 Task: Compose an email with the signature Anthony Hernandez with the subject Networking opportunity and the message I look forward to hearing from you soon. from softage.1@softage.net to softage.5@softage.net,  softage.1@softage.net and softage.6@softage.net with CC to softage.7@softage.net with an attached document Technical_specifications.pdf, insert an emoji of mail Send the email
Action: Mouse moved to (466, 610)
Screenshot: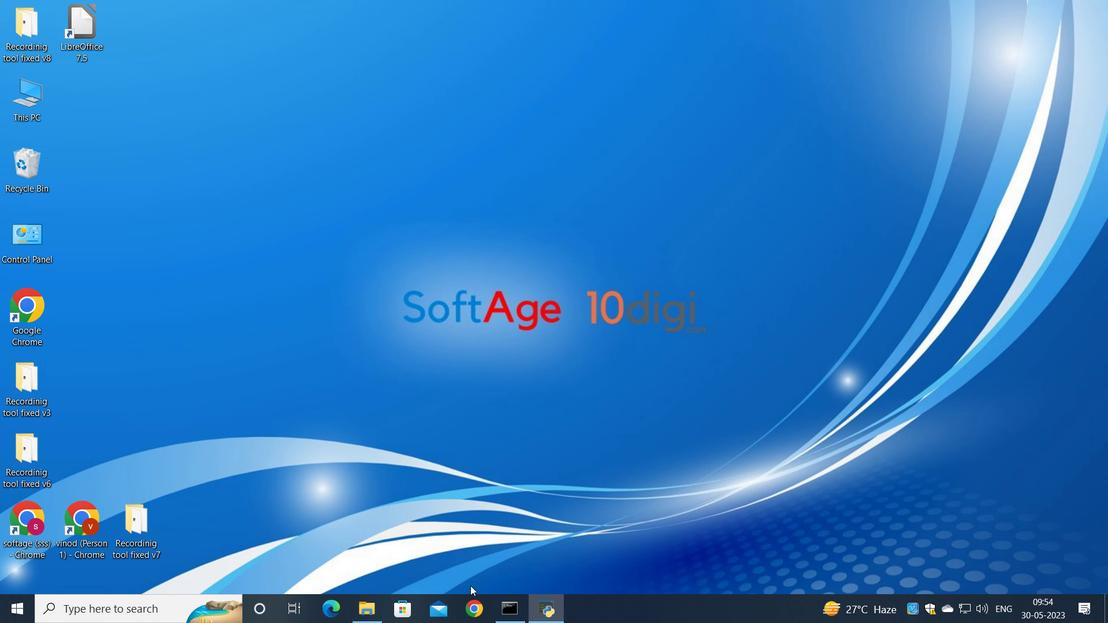 
Action: Mouse pressed left at (466, 610)
Screenshot: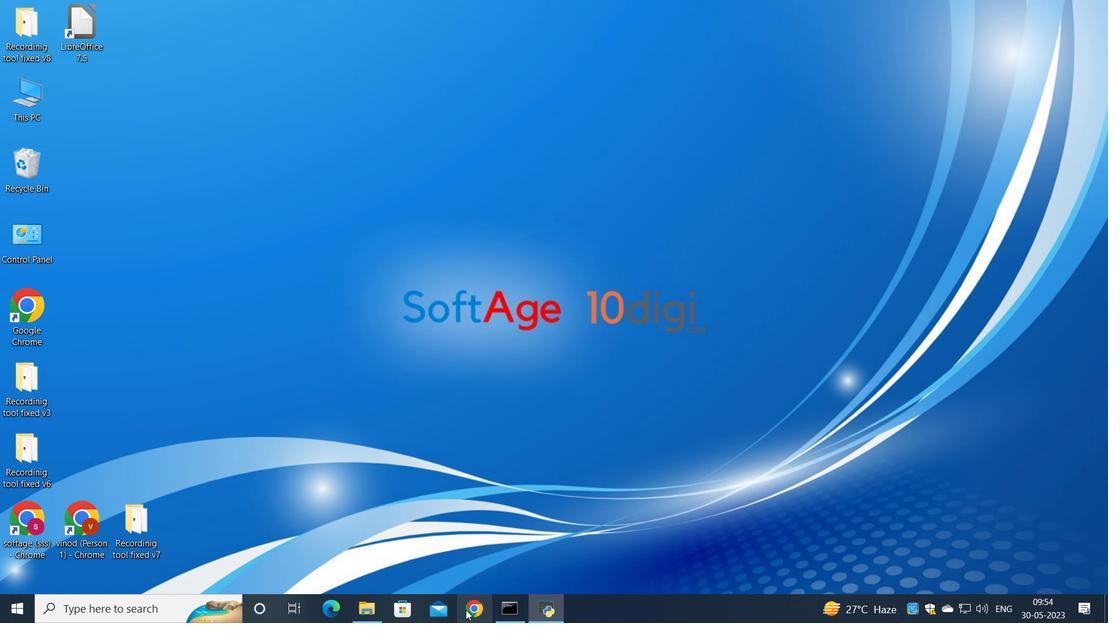 
Action: Mouse moved to (488, 360)
Screenshot: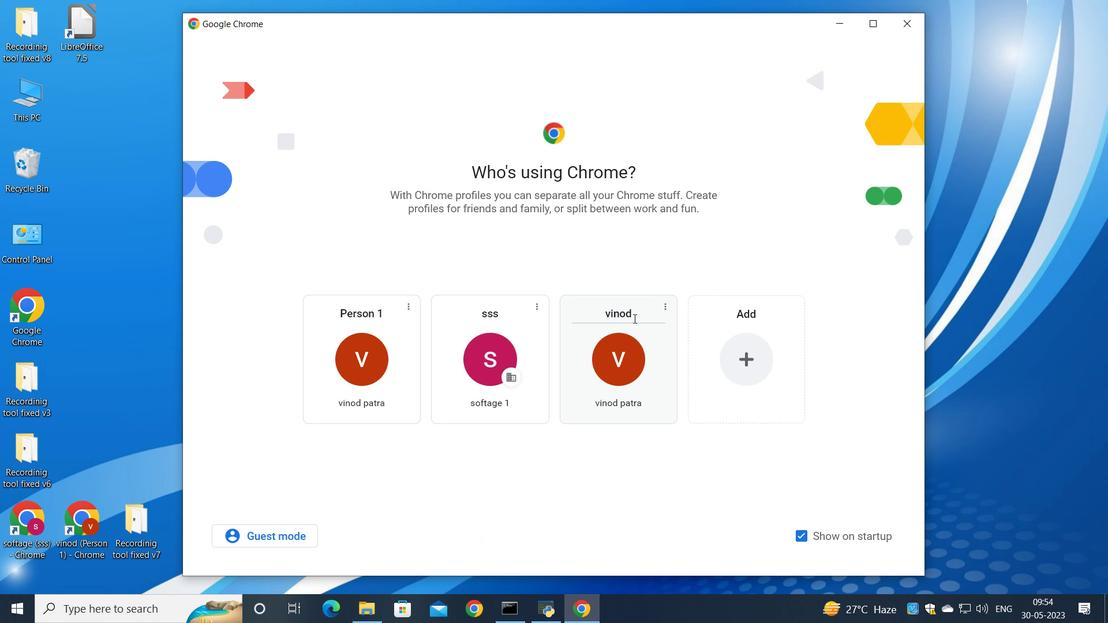 
Action: Mouse pressed left at (488, 360)
Screenshot: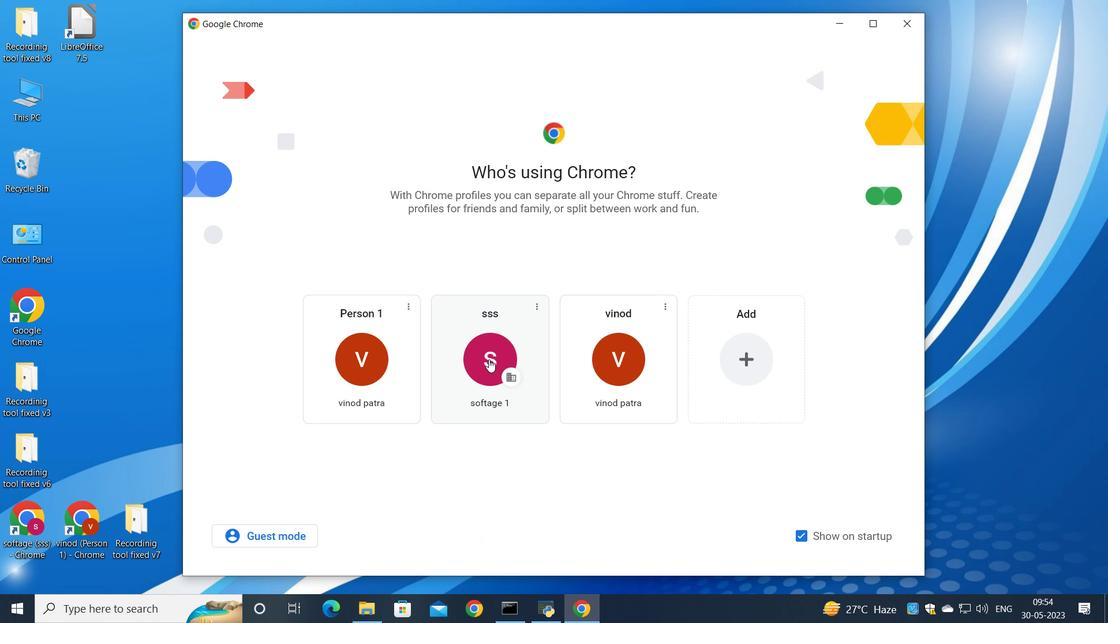 
Action: Mouse moved to (957, 76)
Screenshot: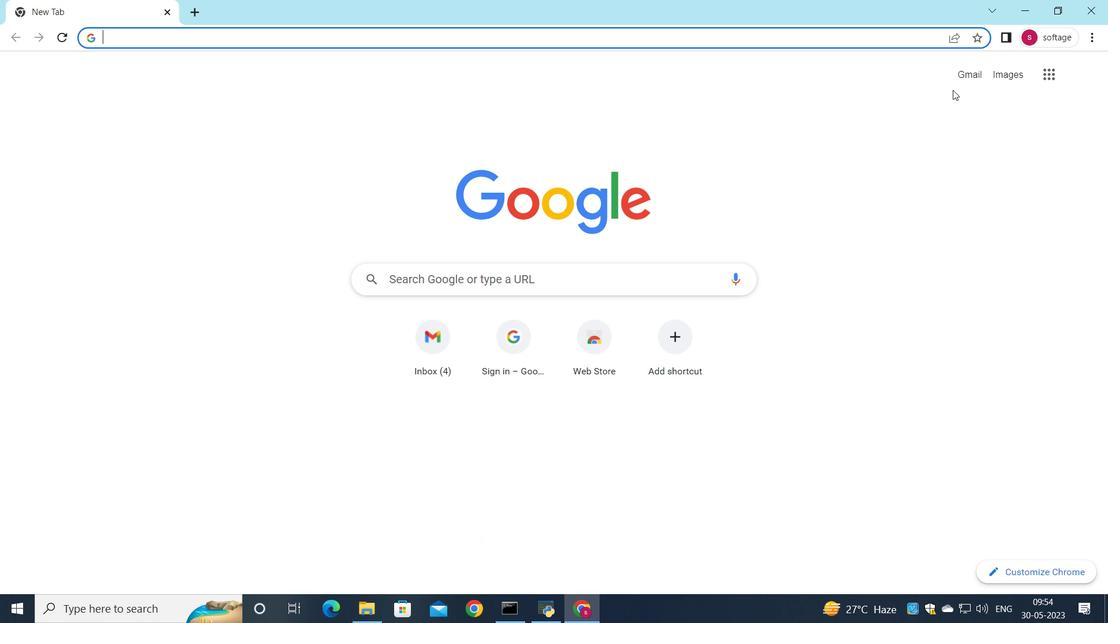
Action: Mouse pressed left at (957, 76)
Screenshot: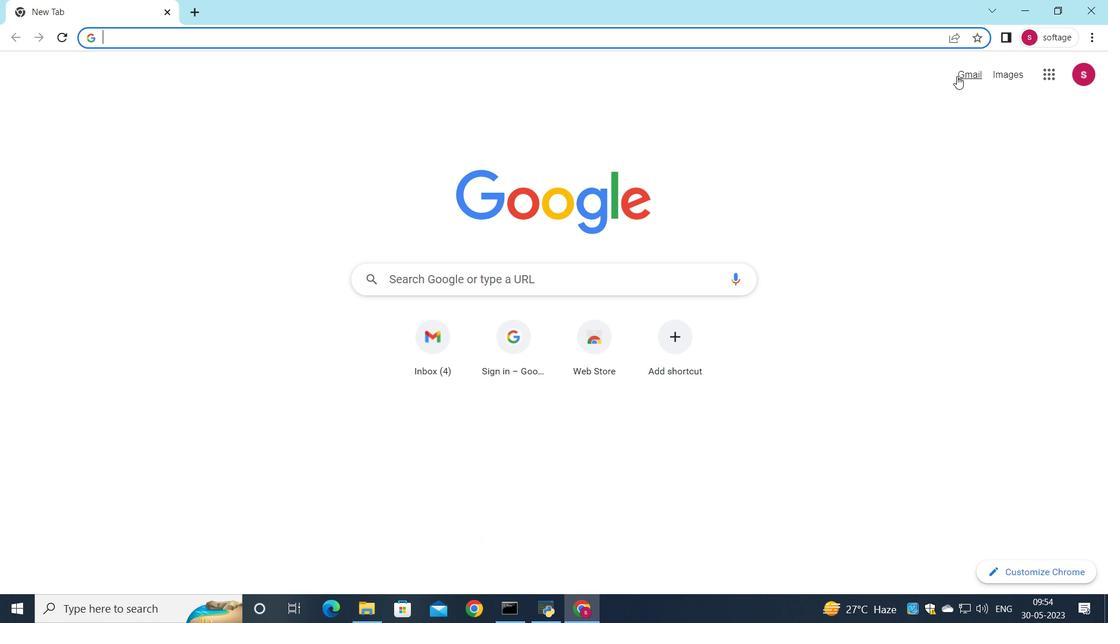 
Action: Mouse moved to (942, 97)
Screenshot: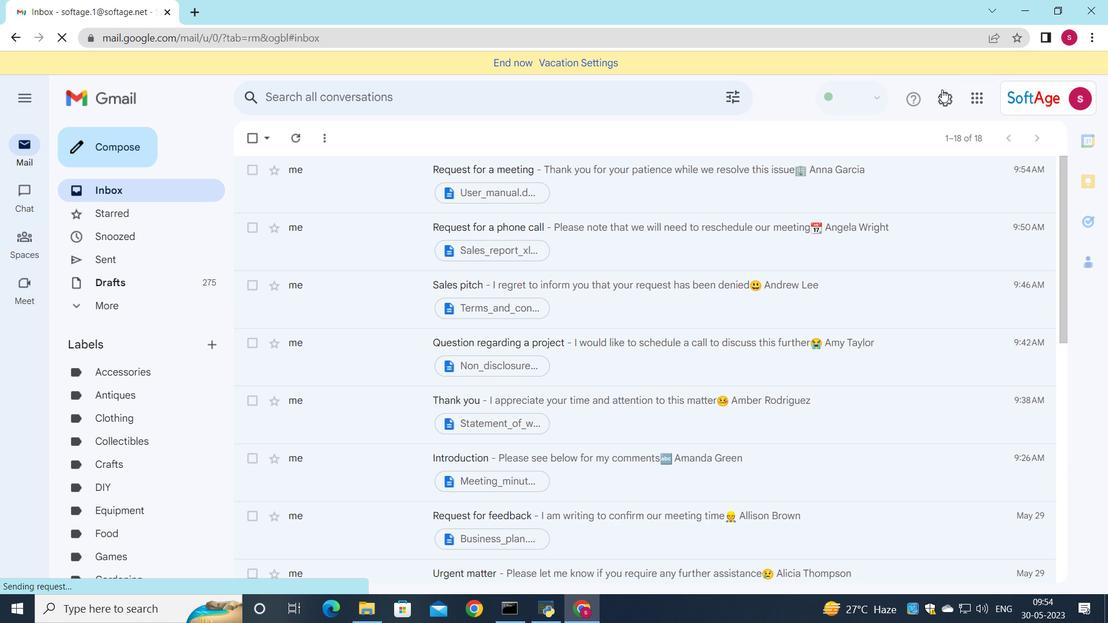 
Action: Mouse pressed left at (942, 97)
Screenshot: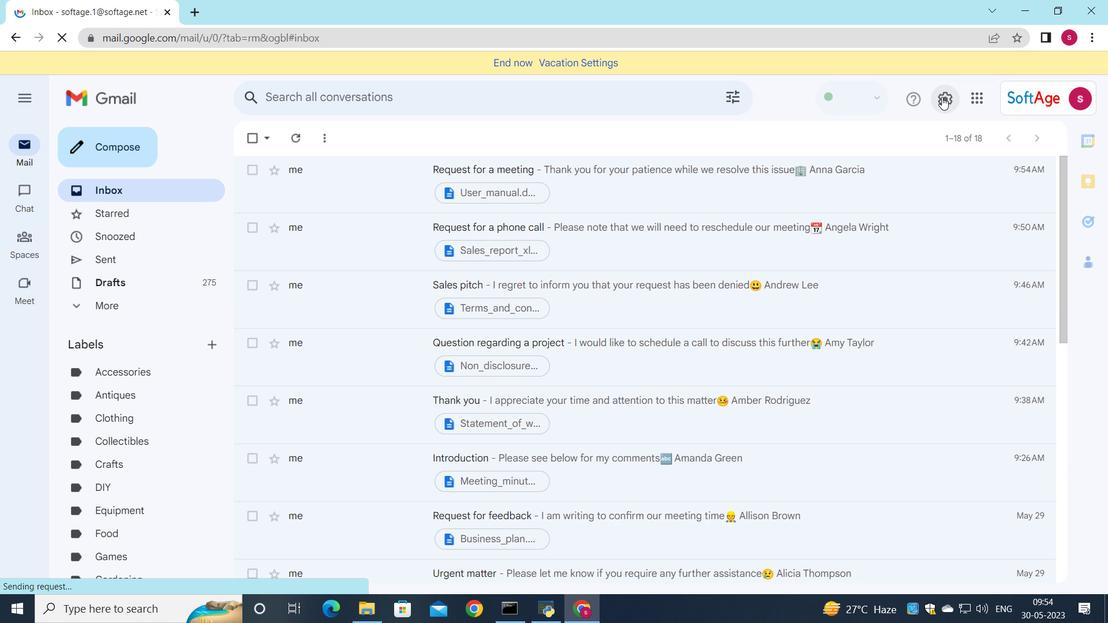 
Action: Mouse moved to (947, 166)
Screenshot: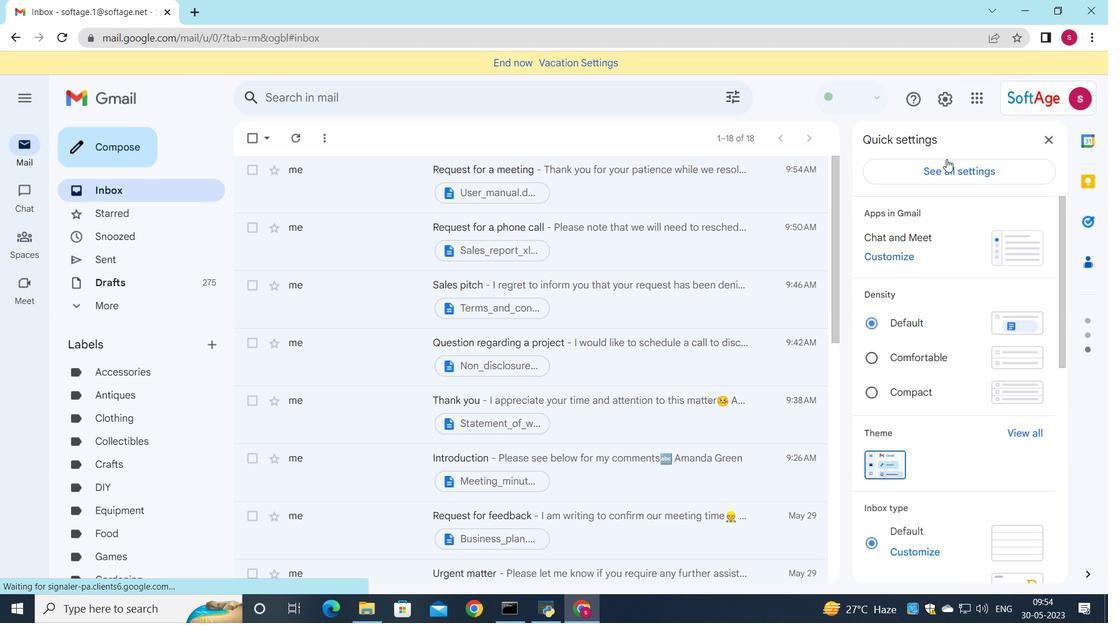 
Action: Mouse pressed left at (947, 166)
Screenshot: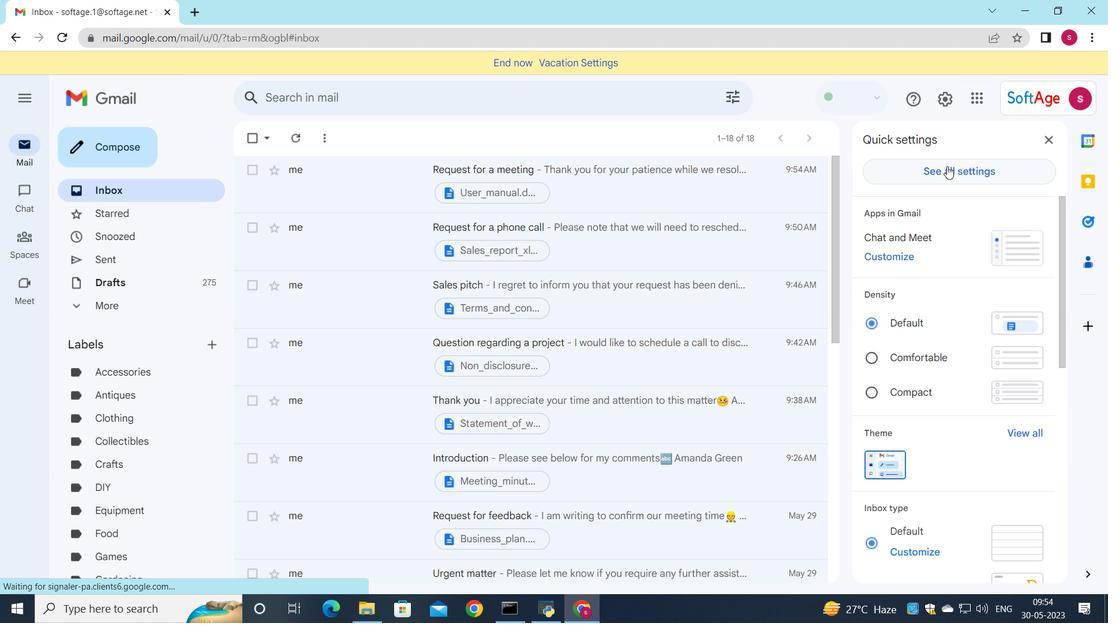 
Action: Mouse moved to (551, 294)
Screenshot: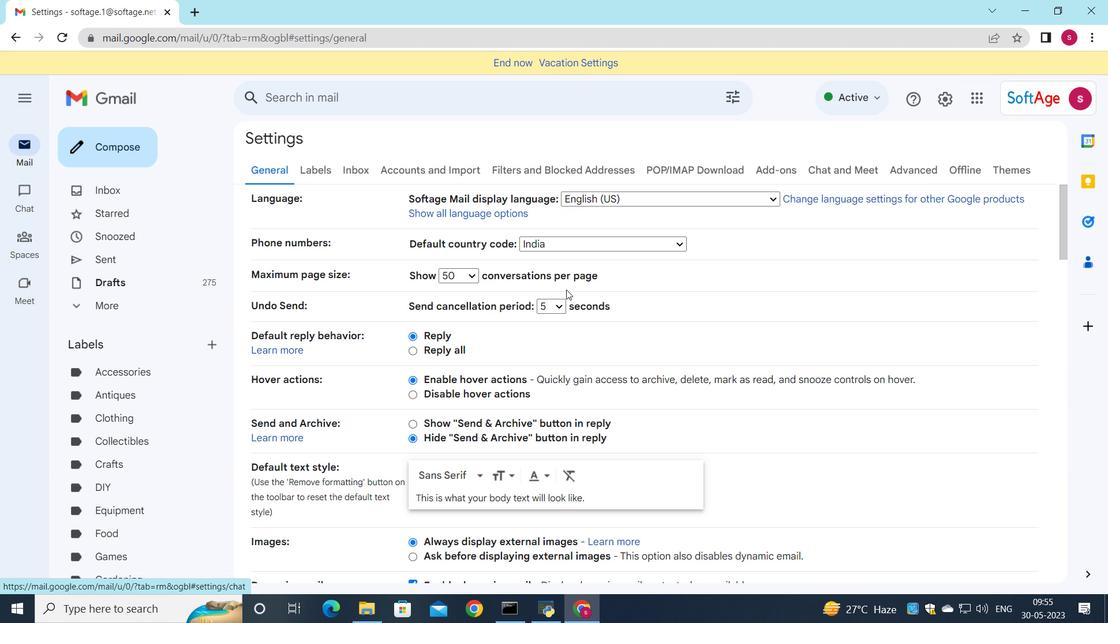 
Action: Mouse scrolled (551, 293) with delta (0, 0)
Screenshot: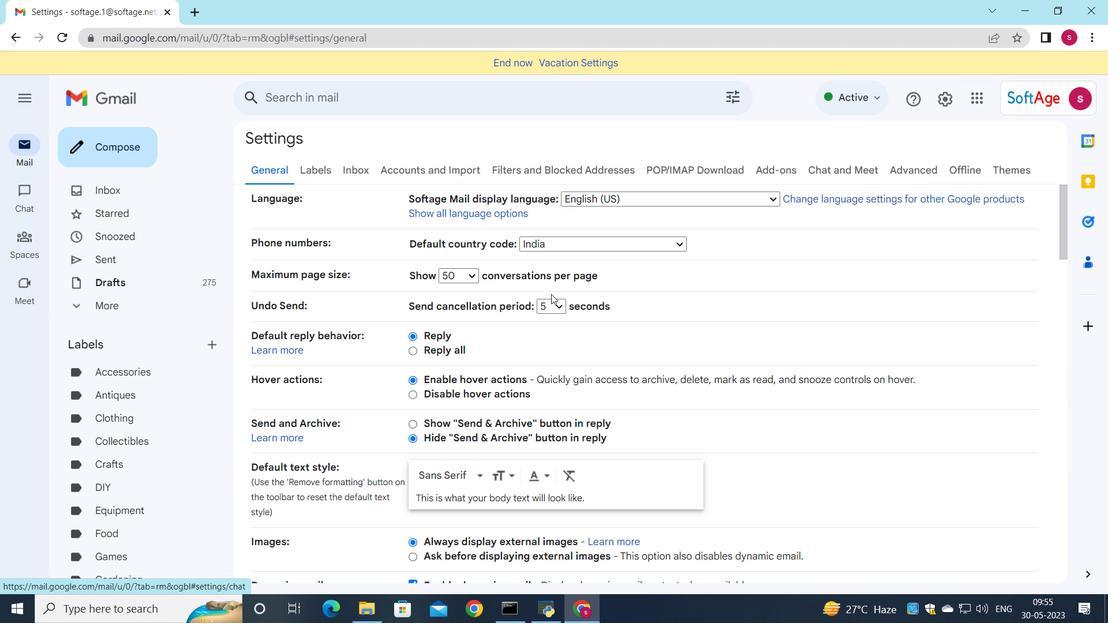 
Action: Mouse scrolled (551, 293) with delta (0, 0)
Screenshot: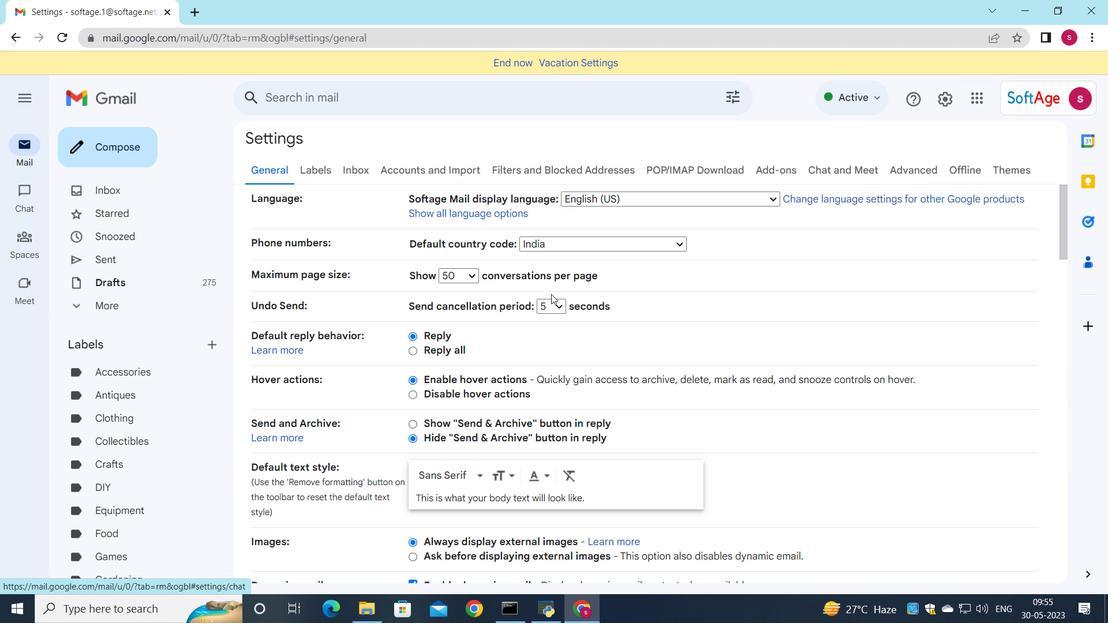 
Action: Mouse scrolled (551, 293) with delta (0, 0)
Screenshot: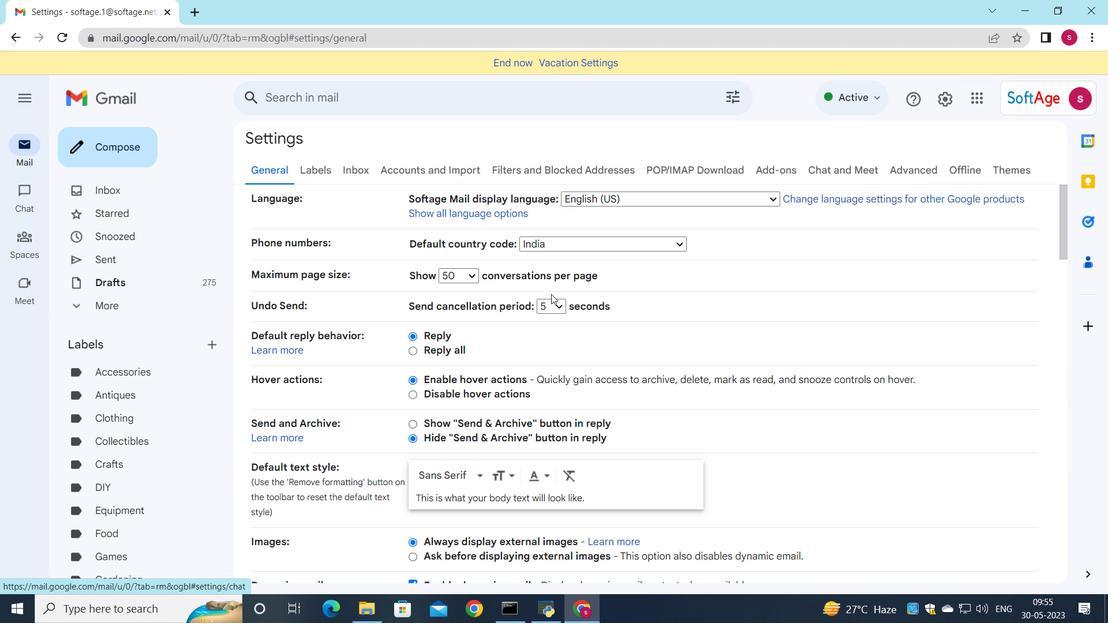 
Action: Mouse scrolled (551, 293) with delta (0, 0)
Screenshot: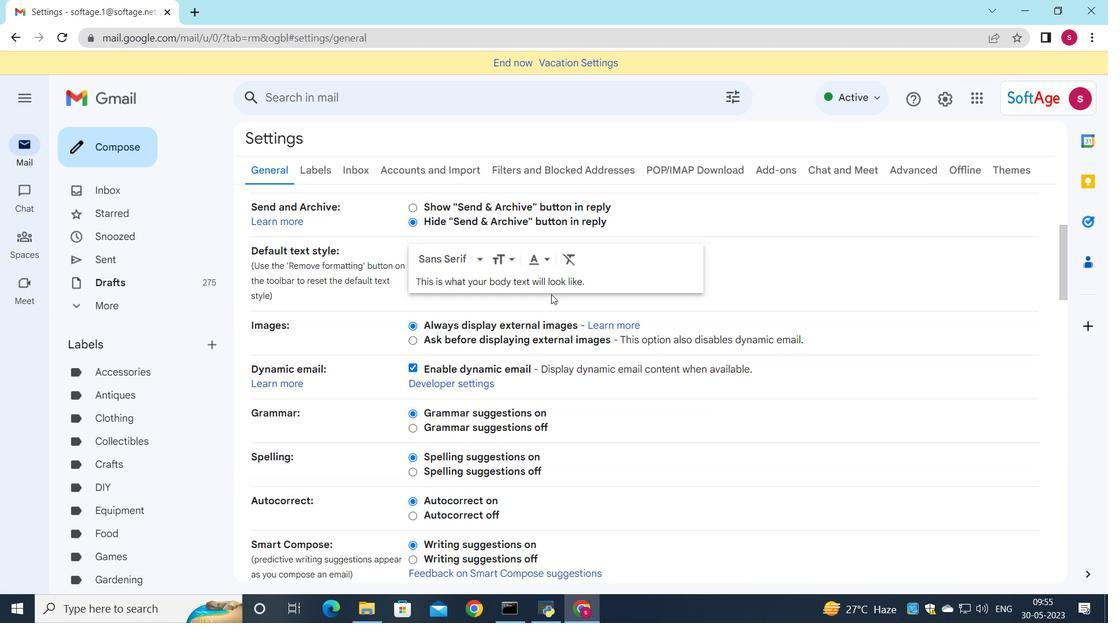 
Action: Mouse scrolled (551, 293) with delta (0, 0)
Screenshot: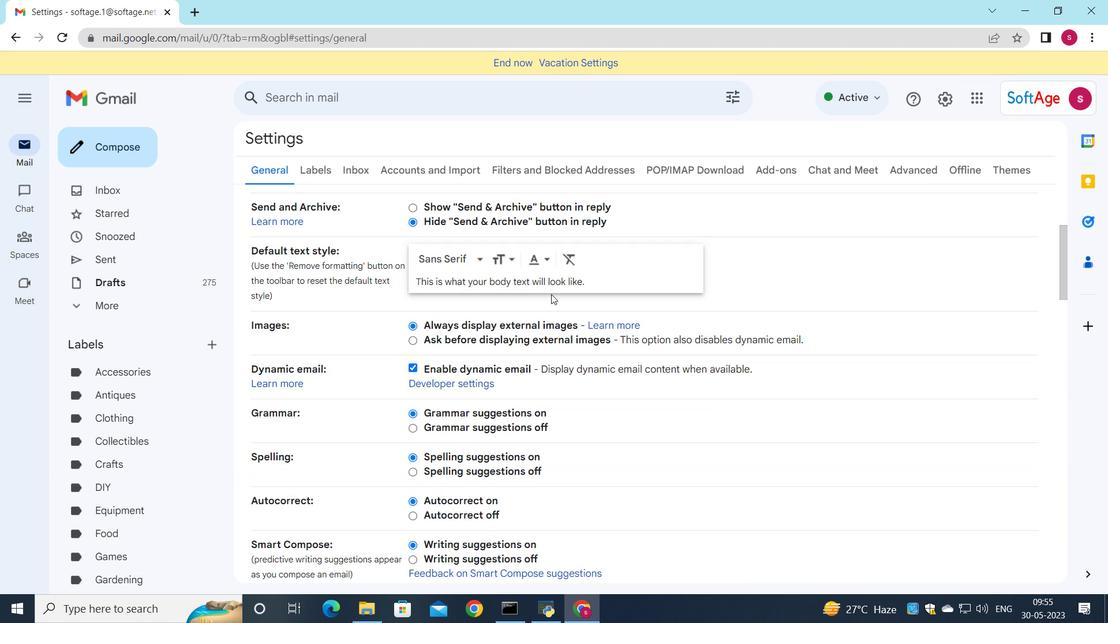 
Action: Mouse scrolled (551, 293) with delta (0, 0)
Screenshot: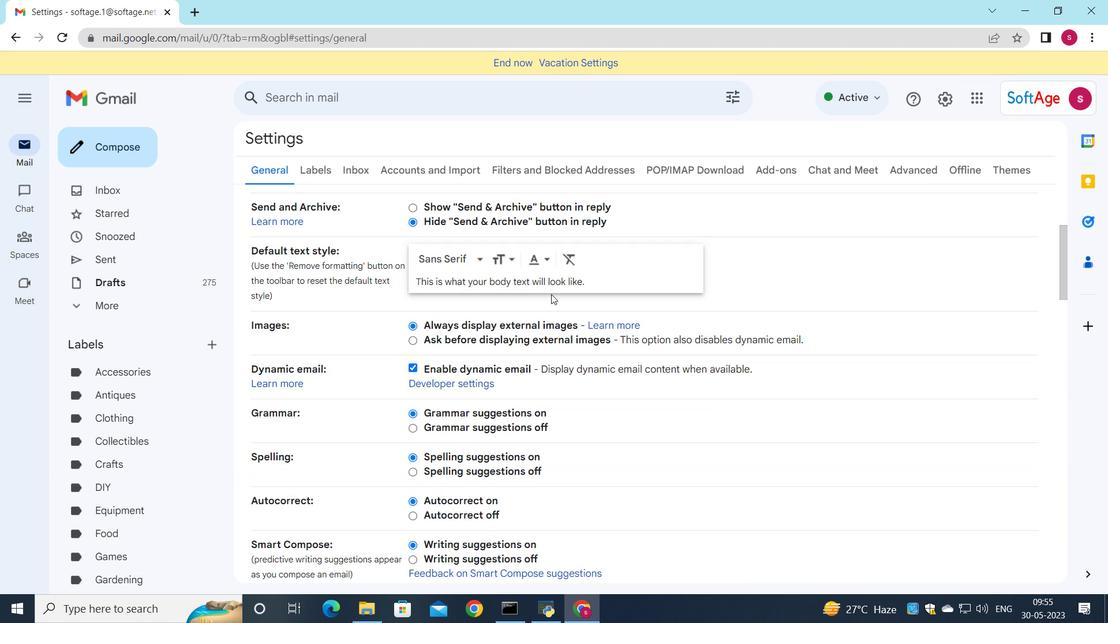 
Action: Mouse scrolled (551, 293) with delta (0, 0)
Screenshot: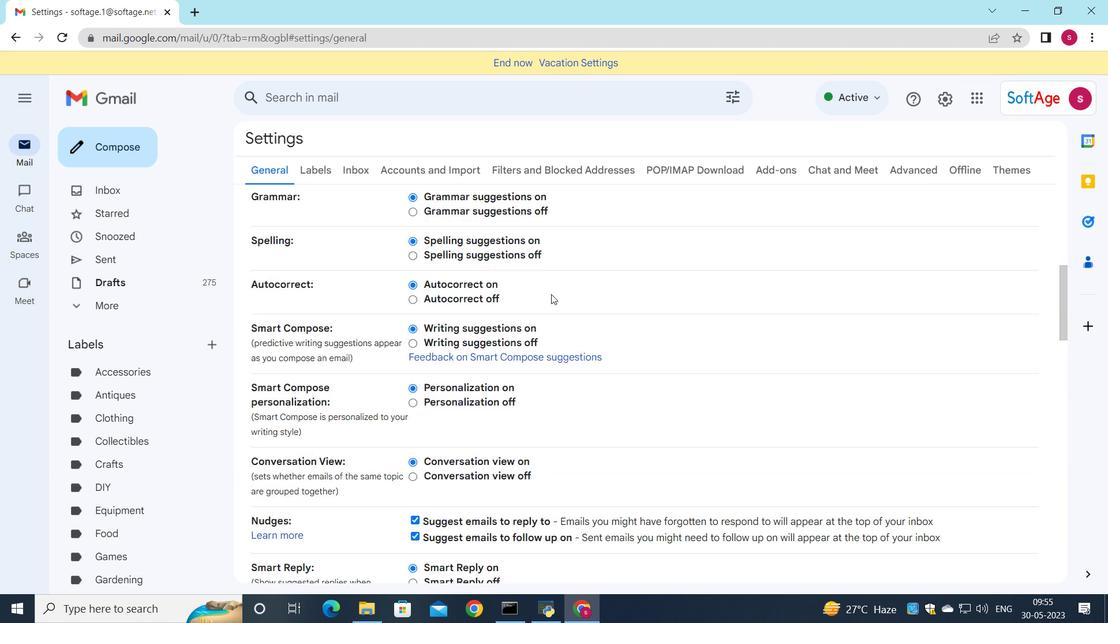 
Action: Mouse scrolled (551, 293) with delta (0, 0)
Screenshot: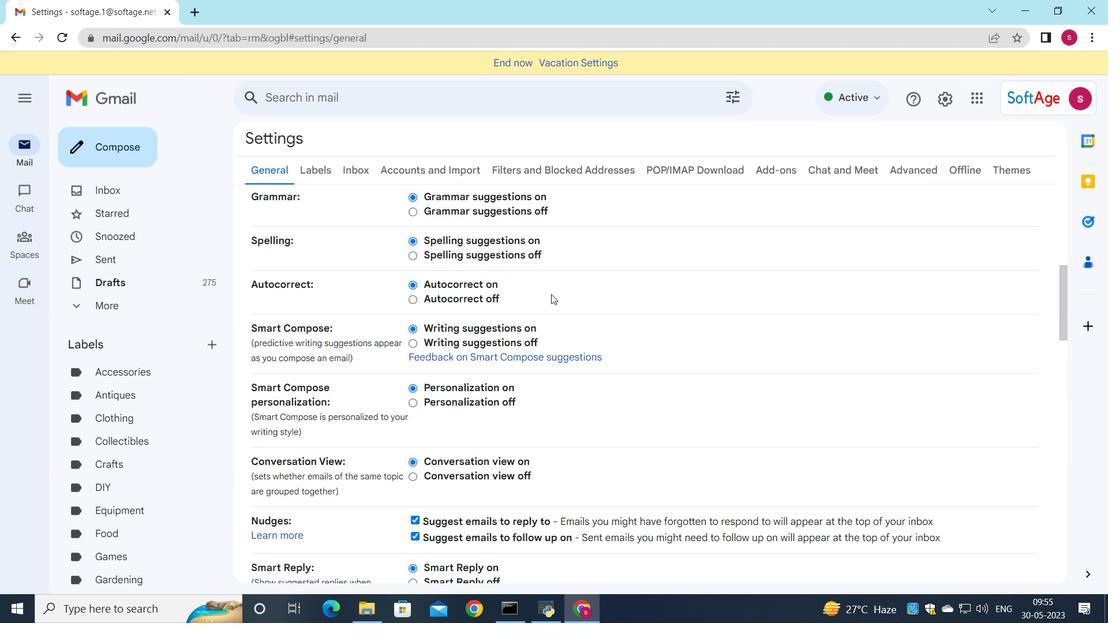 
Action: Mouse scrolled (551, 293) with delta (0, 0)
Screenshot: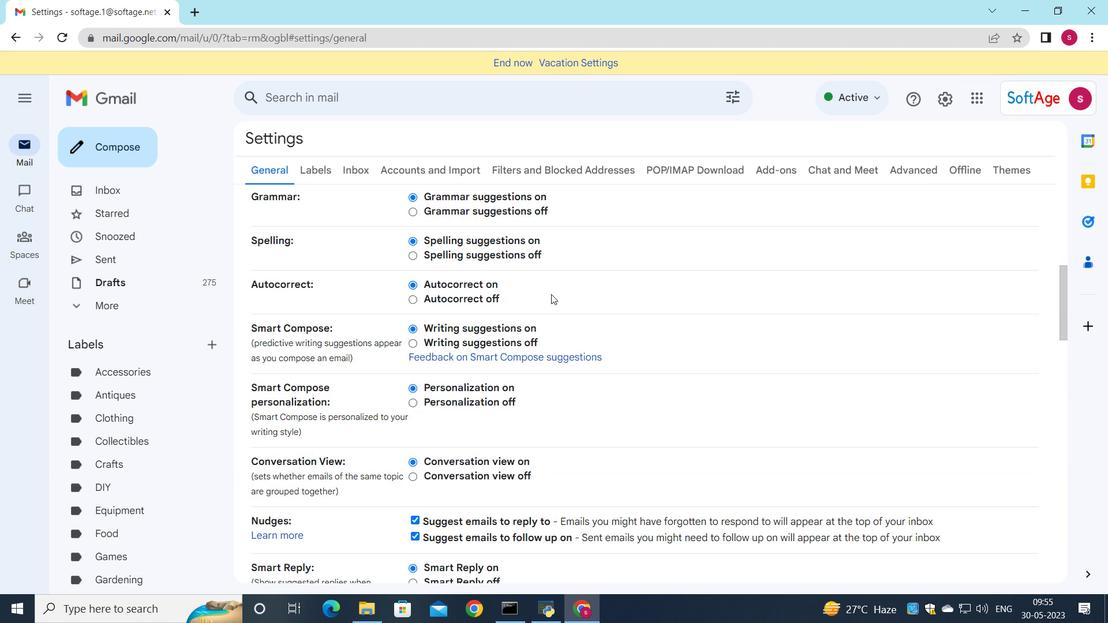 
Action: Mouse scrolled (551, 293) with delta (0, 0)
Screenshot: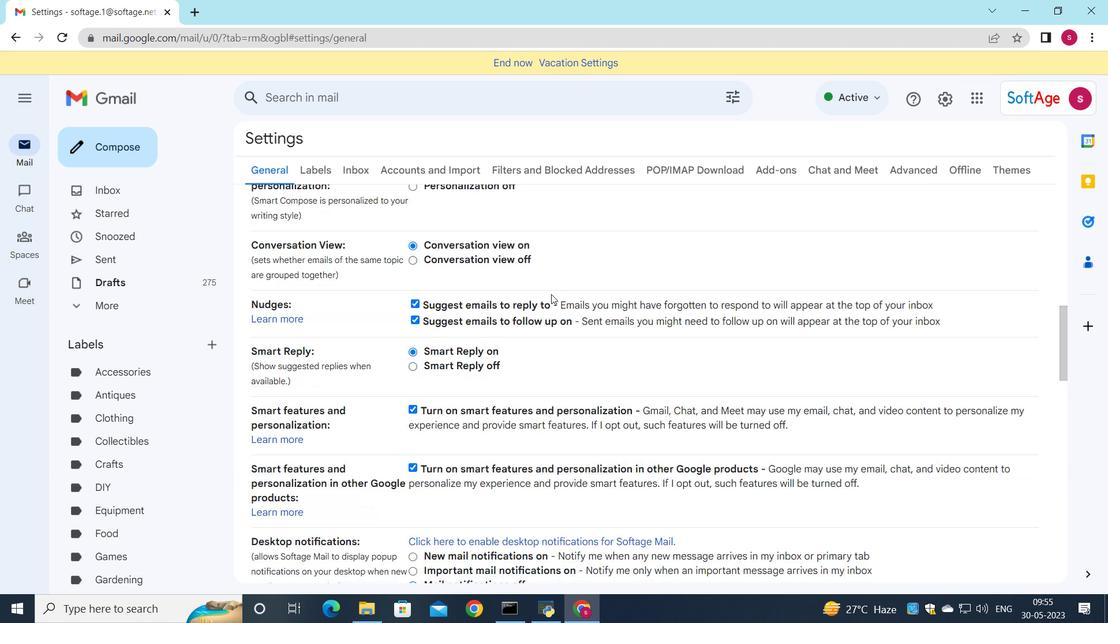 
Action: Mouse scrolled (551, 293) with delta (0, 0)
Screenshot: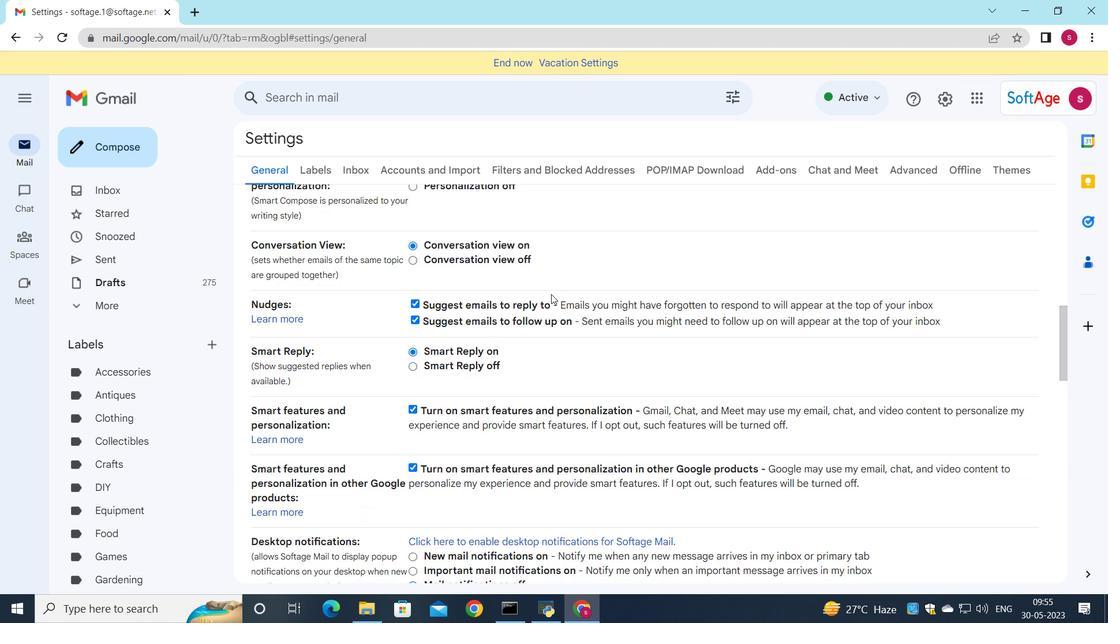 
Action: Mouse scrolled (551, 293) with delta (0, 0)
Screenshot: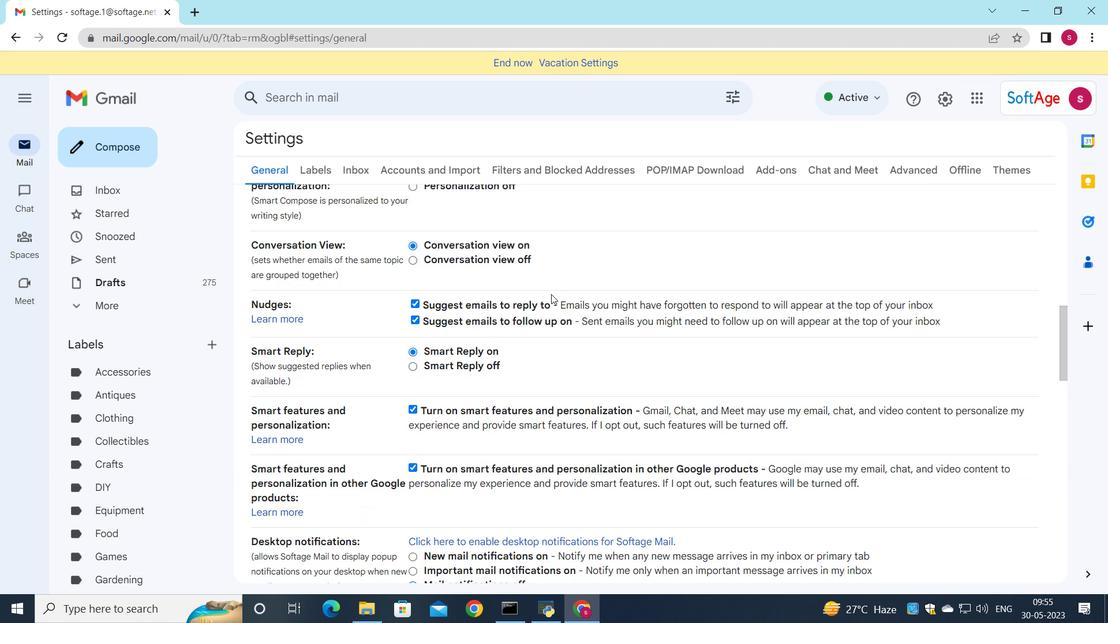 
Action: Mouse scrolled (551, 293) with delta (0, 0)
Screenshot: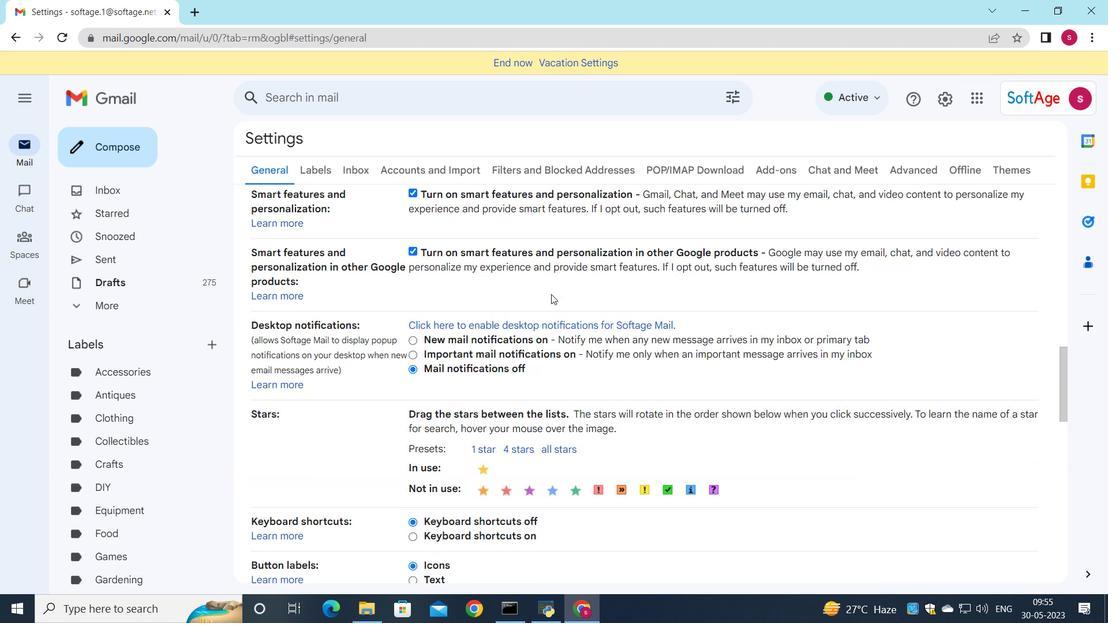 
Action: Mouse scrolled (551, 293) with delta (0, 0)
Screenshot: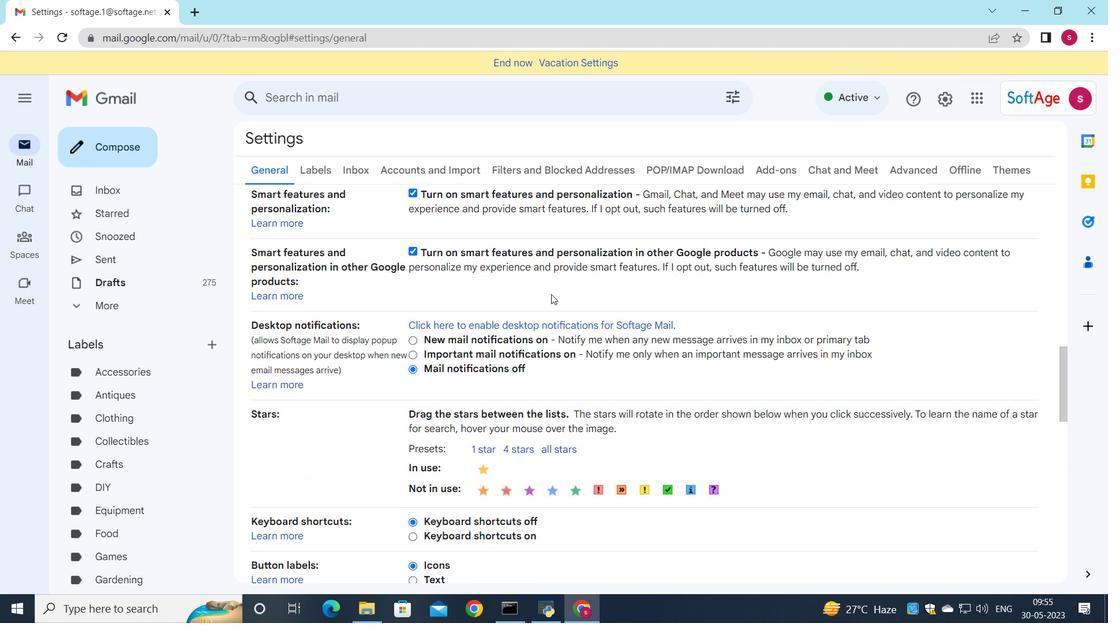 
Action: Mouse scrolled (551, 293) with delta (0, 0)
Screenshot: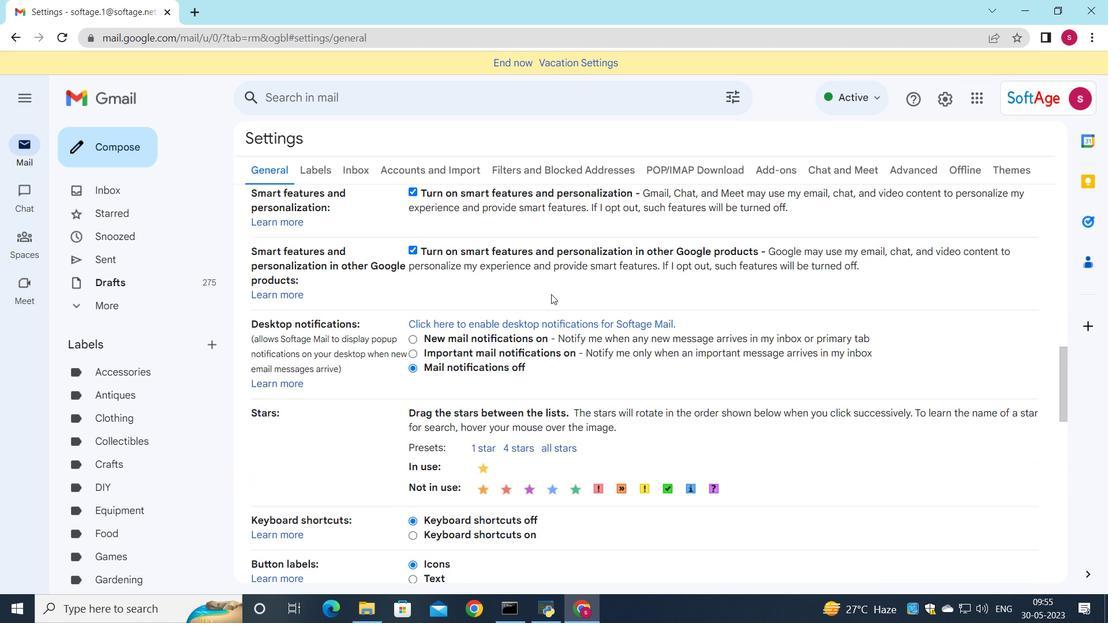 
Action: Mouse scrolled (551, 293) with delta (0, 0)
Screenshot: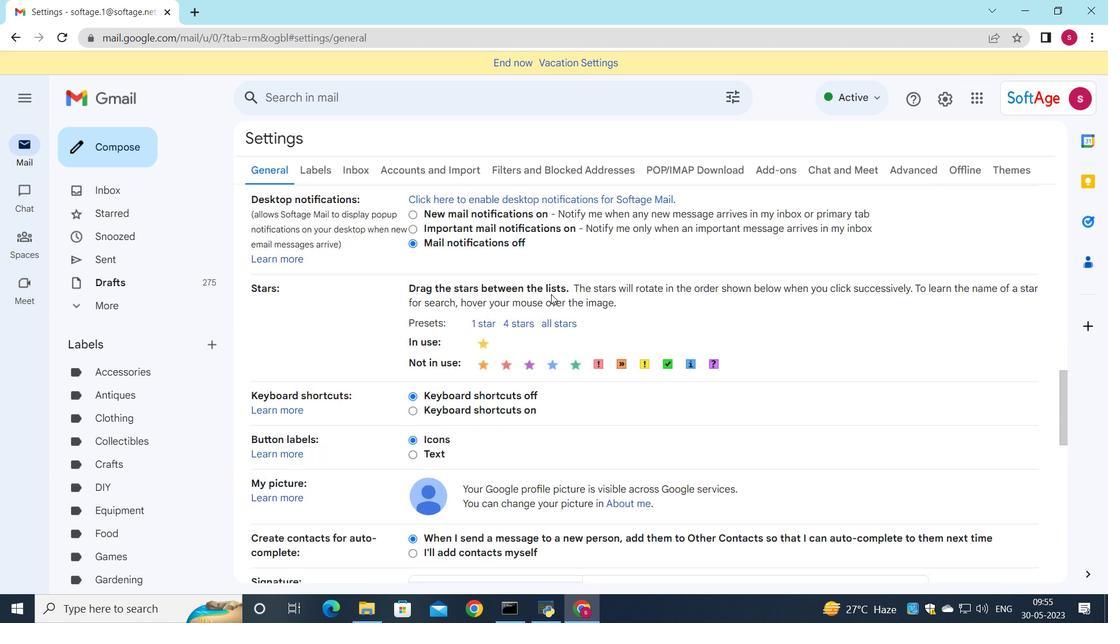 
Action: Mouse scrolled (551, 293) with delta (0, 0)
Screenshot: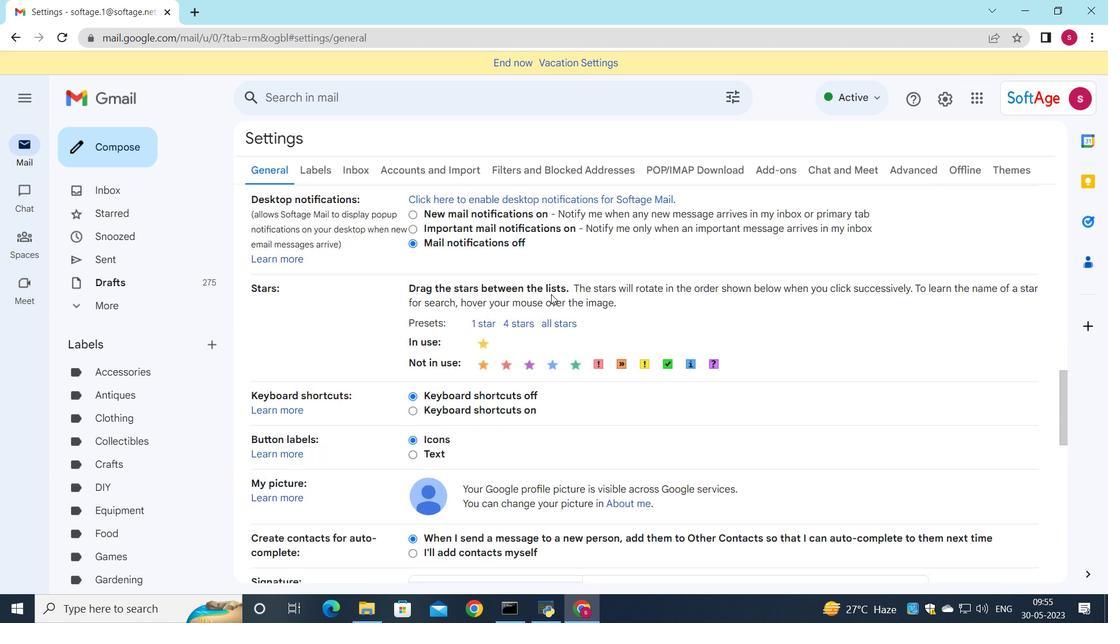 
Action: Mouse scrolled (551, 293) with delta (0, 0)
Screenshot: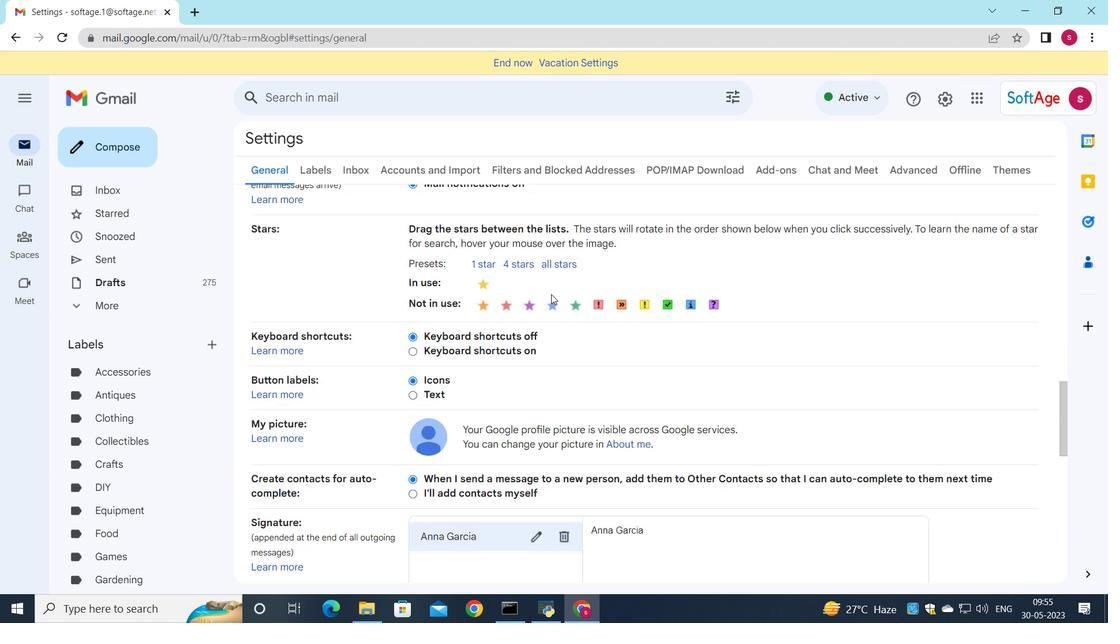 
Action: Mouse moved to (565, 285)
Screenshot: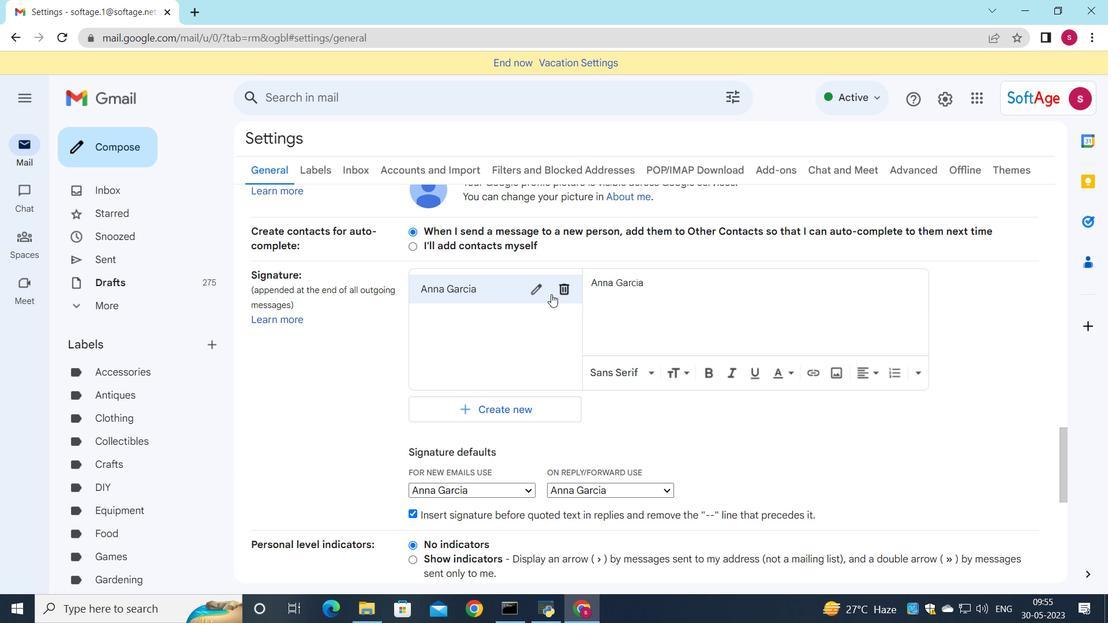 
Action: Mouse pressed left at (565, 285)
Screenshot: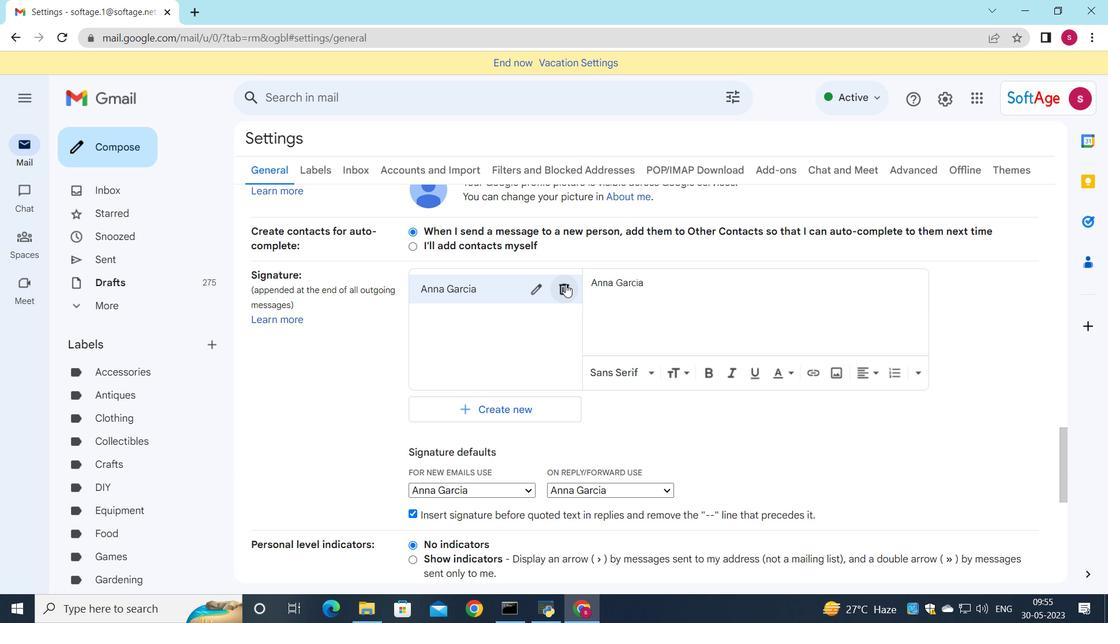 
Action: Mouse moved to (674, 356)
Screenshot: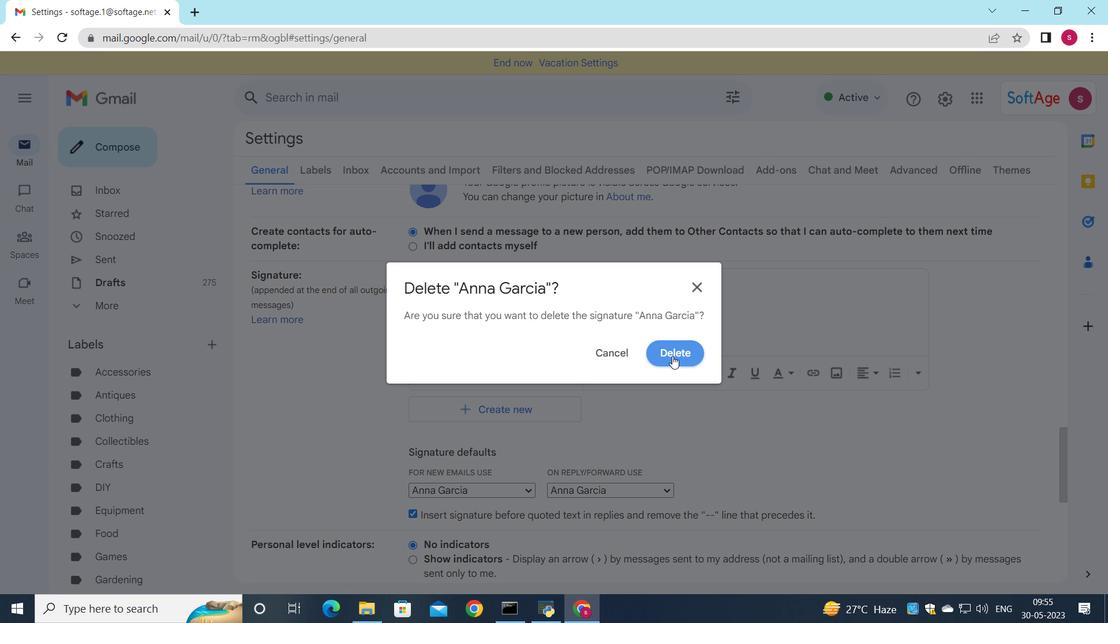 
Action: Mouse pressed left at (674, 356)
Screenshot: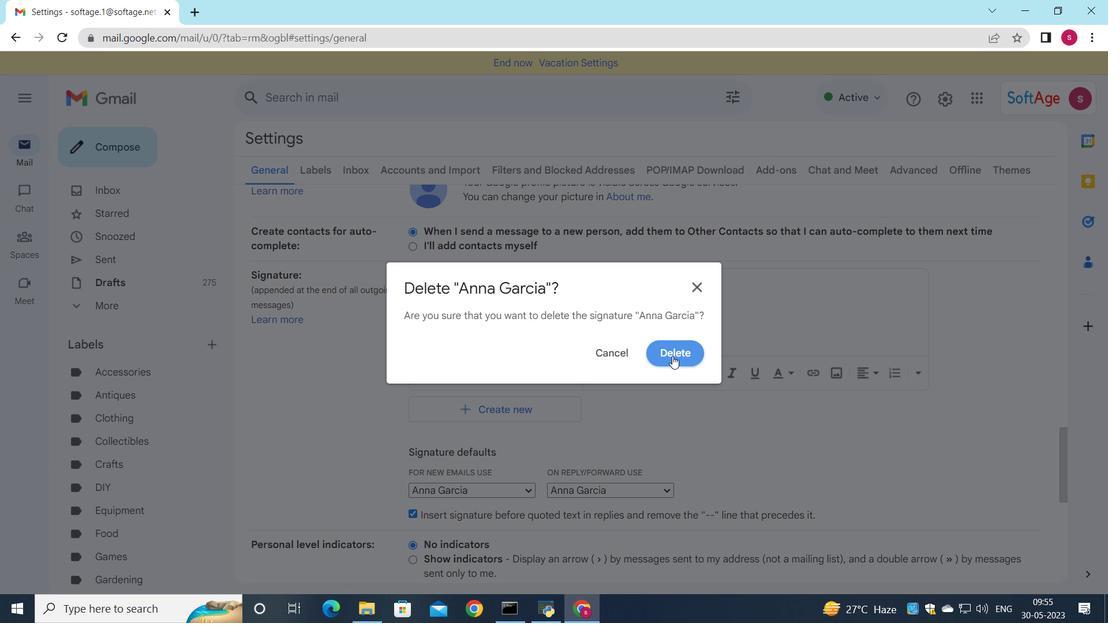 
Action: Mouse moved to (469, 301)
Screenshot: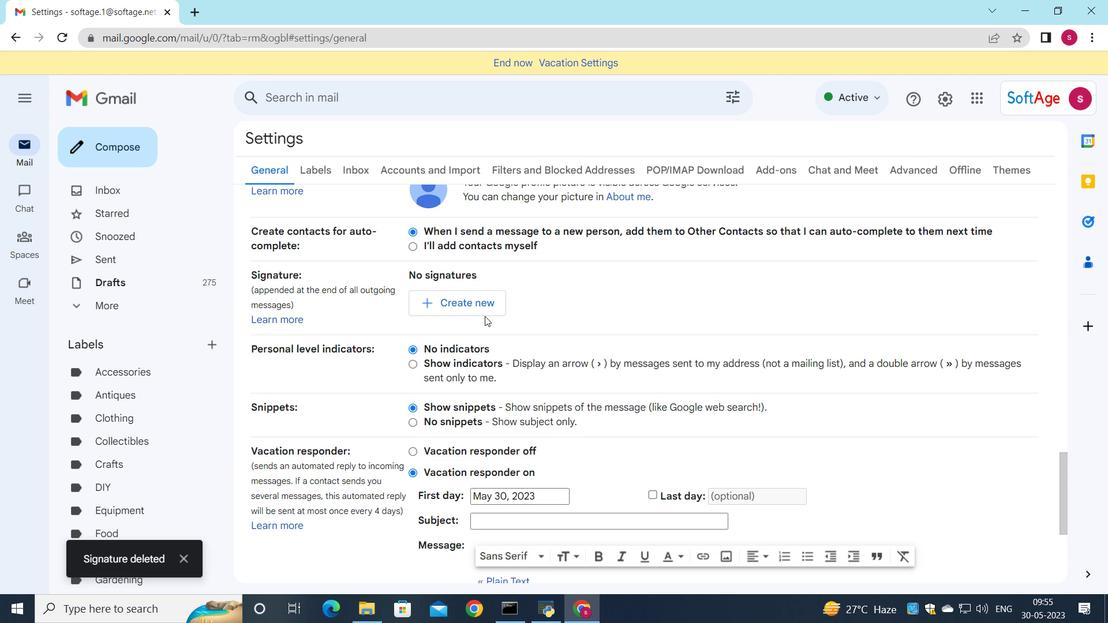 
Action: Mouse pressed left at (469, 301)
Screenshot: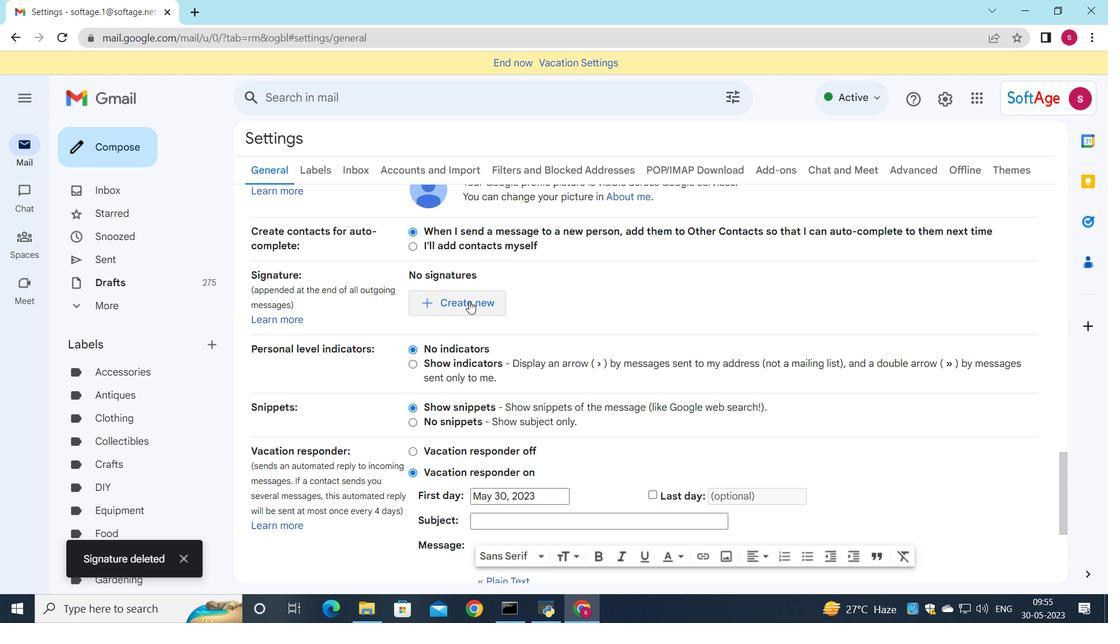 
Action: Mouse moved to (803, 342)
Screenshot: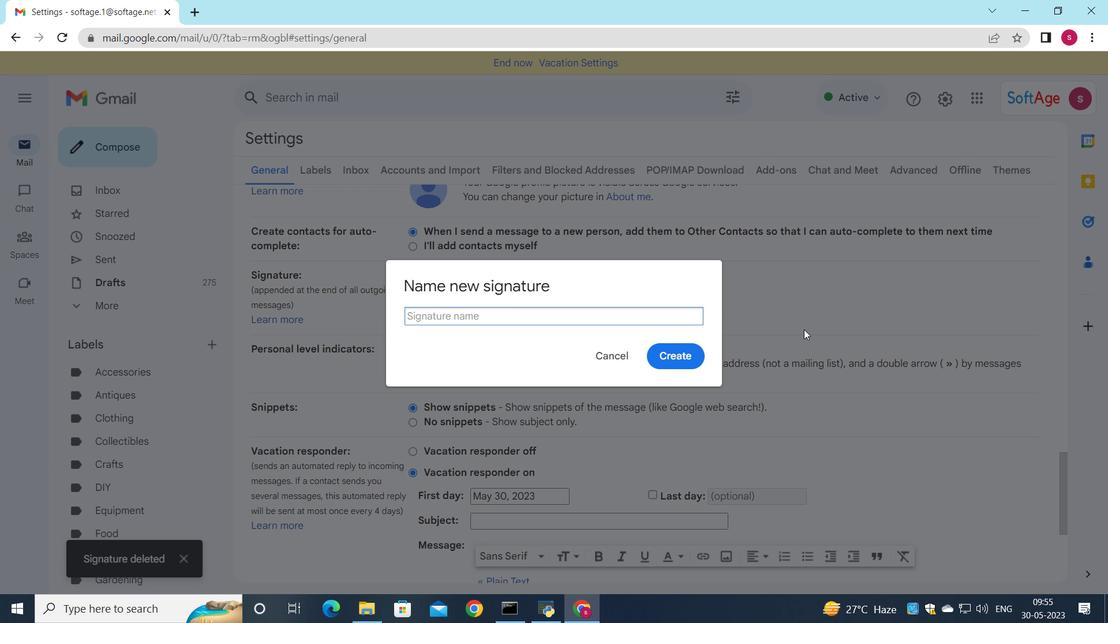 
Action: Key pressed <Key.shift>Anthony<Key.space><Key.shift>Hernandez
Screenshot: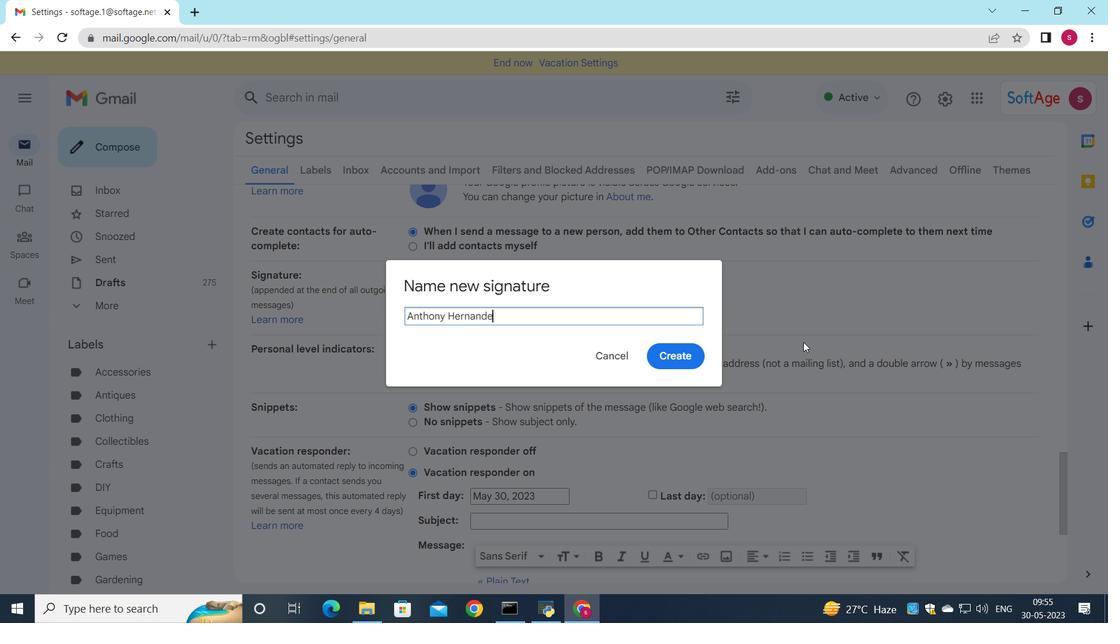 
Action: Mouse moved to (676, 355)
Screenshot: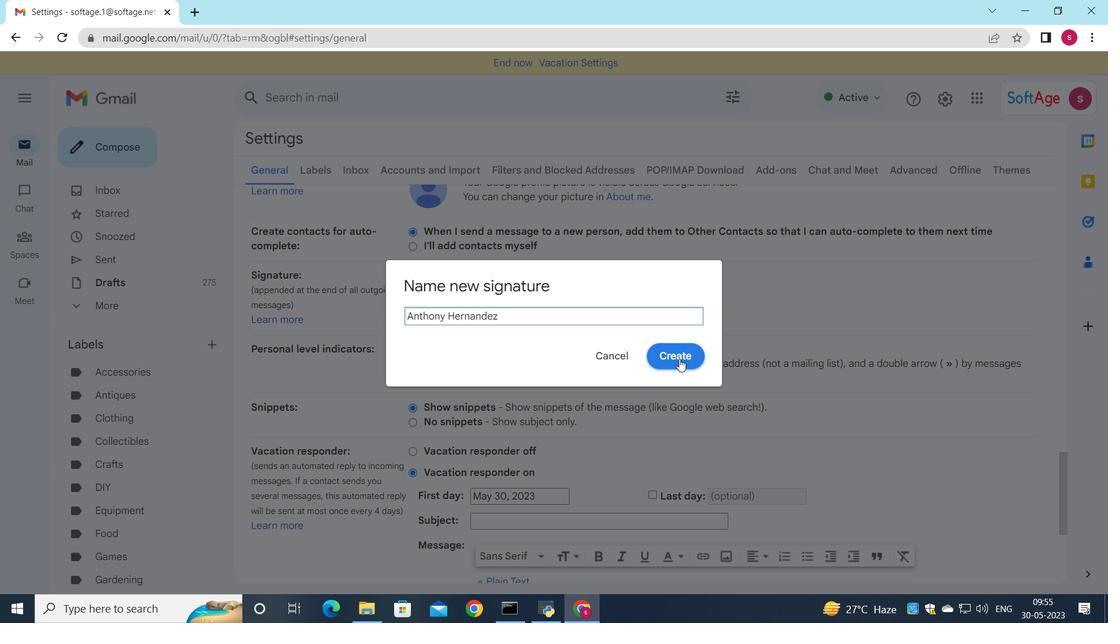 
Action: Mouse pressed left at (676, 355)
Screenshot: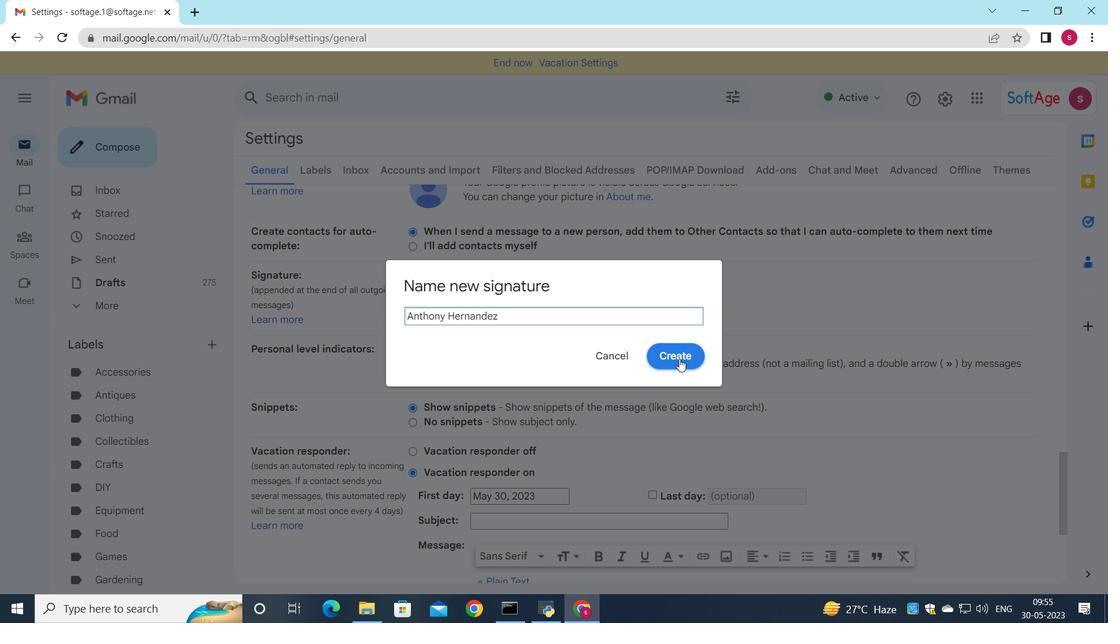 
Action: Mouse moved to (726, 294)
Screenshot: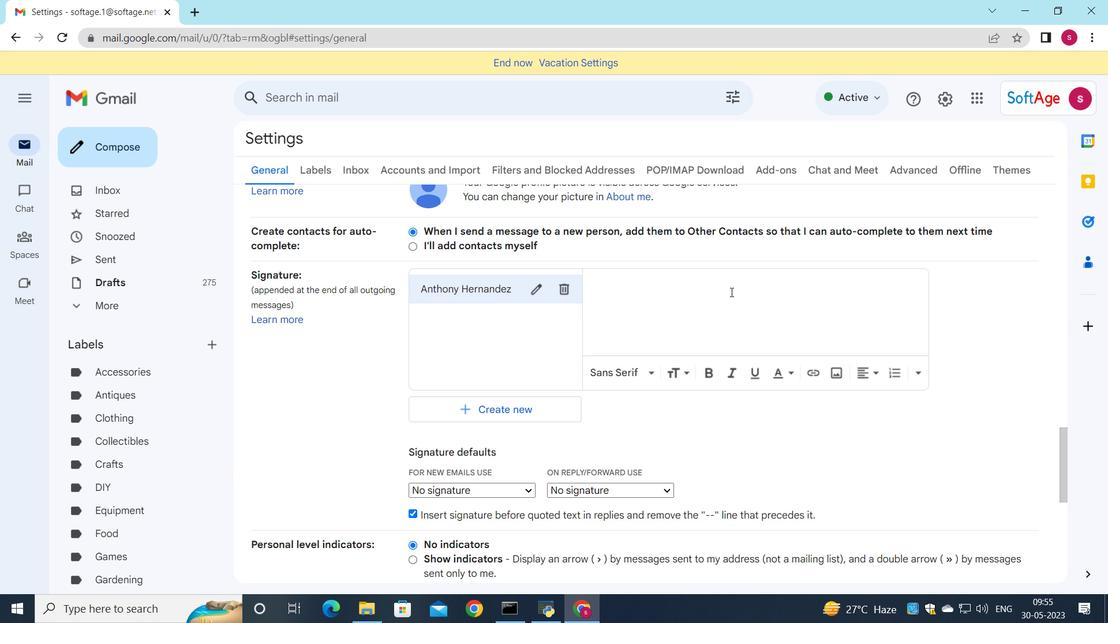 
Action: Mouse pressed left at (726, 294)
Screenshot: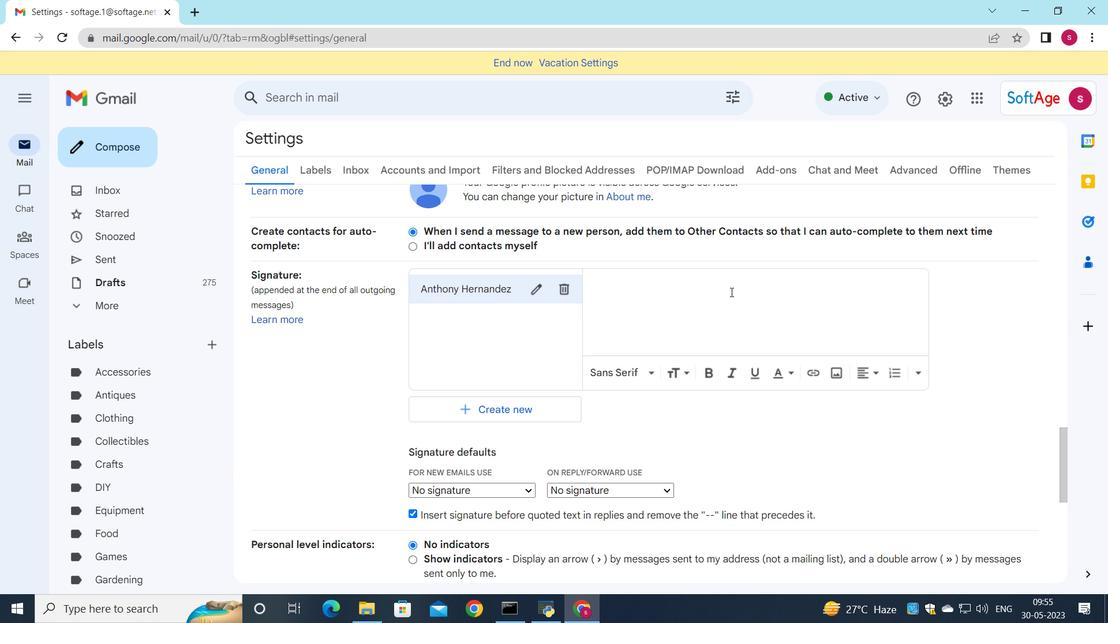 
Action: Mouse moved to (726, 295)
Screenshot: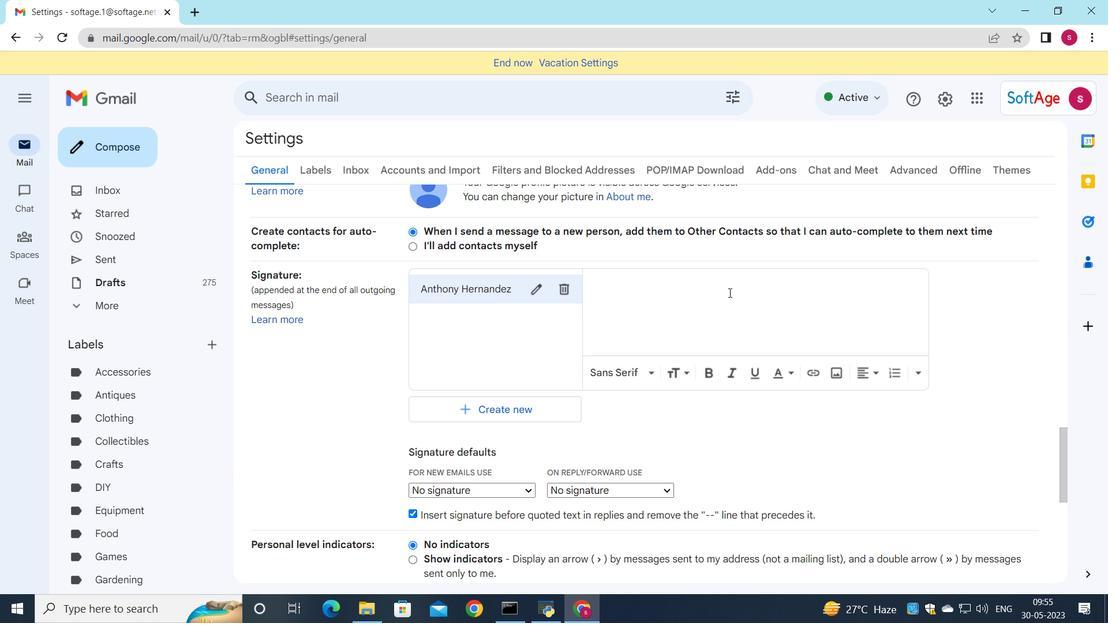 
Action: Key pressed <Key.shift>Anthony<Key.space><Key.shift><Key.shift><Key.shift>Hernandez
Screenshot: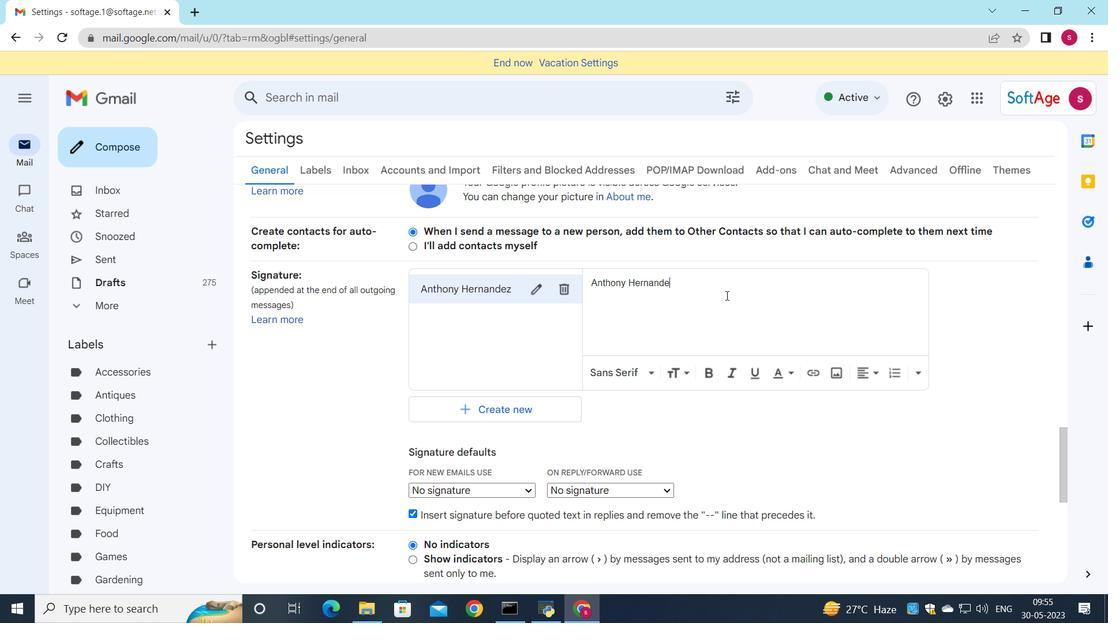 
Action: Mouse moved to (574, 393)
Screenshot: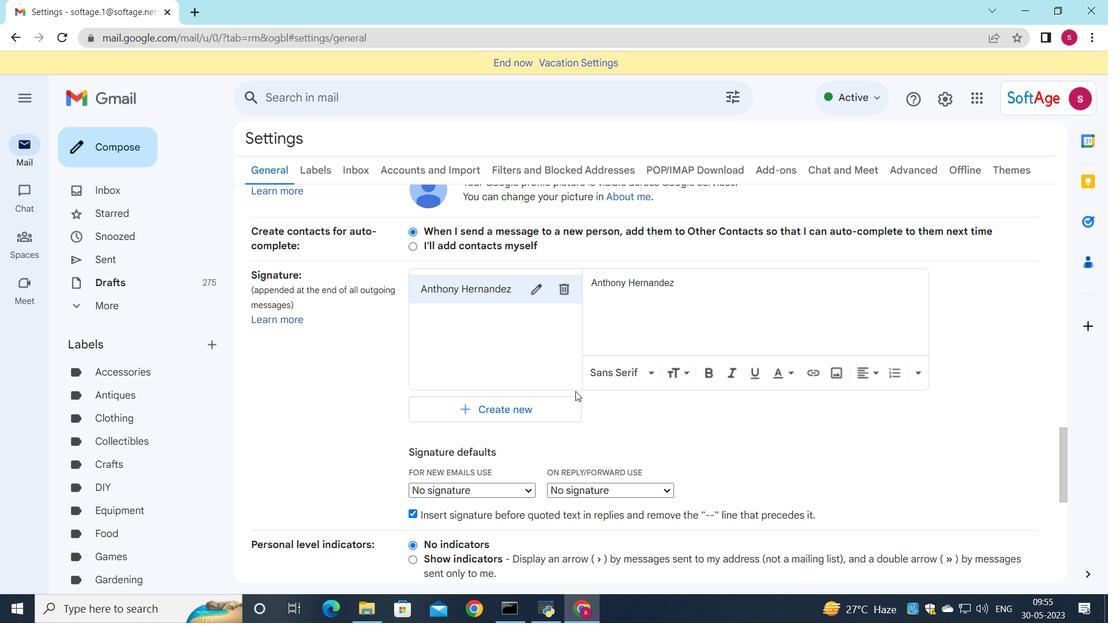 
Action: Mouse scrolled (574, 393) with delta (0, 0)
Screenshot: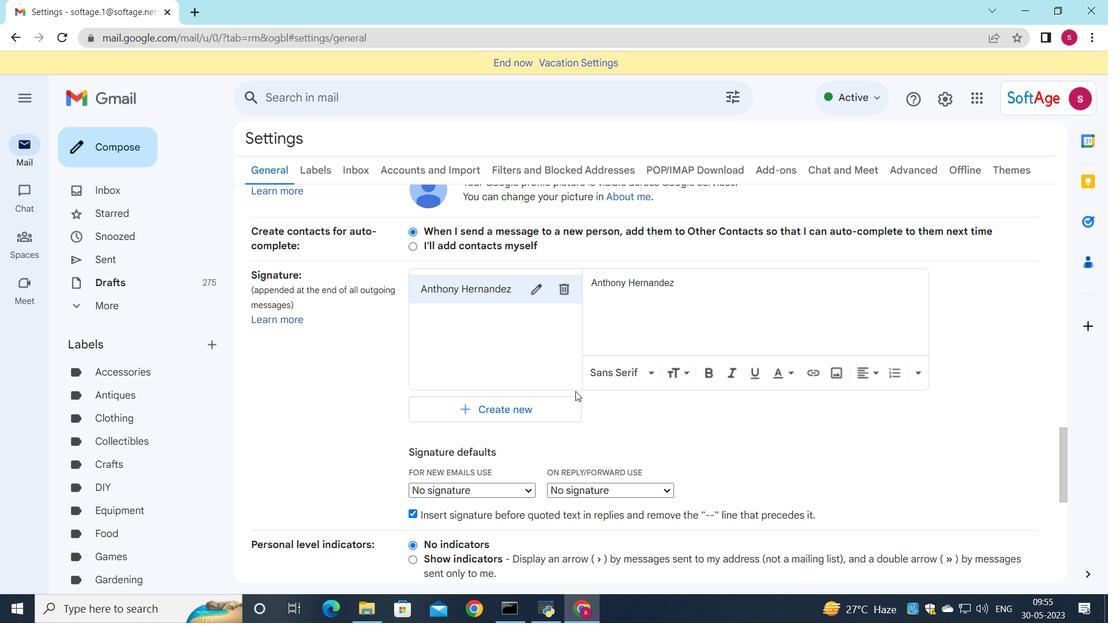 
Action: Mouse moved to (573, 396)
Screenshot: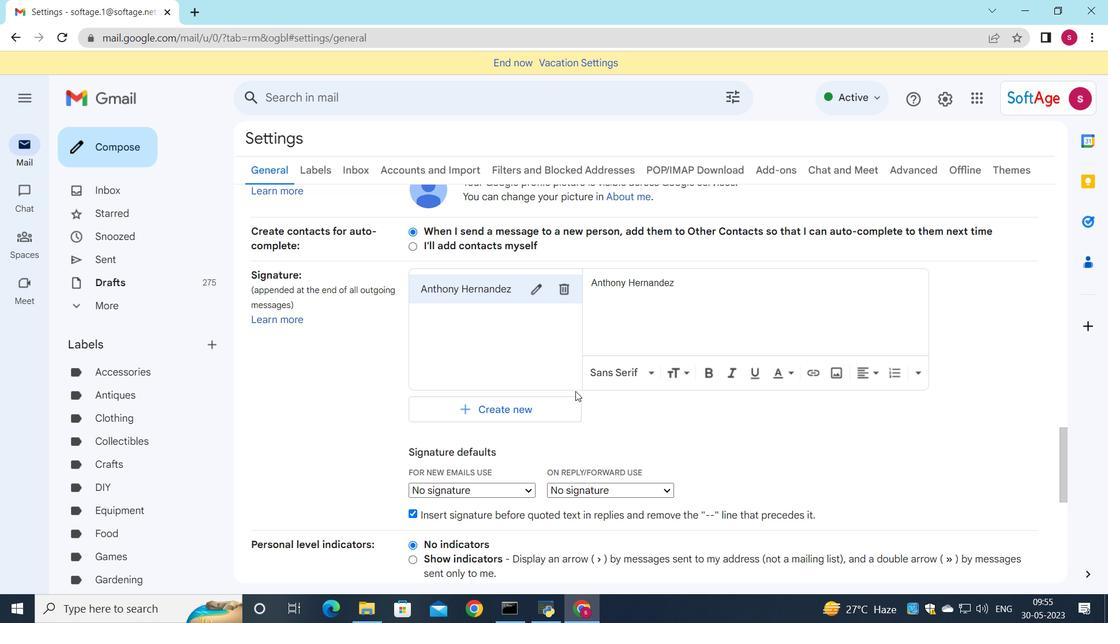 
Action: Mouse scrolled (573, 395) with delta (0, 0)
Screenshot: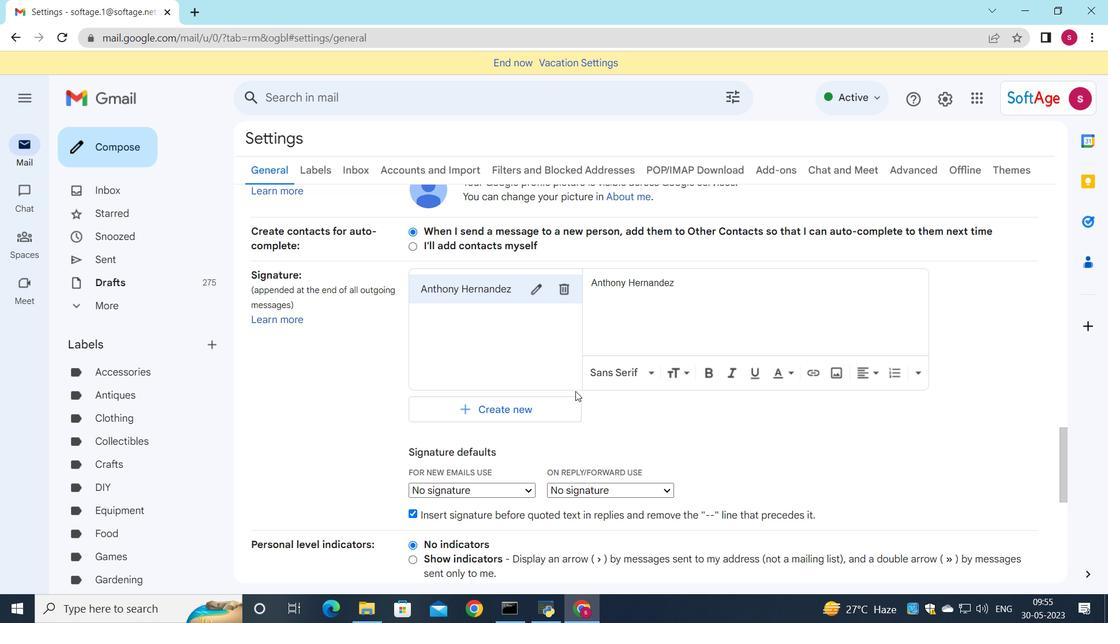 
Action: Mouse moved to (571, 398)
Screenshot: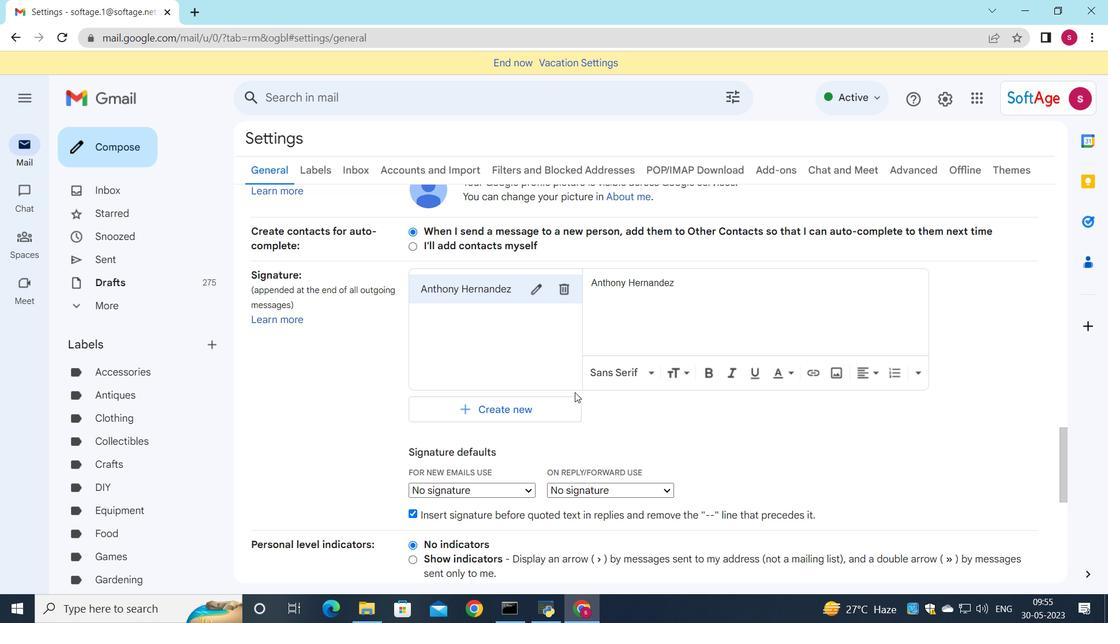 
Action: Mouse scrolled (571, 397) with delta (0, 0)
Screenshot: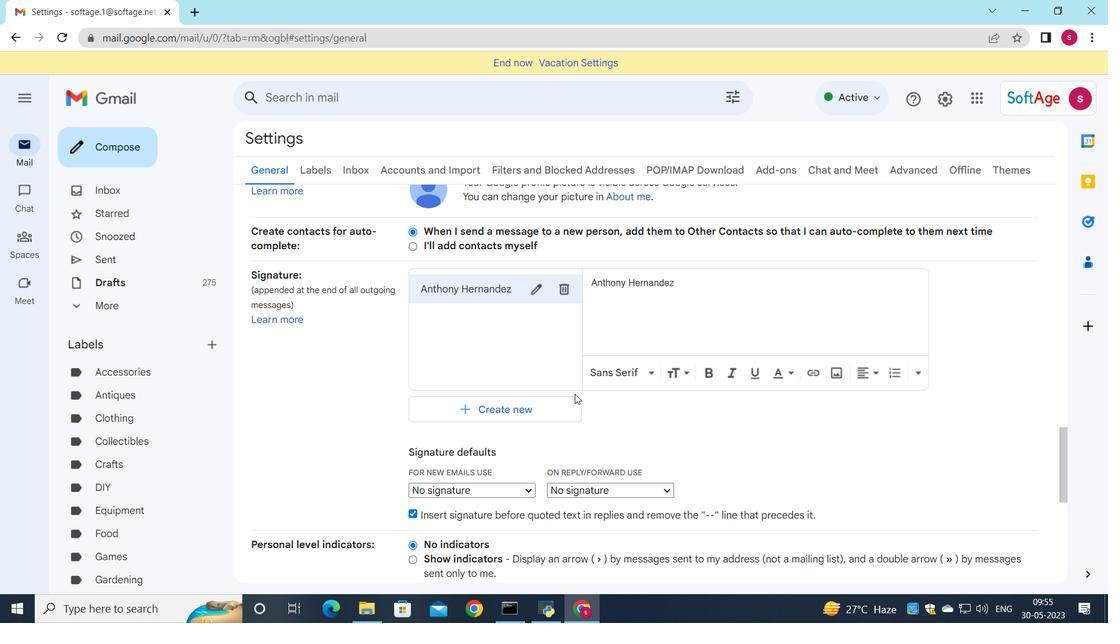 
Action: Mouse moved to (482, 268)
Screenshot: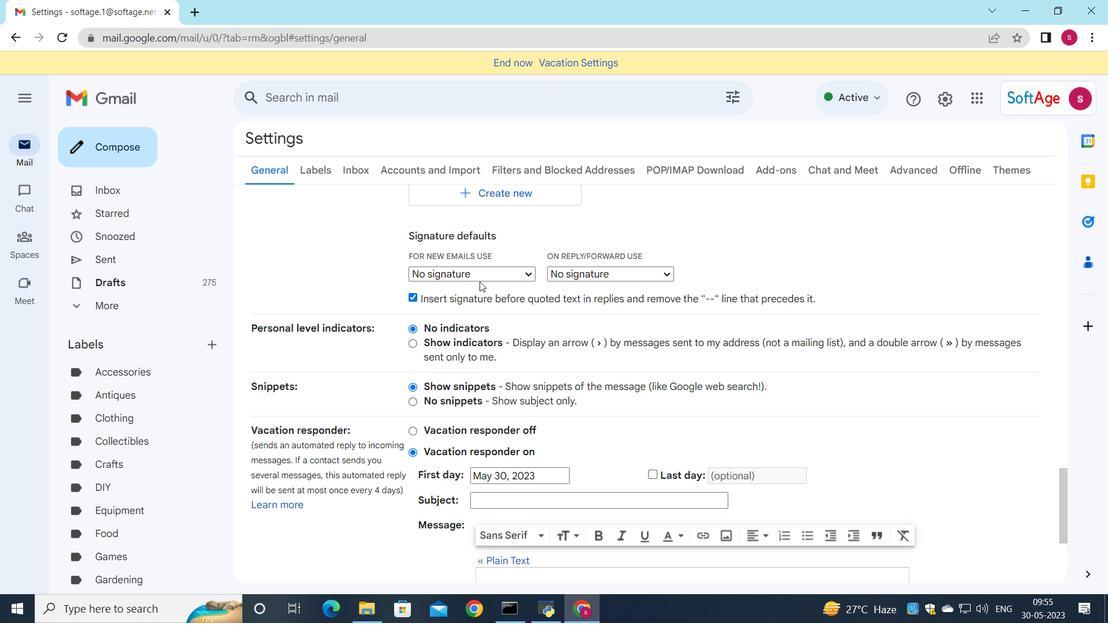 
Action: Mouse pressed left at (482, 268)
Screenshot: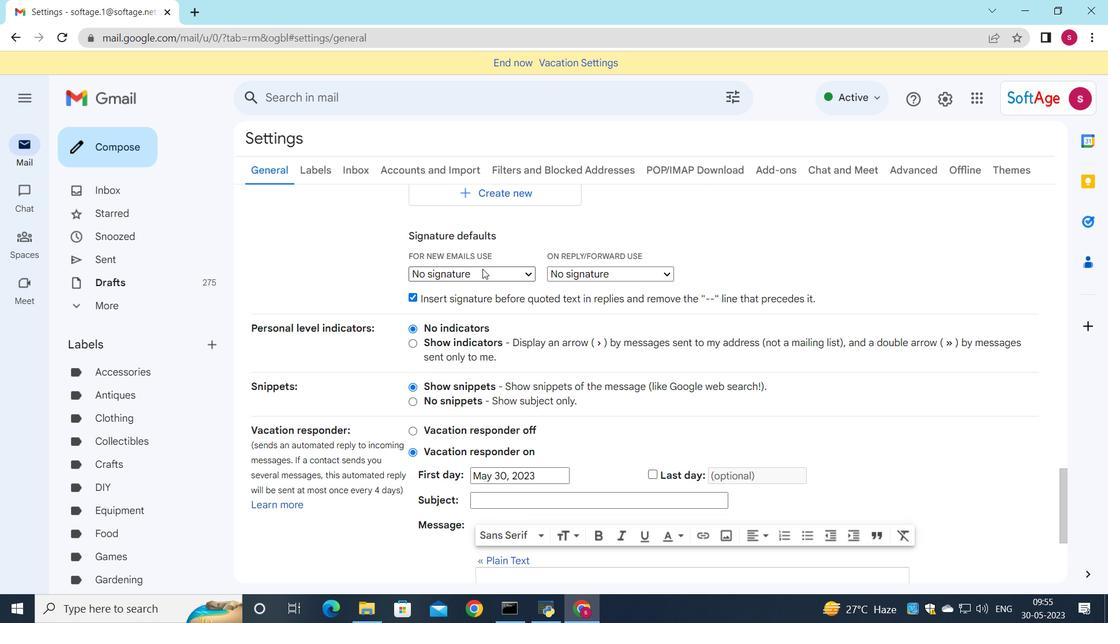 
Action: Mouse moved to (485, 302)
Screenshot: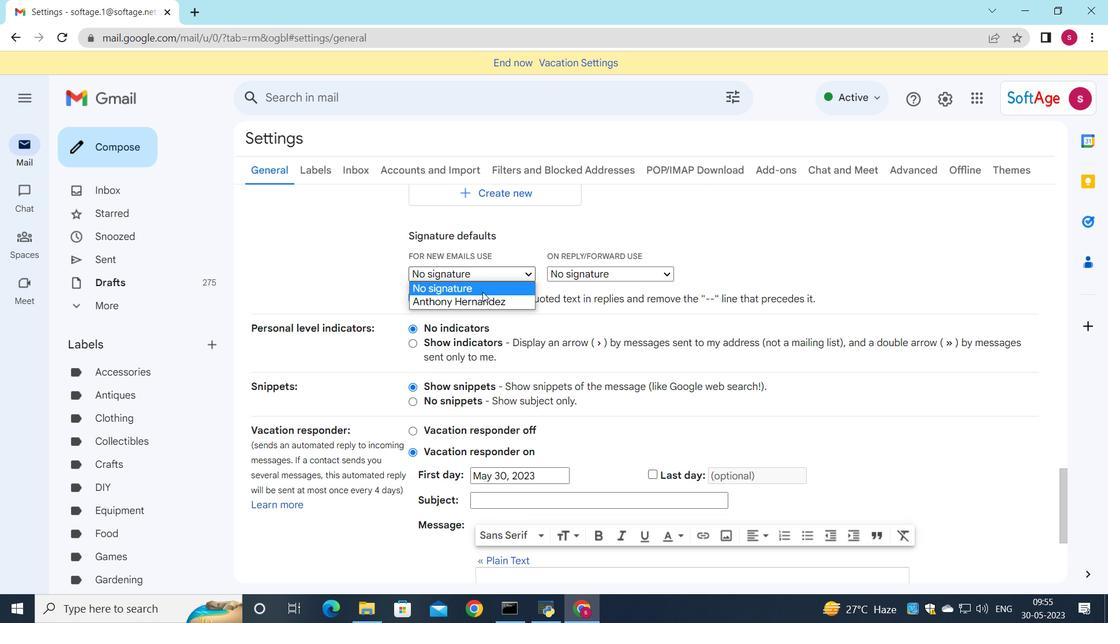 
Action: Mouse pressed left at (485, 302)
Screenshot: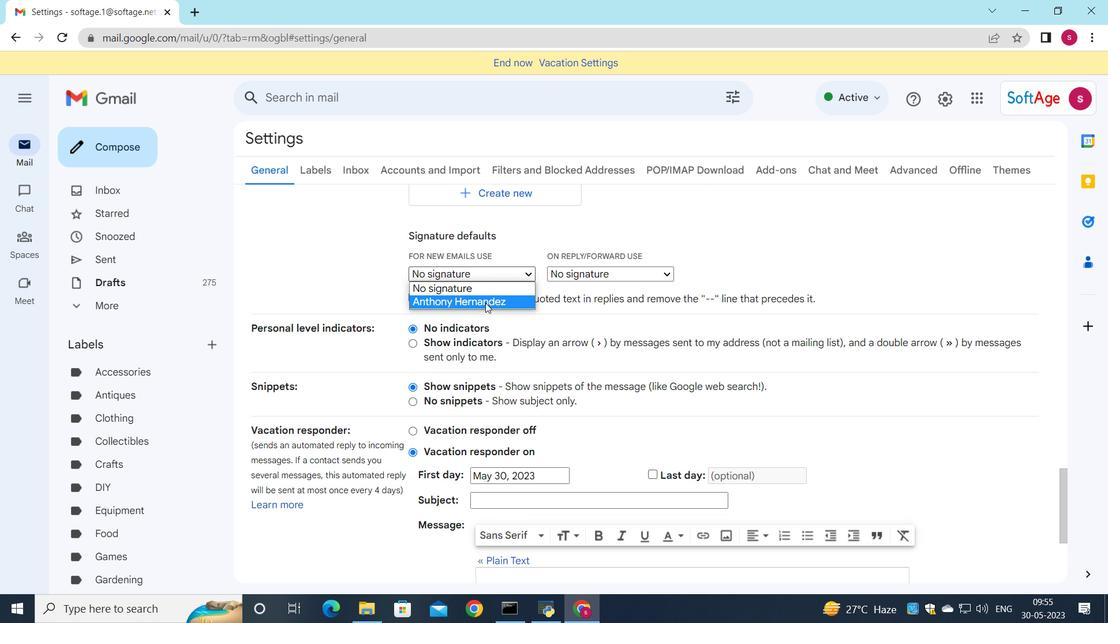 
Action: Mouse moved to (581, 271)
Screenshot: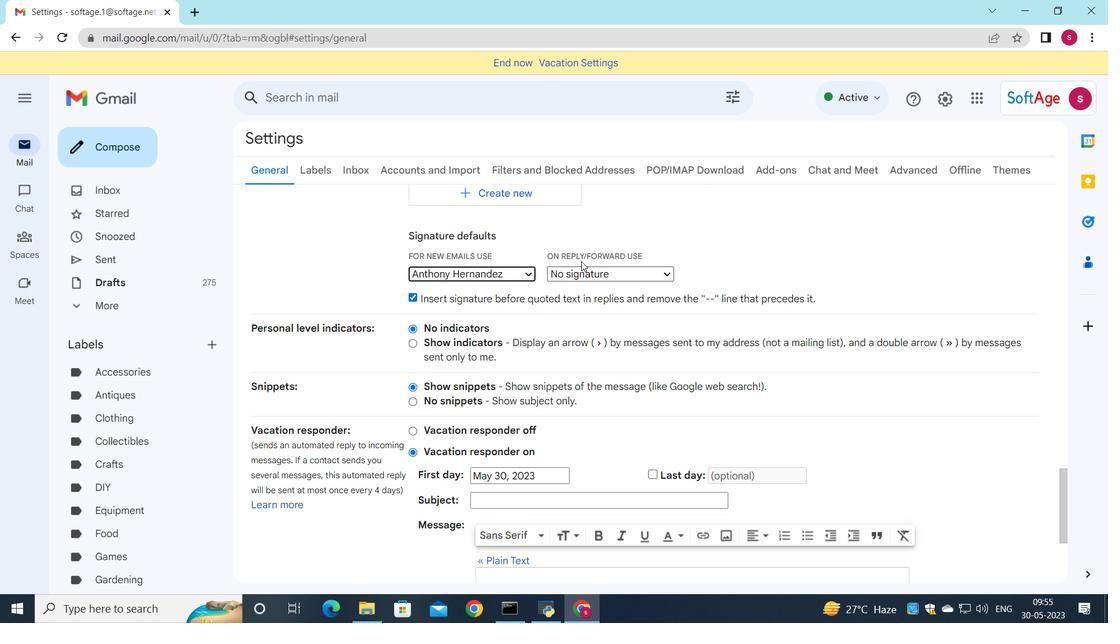 
Action: Mouse pressed left at (581, 271)
Screenshot: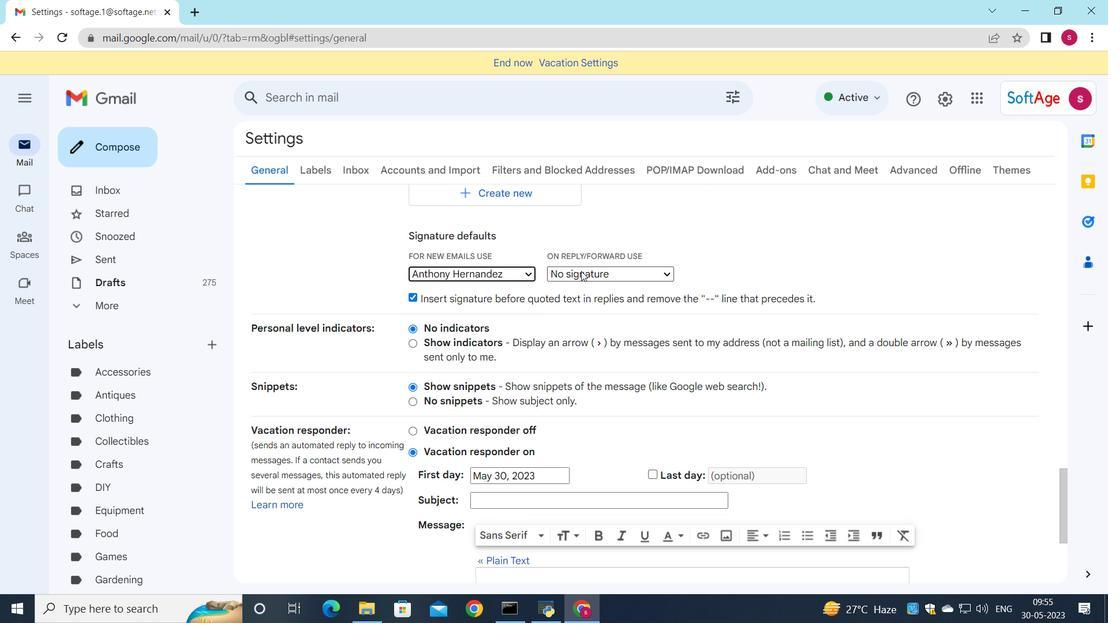 
Action: Mouse moved to (583, 294)
Screenshot: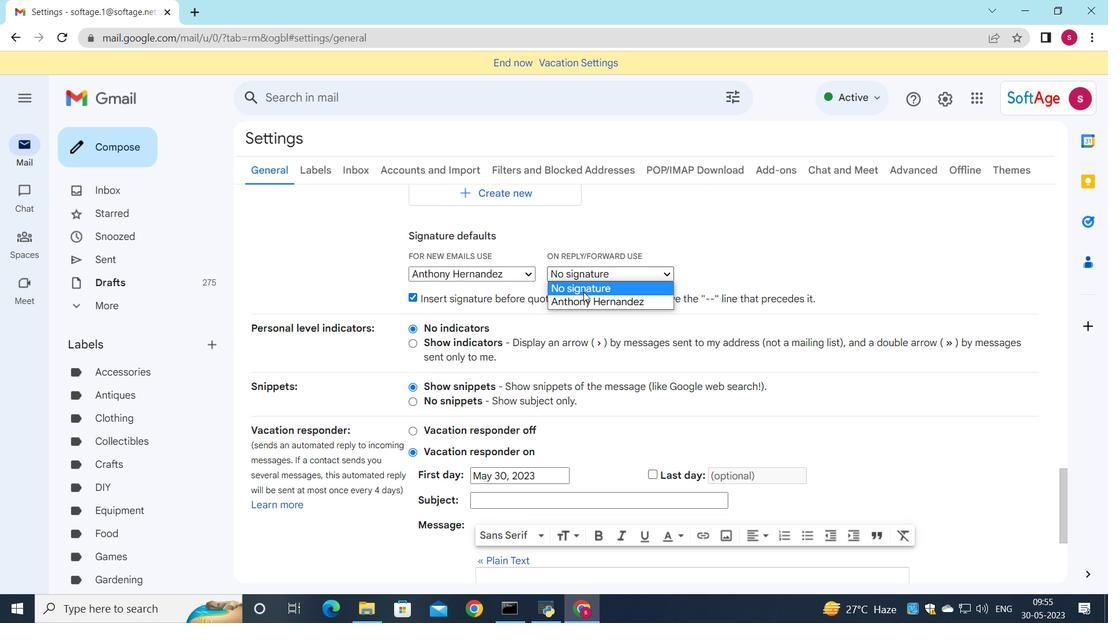 
Action: Mouse pressed left at (583, 294)
Screenshot: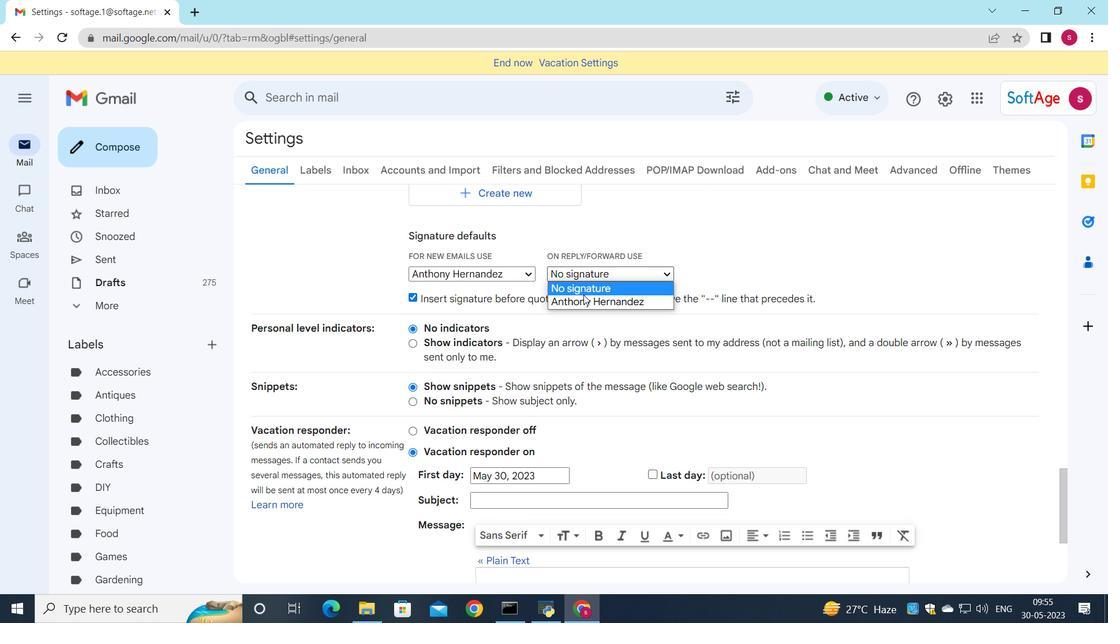 
Action: Mouse moved to (554, 297)
Screenshot: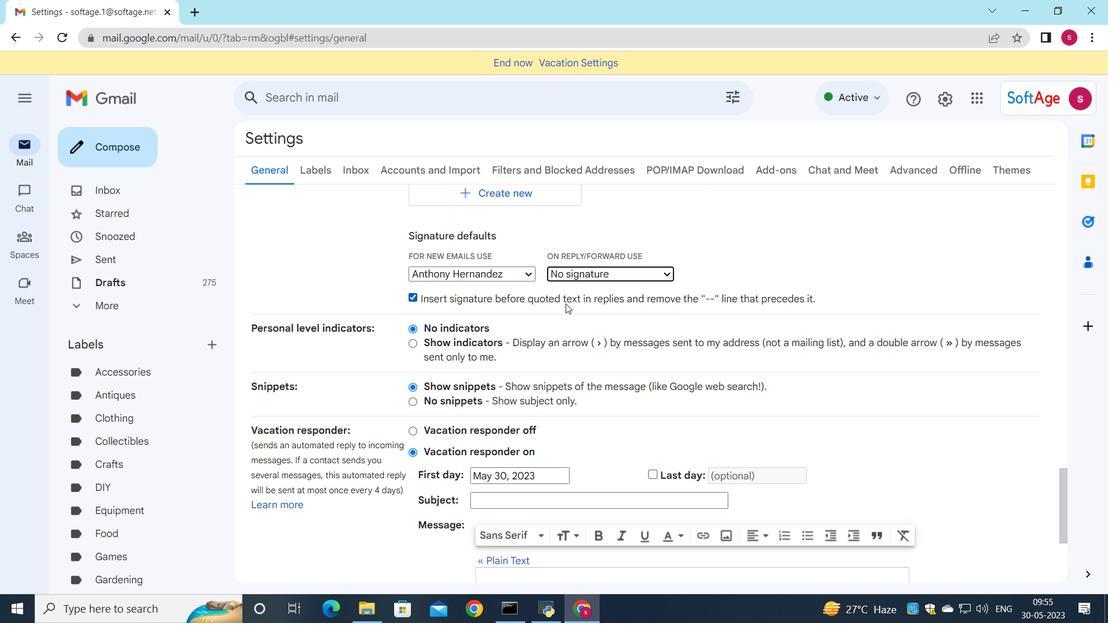 
Action: Mouse scrolled (554, 296) with delta (0, 0)
Screenshot: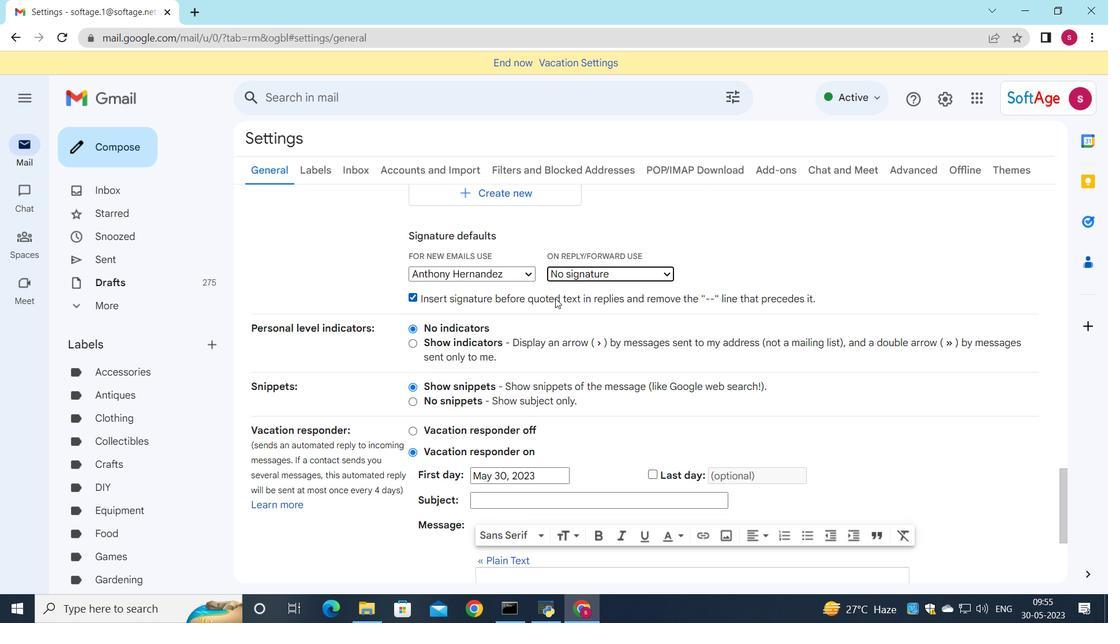 
Action: Mouse scrolled (554, 296) with delta (0, 0)
Screenshot: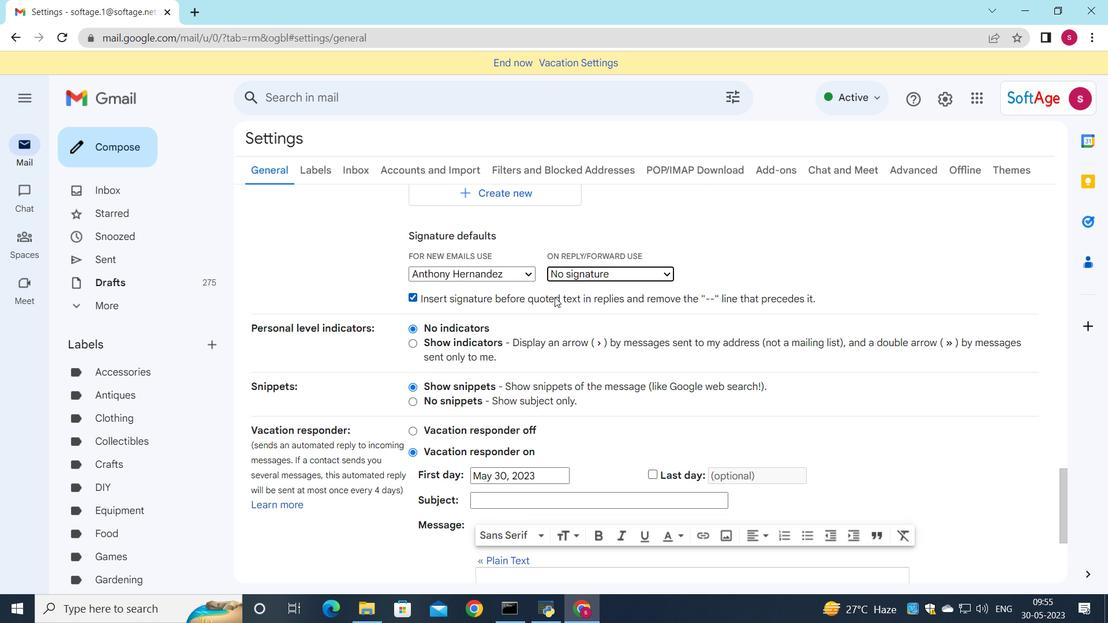 
Action: Mouse moved to (561, 275)
Screenshot: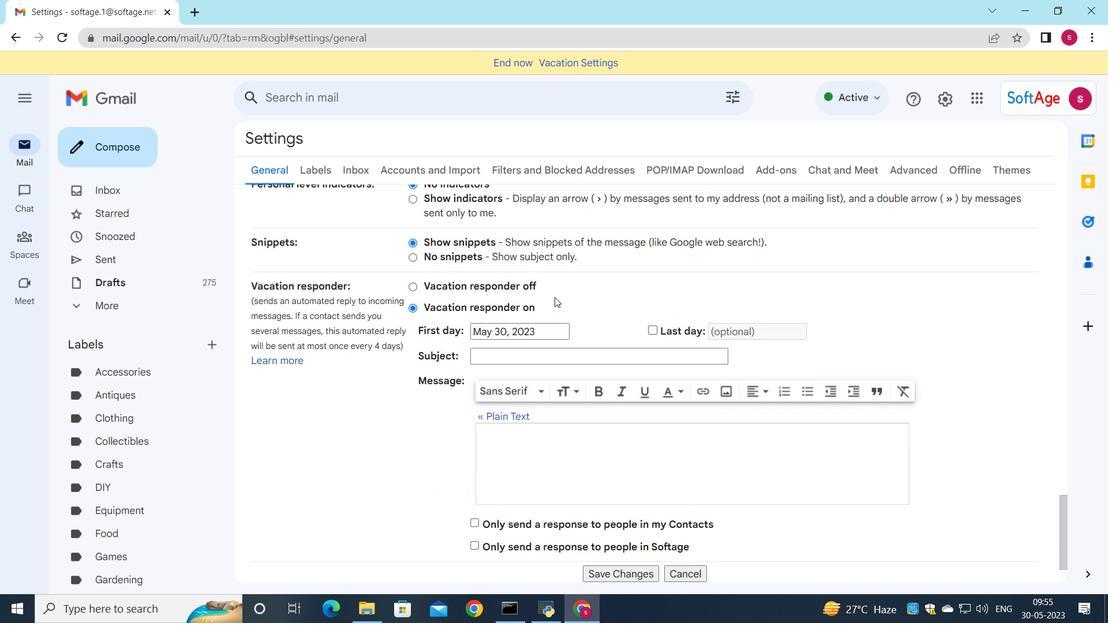 
Action: Mouse scrolled (561, 276) with delta (0, 0)
Screenshot: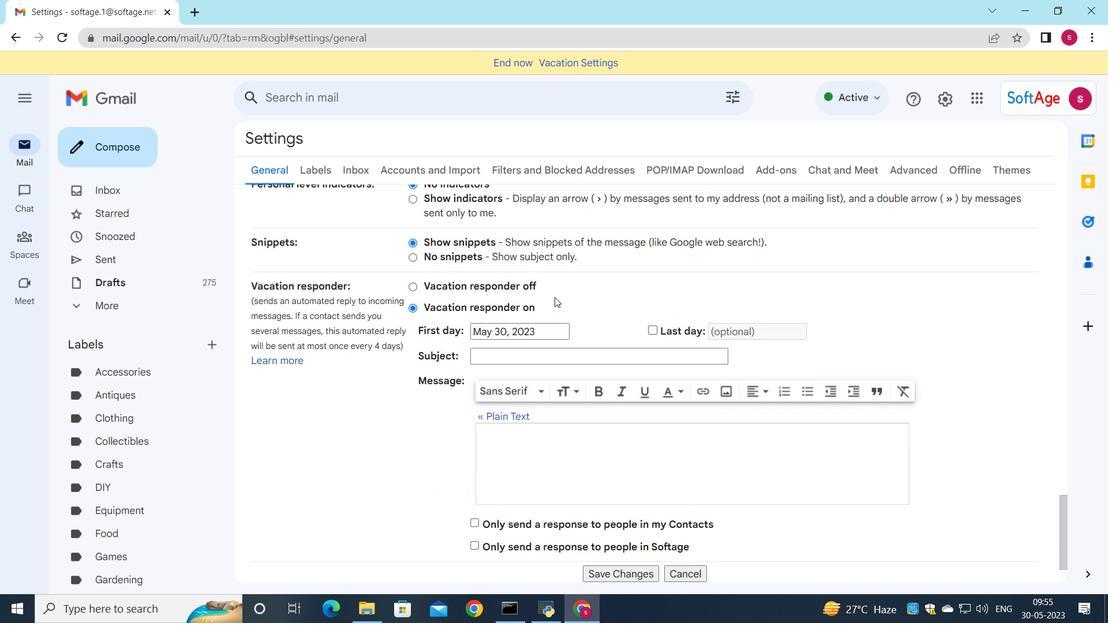 
Action: Mouse moved to (561, 275)
Screenshot: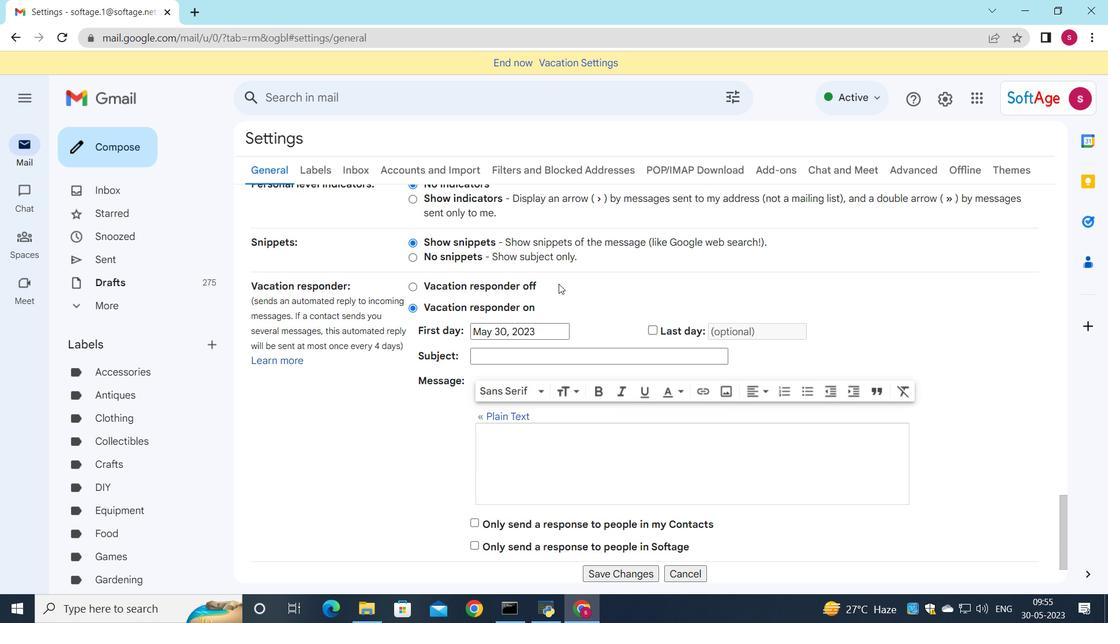 
Action: Mouse scrolled (561, 275) with delta (0, 0)
Screenshot: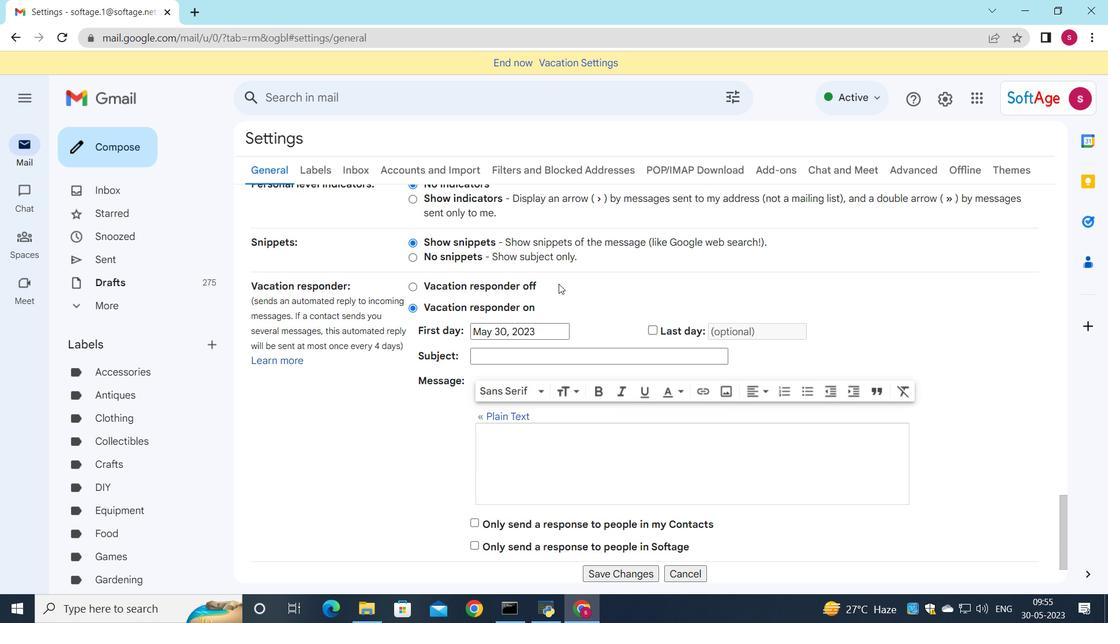 
Action: Mouse moved to (594, 280)
Screenshot: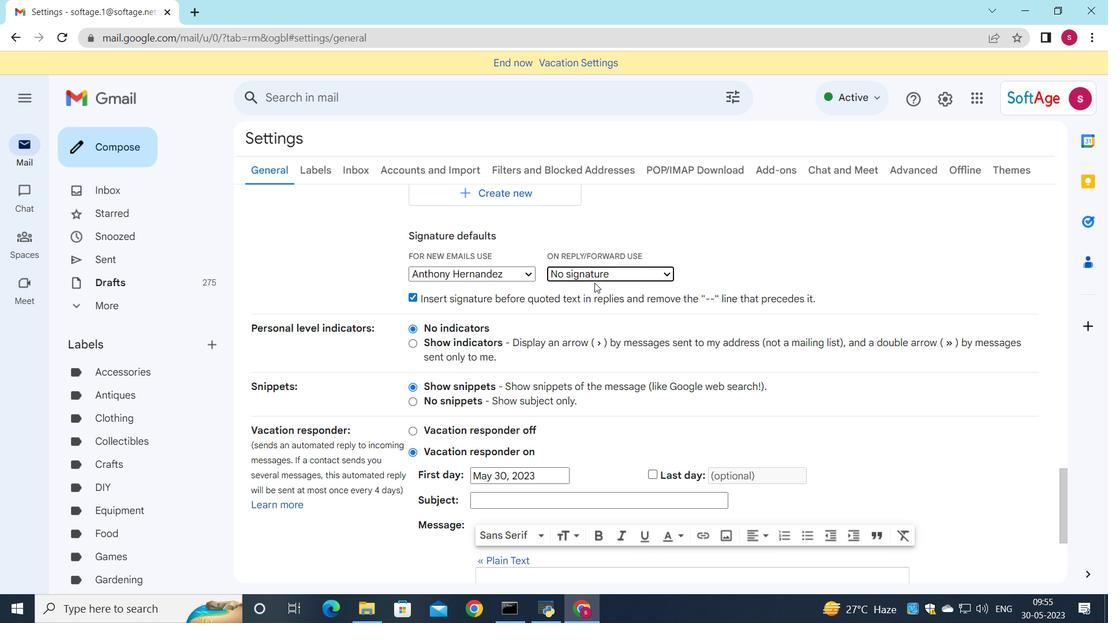 
Action: Mouse pressed left at (594, 280)
Screenshot: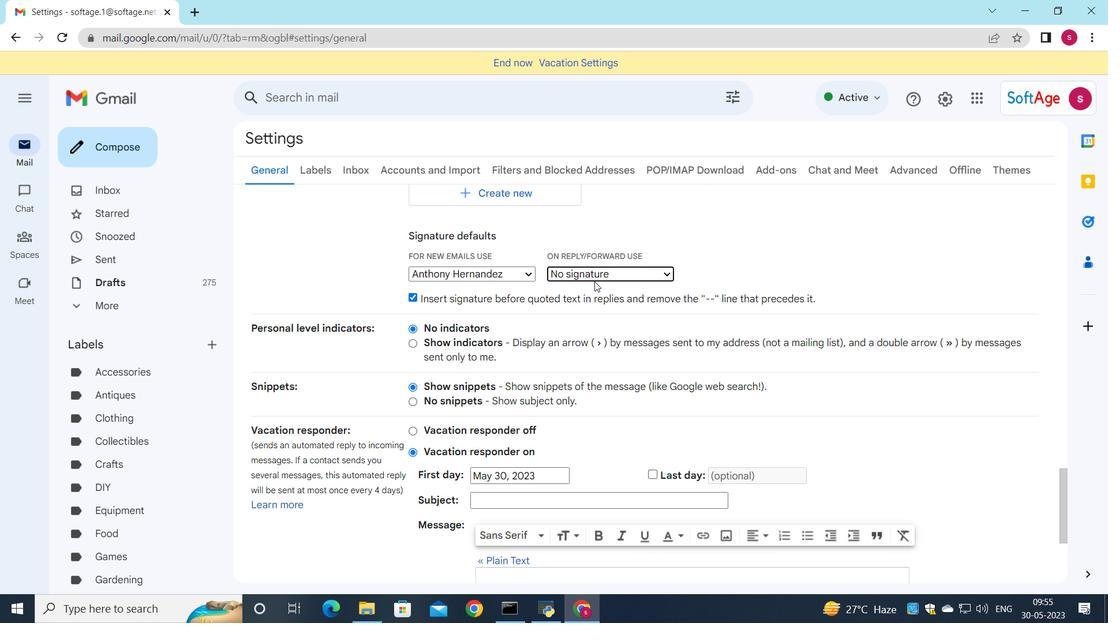 
Action: Mouse moved to (592, 299)
Screenshot: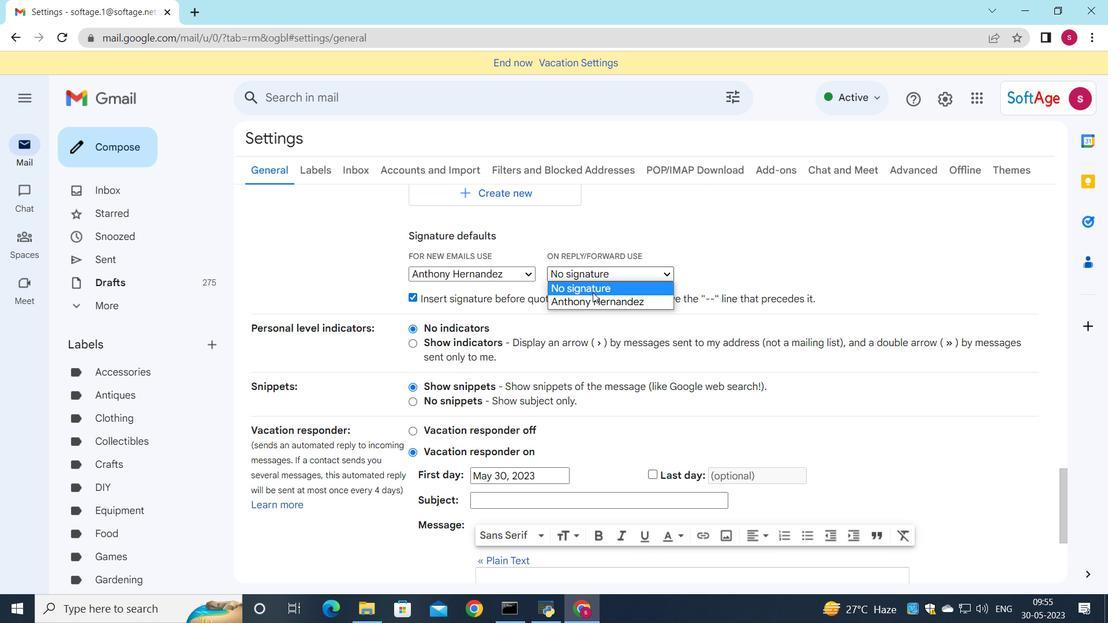 
Action: Mouse pressed left at (592, 299)
Screenshot: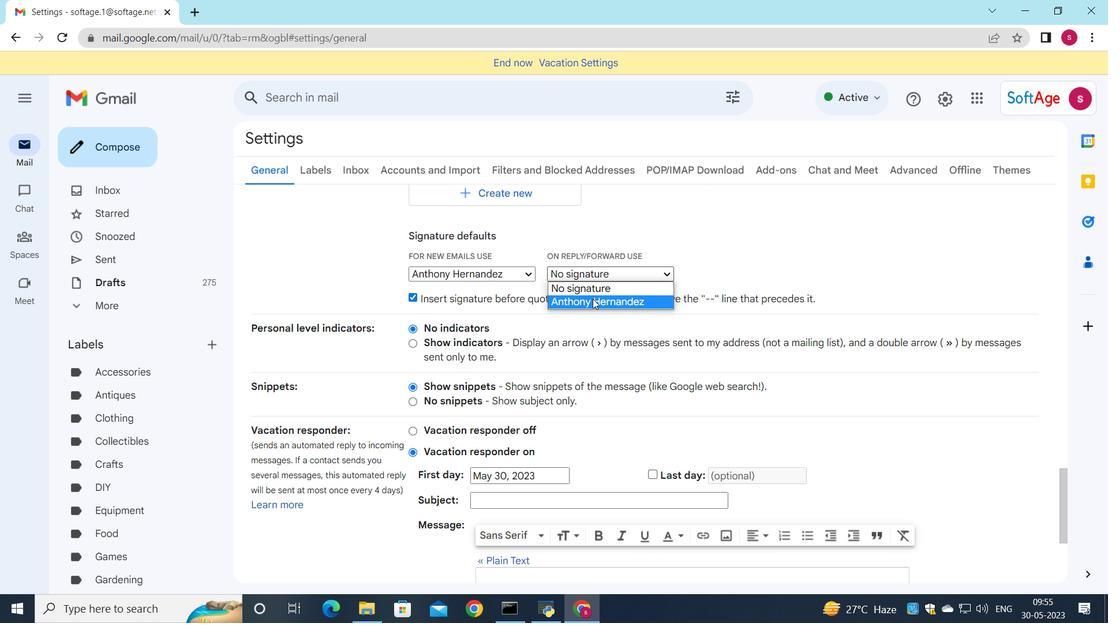 
Action: Mouse moved to (591, 302)
Screenshot: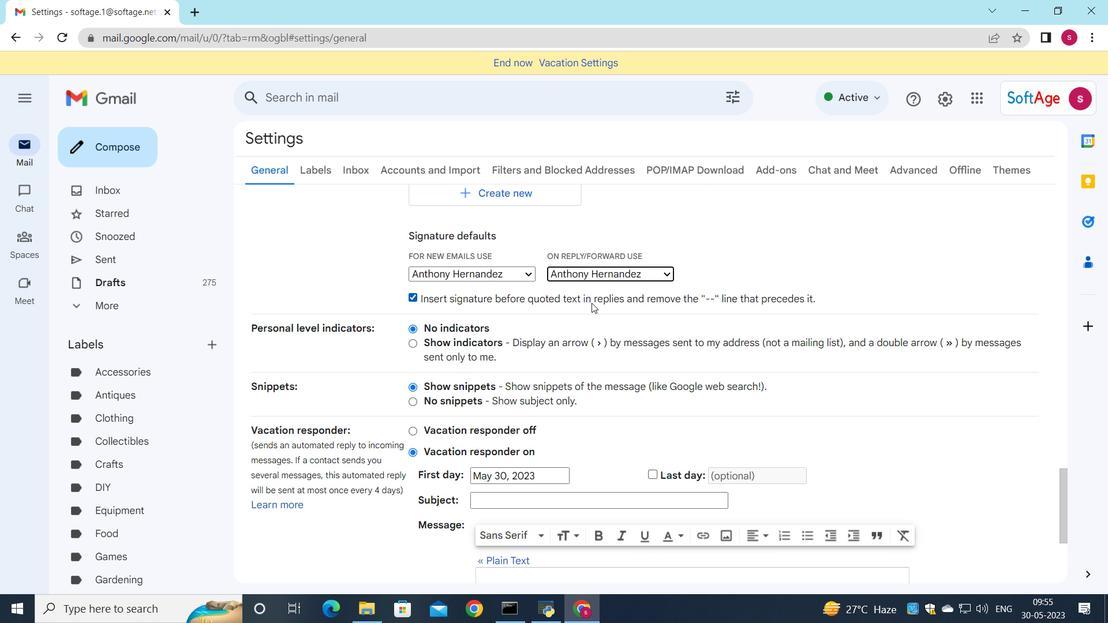 
Action: Mouse scrolled (591, 301) with delta (0, 0)
Screenshot: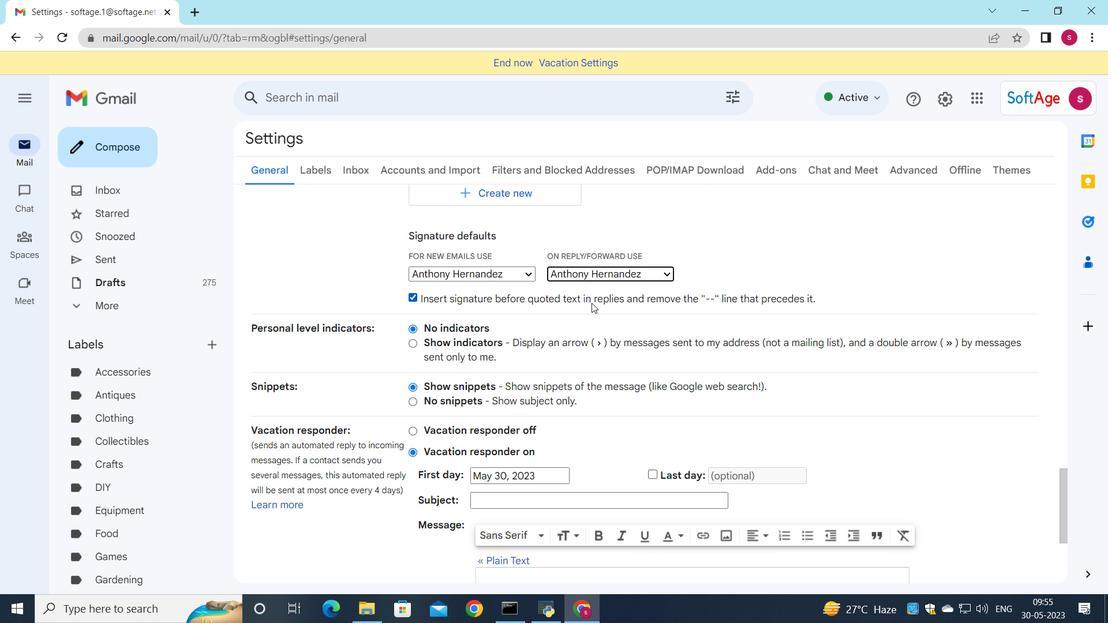 
Action: Mouse scrolled (591, 301) with delta (0, 0)
Screenshot: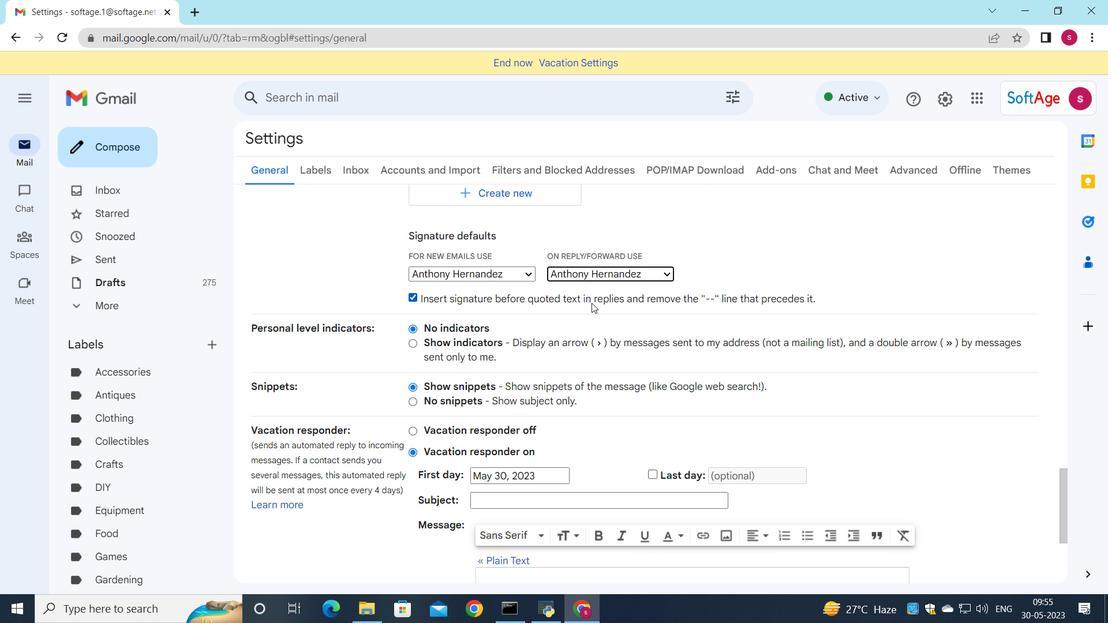 
Action: Mouse scrolled (591, 301) with delta (0, 0)
Screenshot: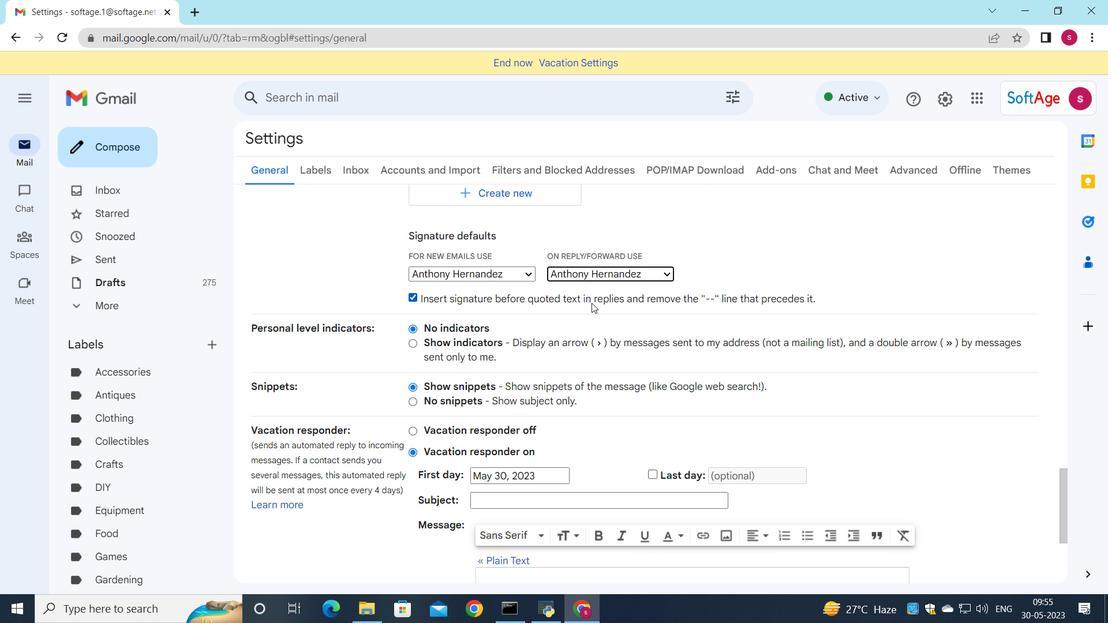 
Action: Mouse scrolled (591, 301) with delta (0, 0)
Screenshot: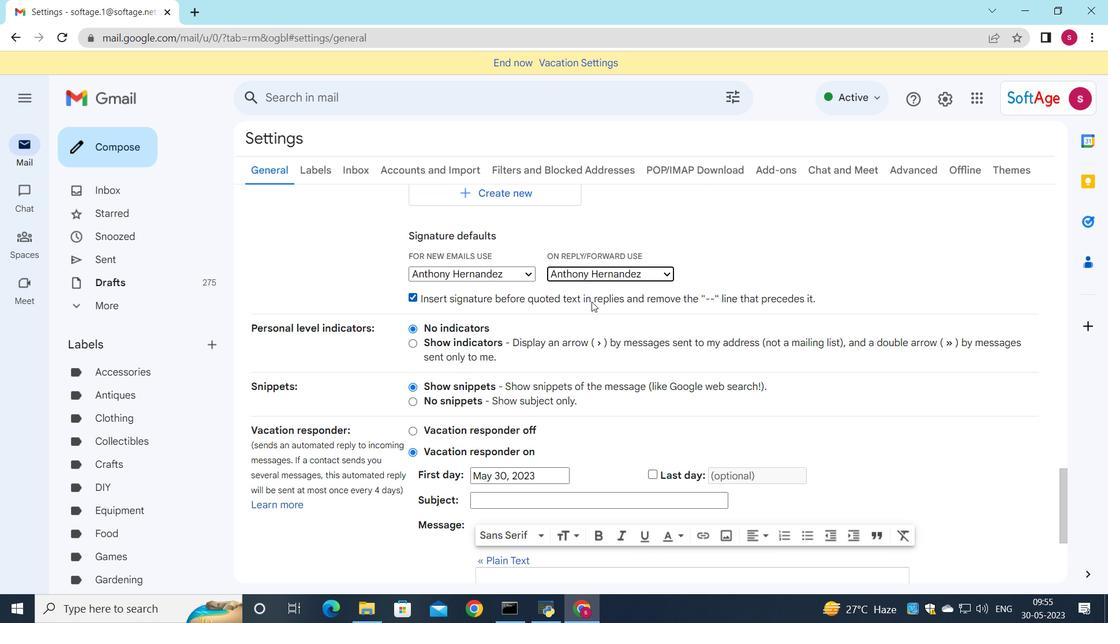 
Action: Mouse scrolled (591, 301) with delta (0, 0)
Screenshot: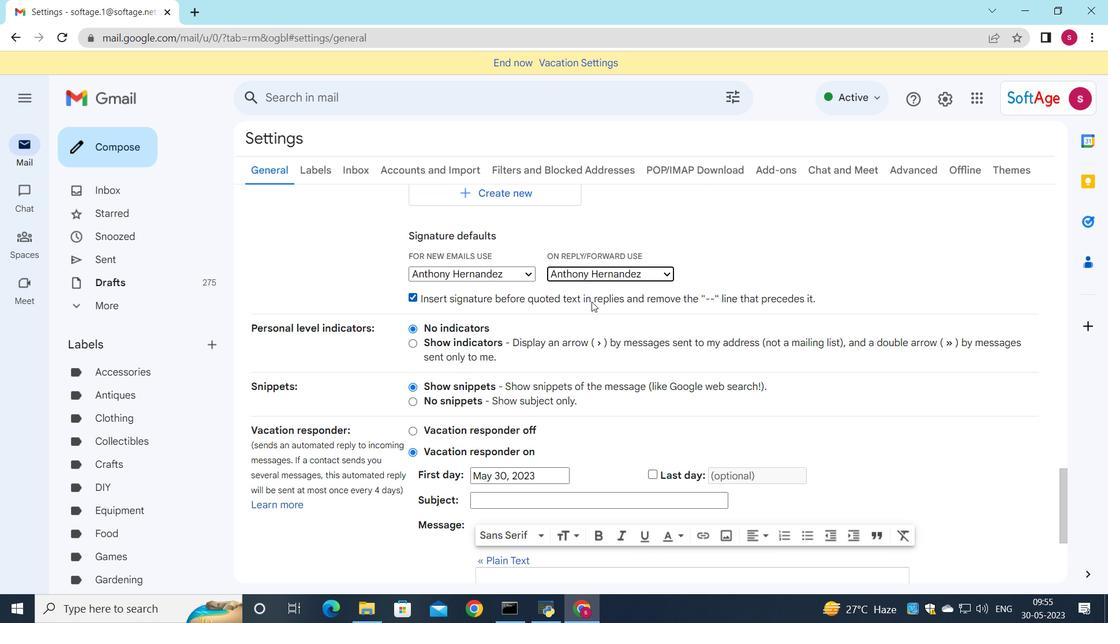 
Action: Mouse scrolled (591, 301) with delta (0, 0)
Screenshot: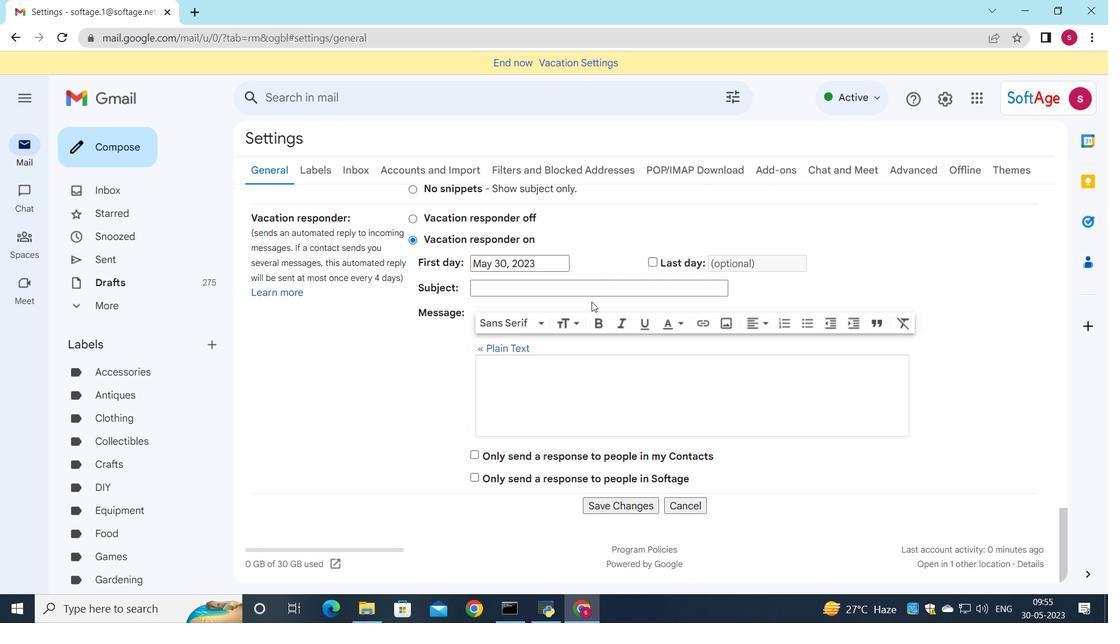 
Action: Mouse scrolled (591, 301) with delta (0, 0)
Screenshot: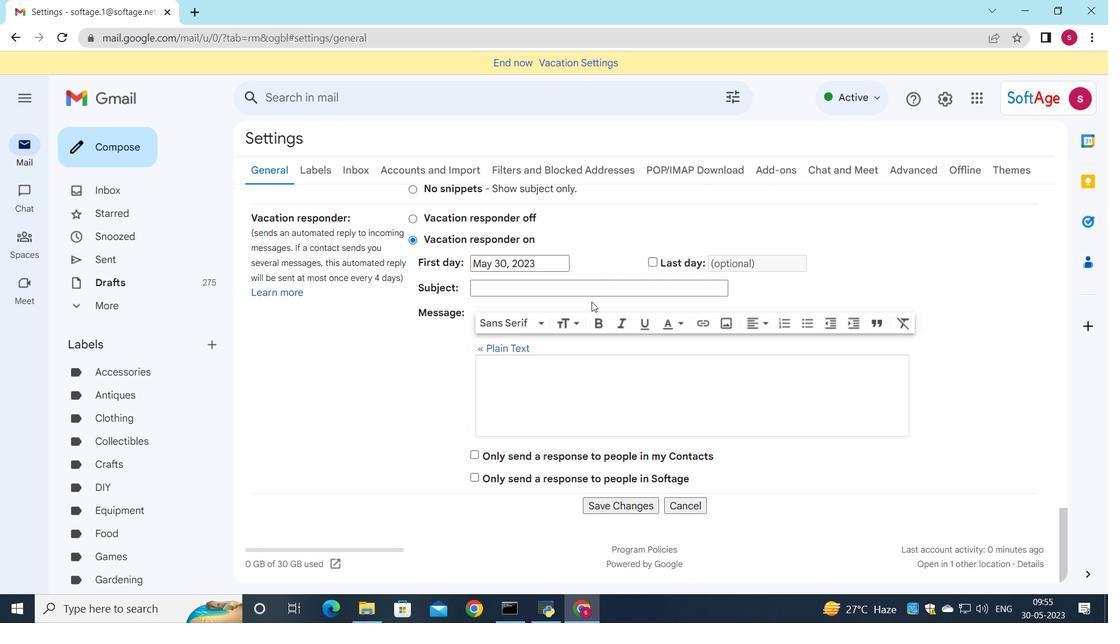 
Action: Mouse scrolled (591, 301) with delta (0, 0)
Screenshot: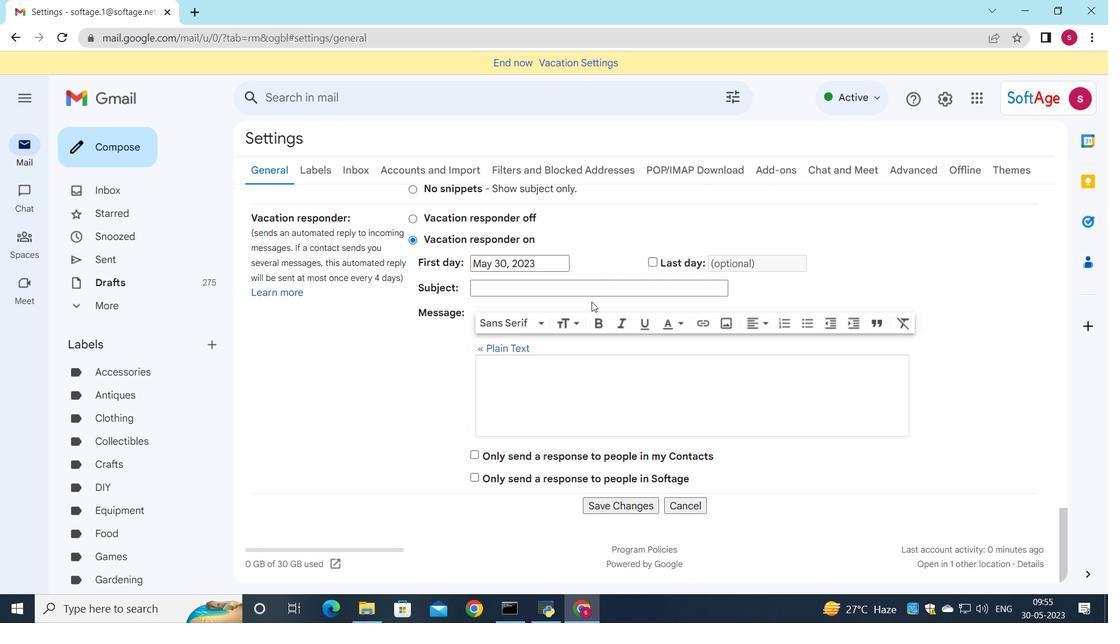 
Action: Mouse moved to (592, 308)
Screenshot: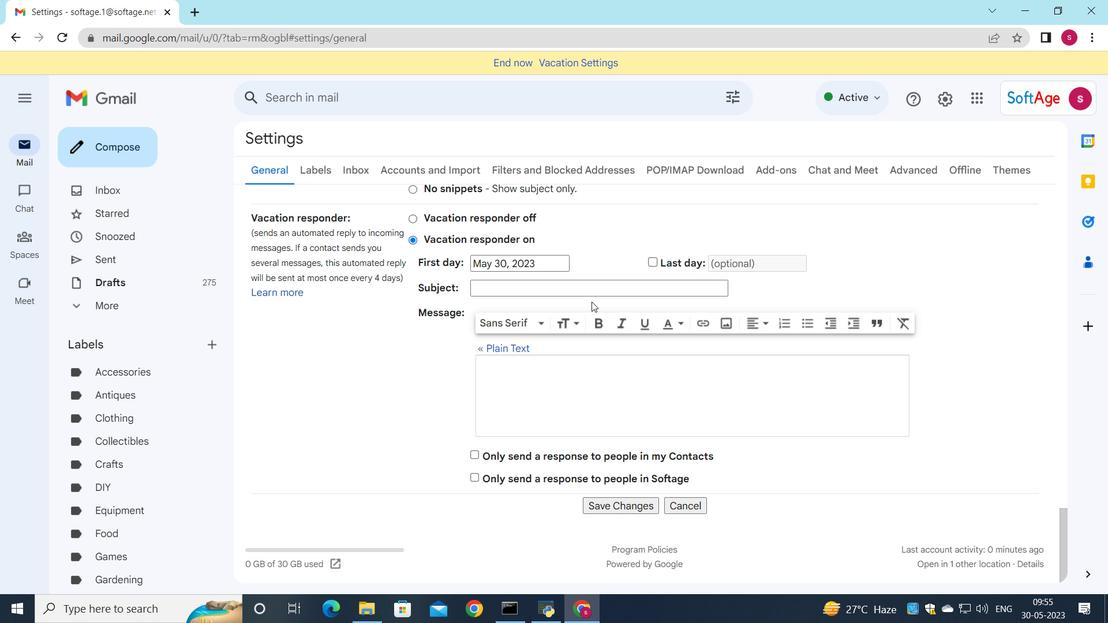 
Action: Mouse scrolled (592, 307) with delta (0, 0)
Screenshot: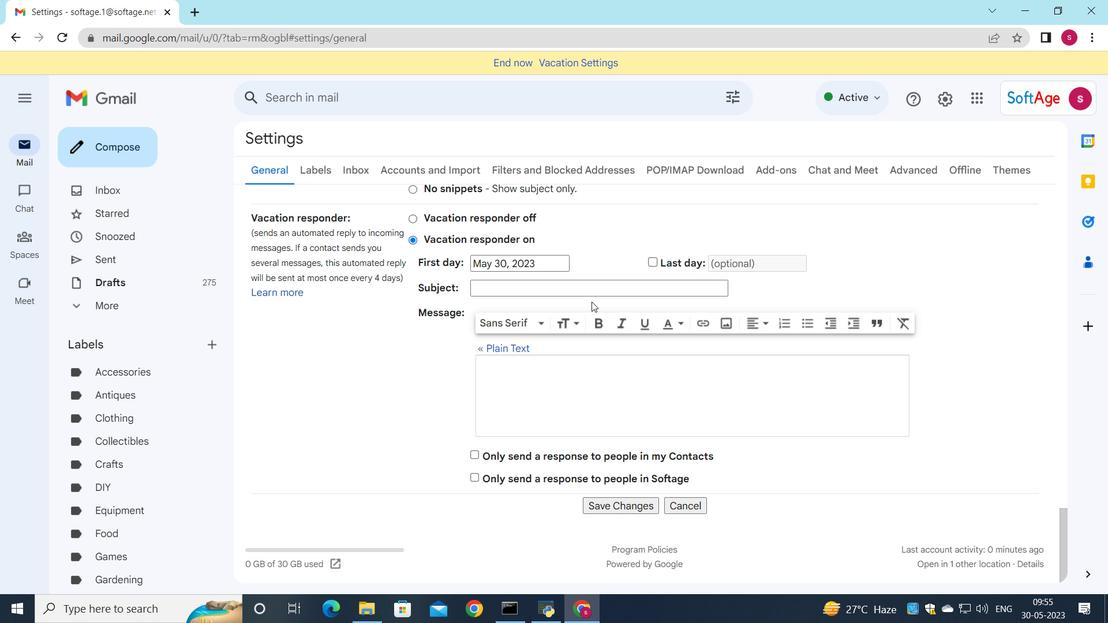
Action: Mouse moved to (628, 504)
Screenshot: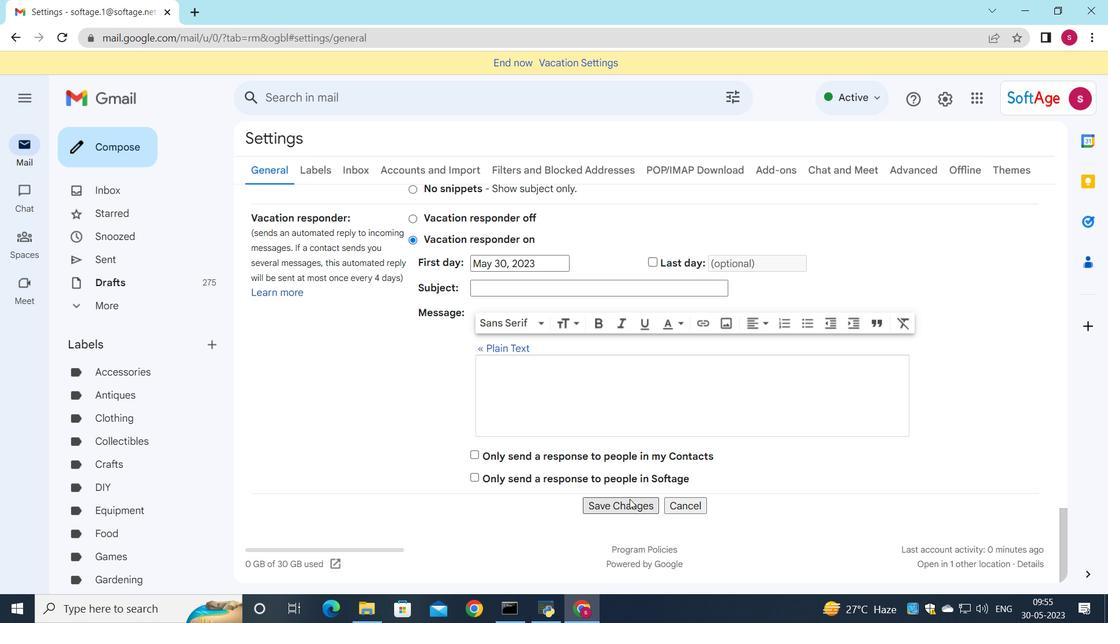 
Action: Mouse pressed left at (628, 504)
Screenshot: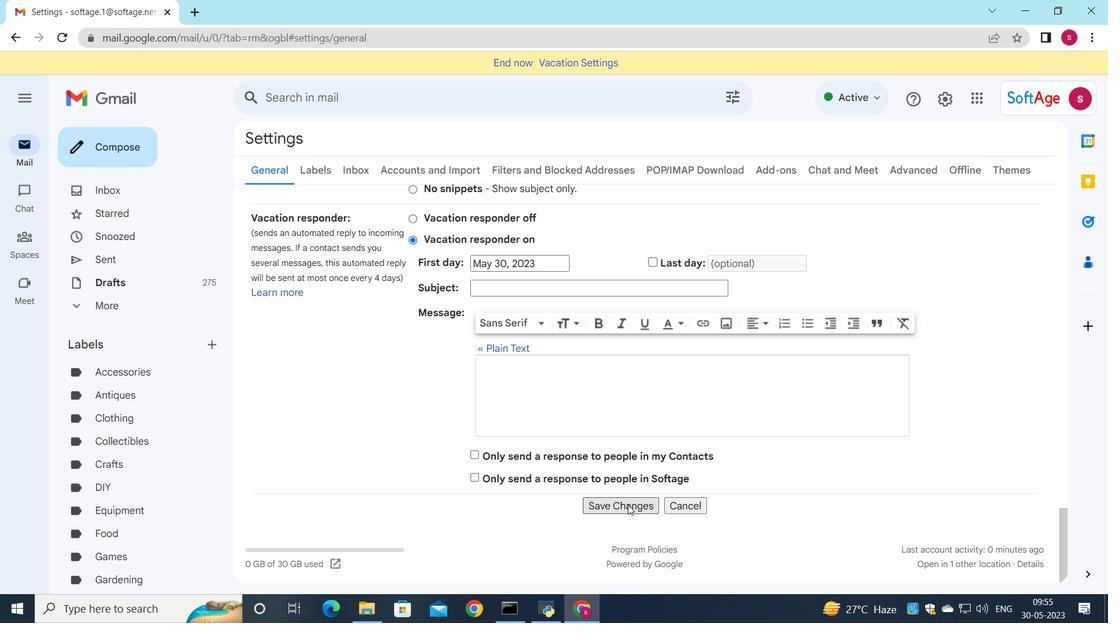 
Action: Mouse moved to (612, 486)
Screenshot: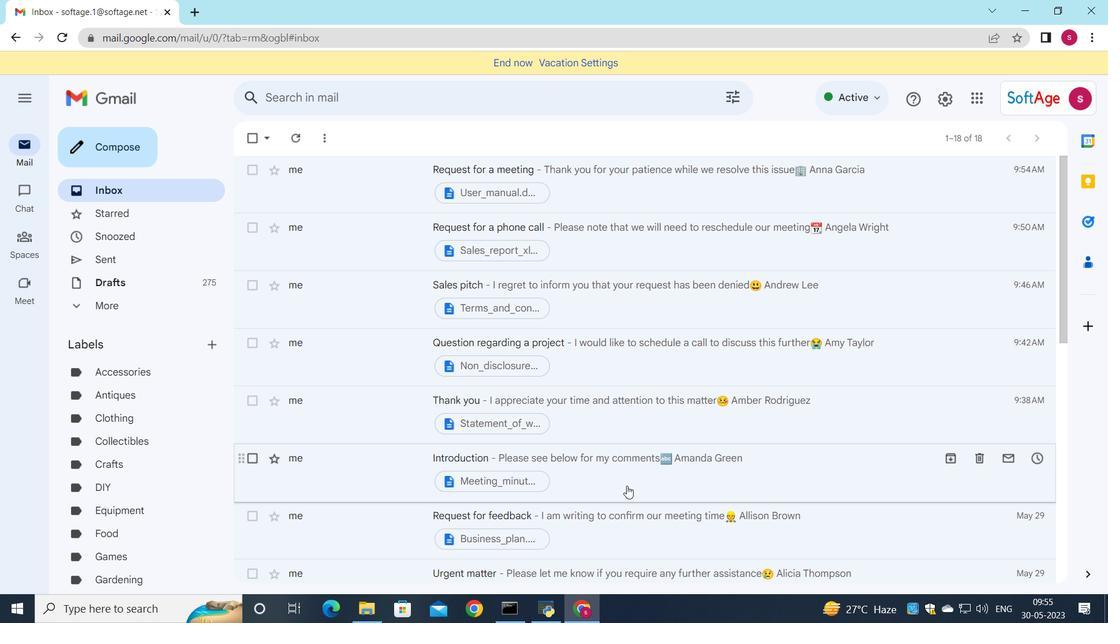 
Action: Mouse scrolled (612, 485) with delta (0, 0)
Screenshot: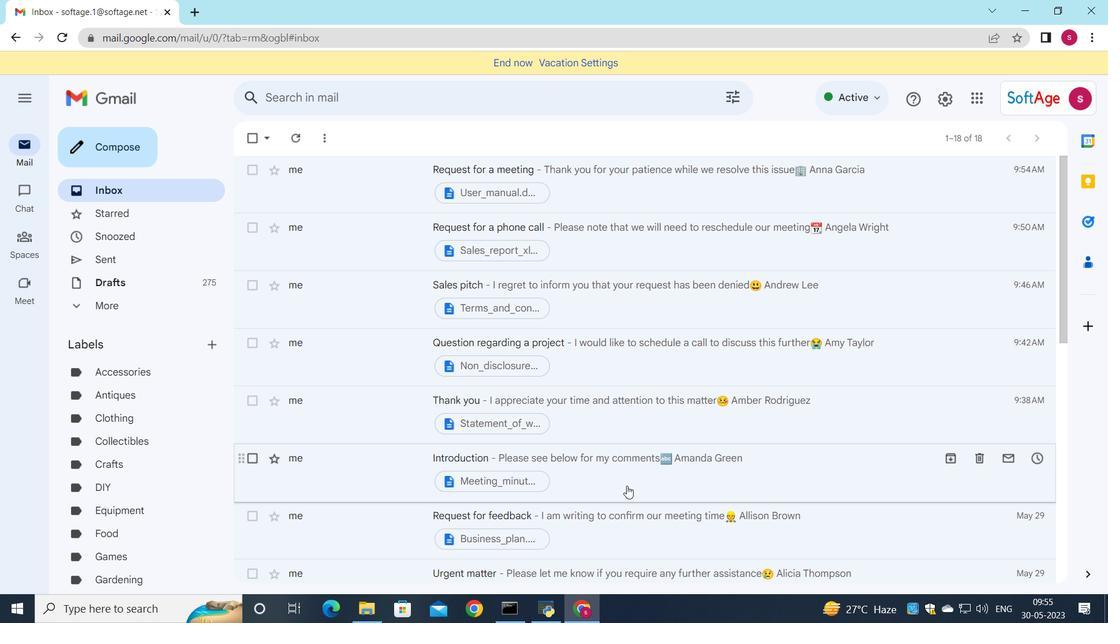 
Action: Mouse moved to (605, 486)
Screenshot: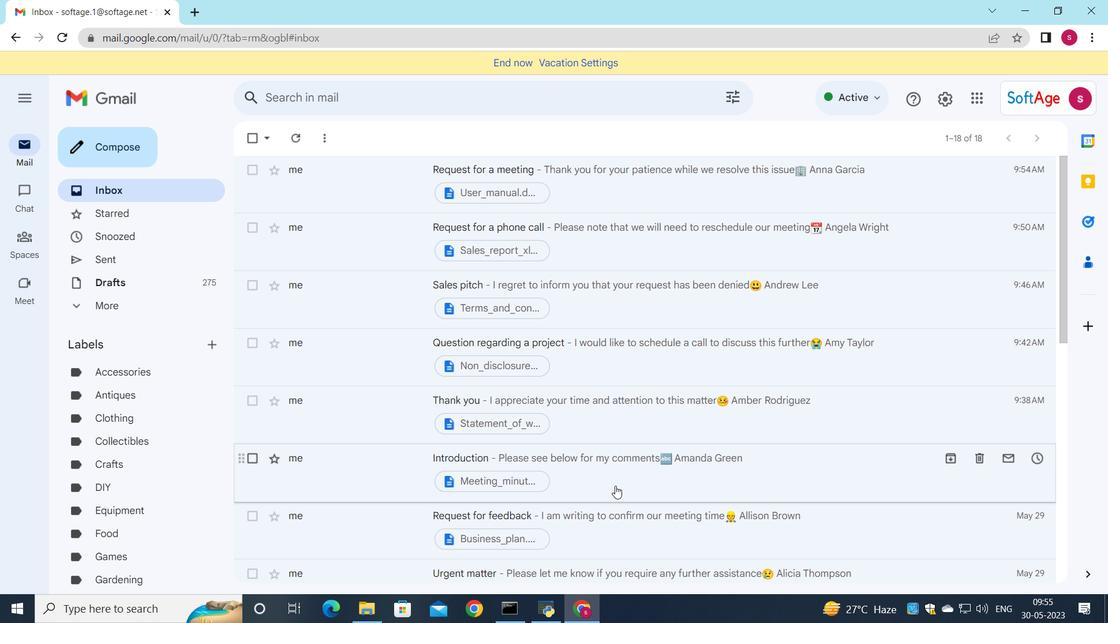 
Action: Mouse scrolled (605, 485) with delta (0, 0)
Screenshot: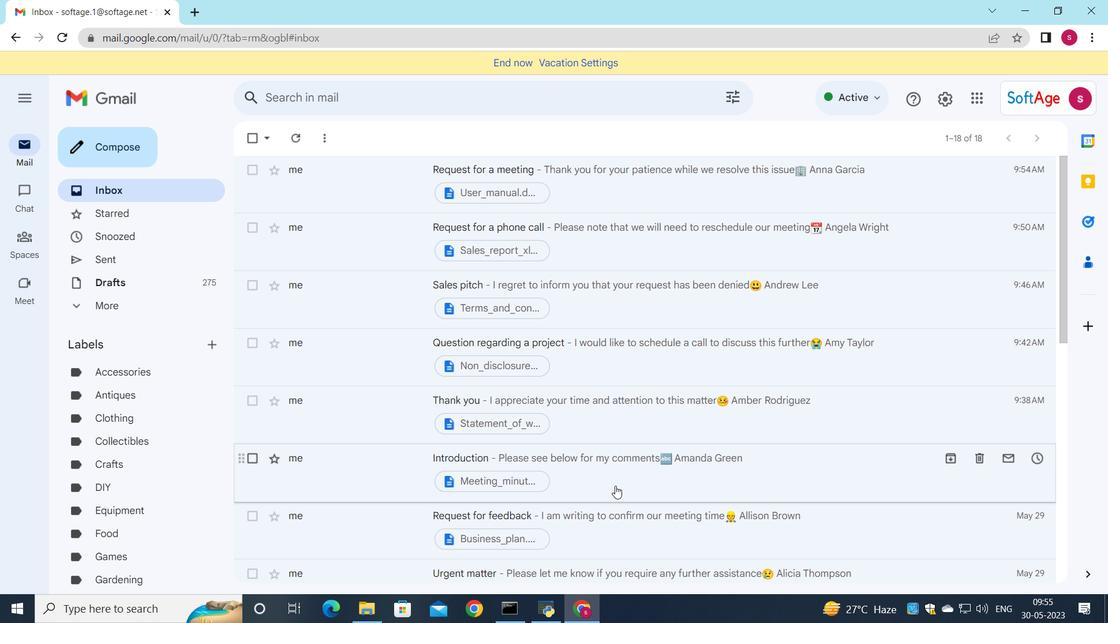
Action: Mouse moved to (569, 459)
Screenshot: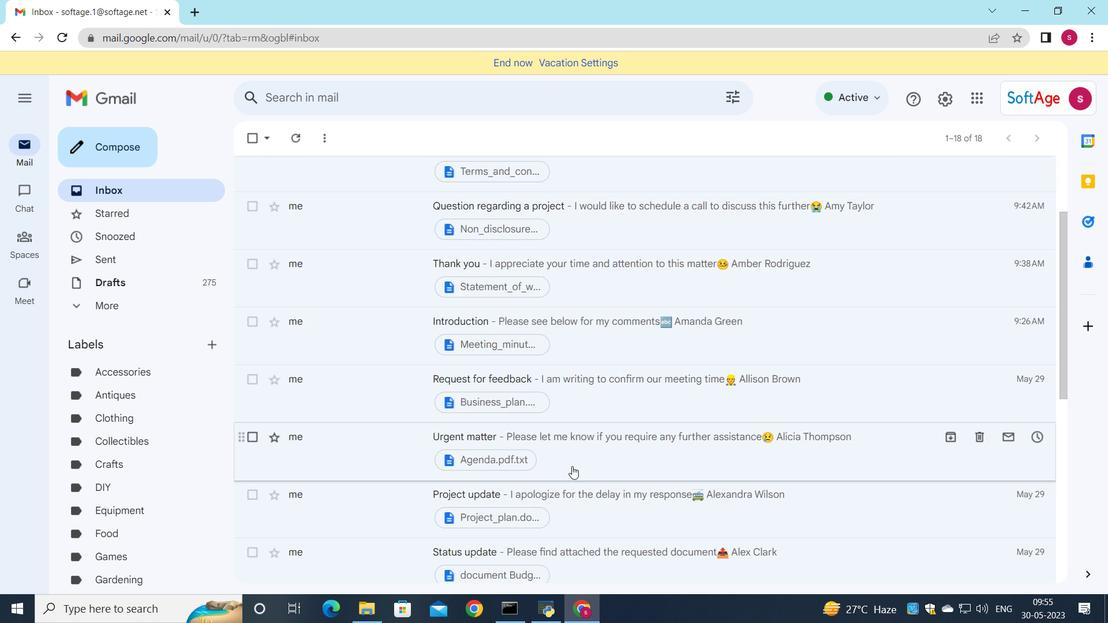
Action: Mouse scrolled (569, 459) with delta (0, 0)
Screenshot: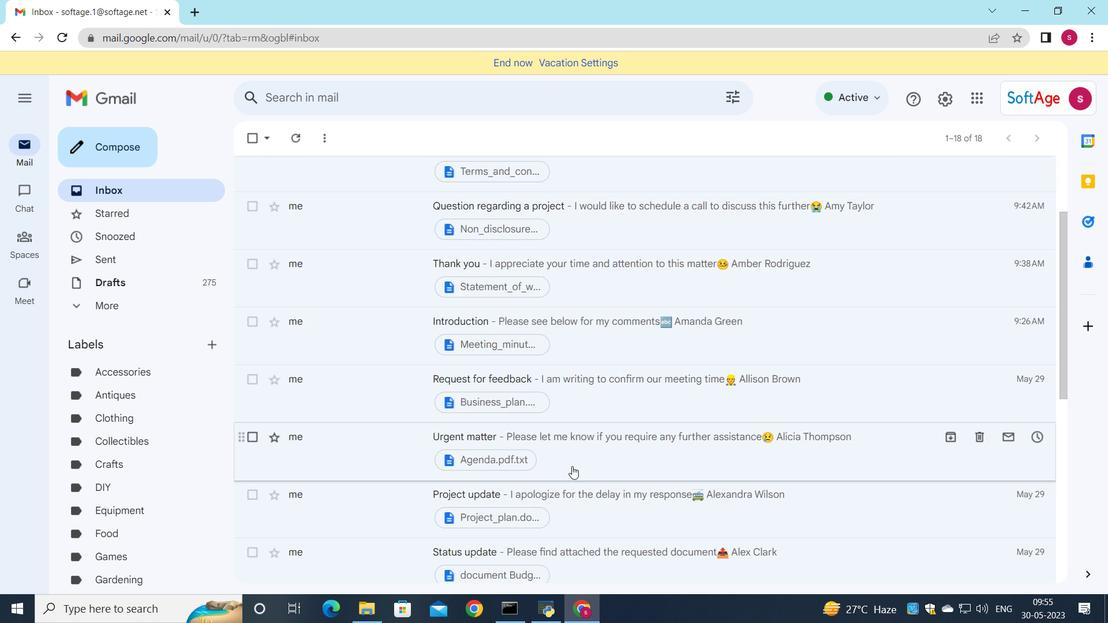 
Action: Mouse moved to (569, 457)
Screenshot: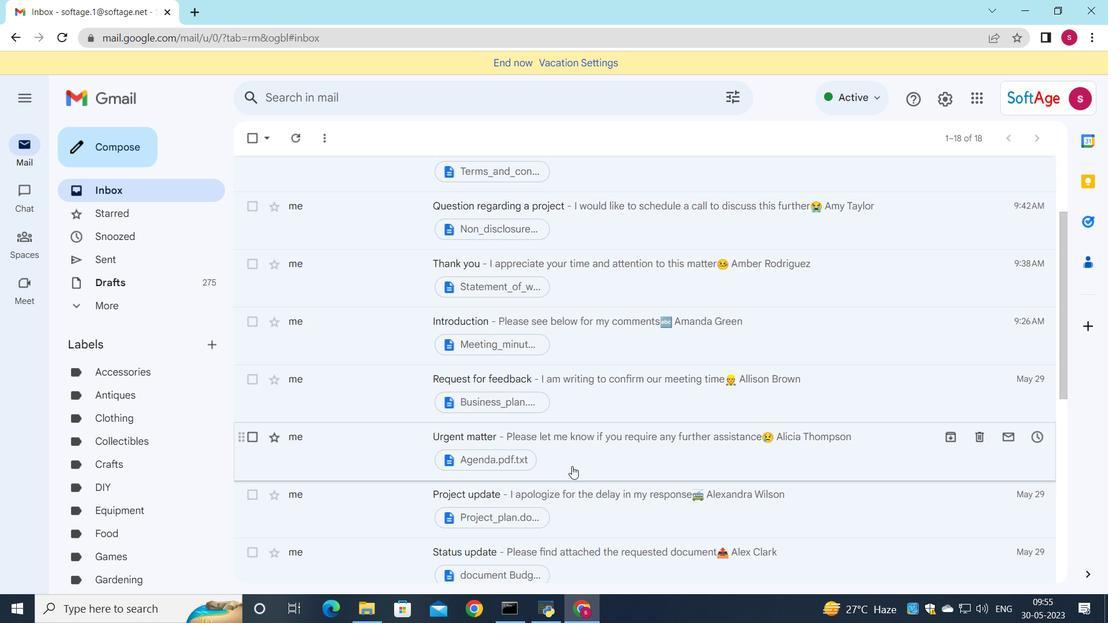 
Action: Mouse scrolled (569, 457) with delta (0, 0)
Screenshot: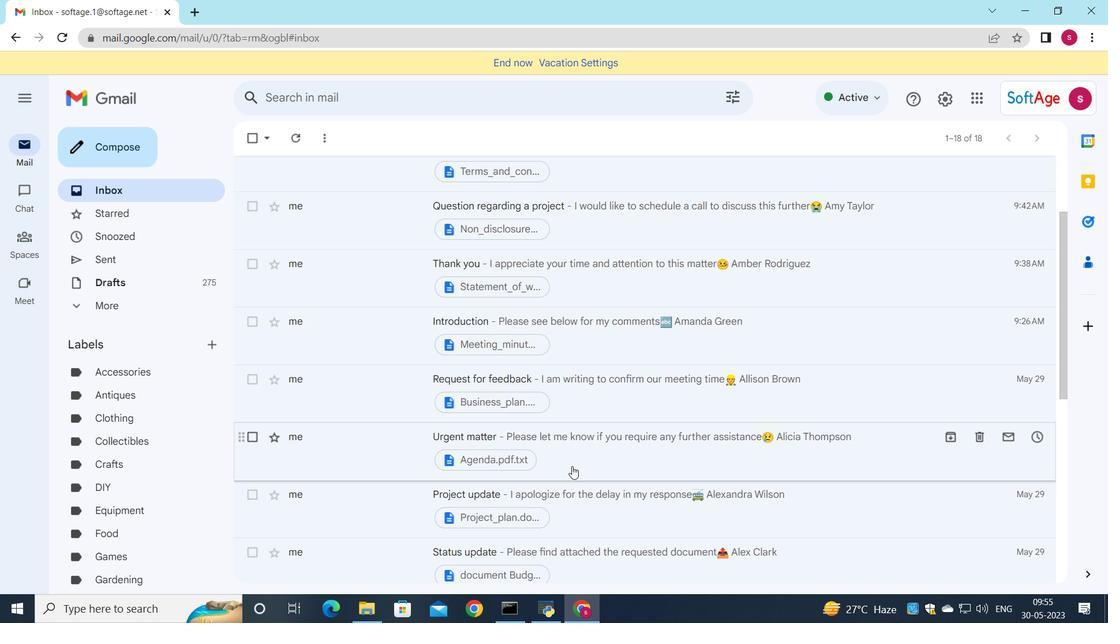 
Action: Mouse moved to (569, 456)
Screenshot: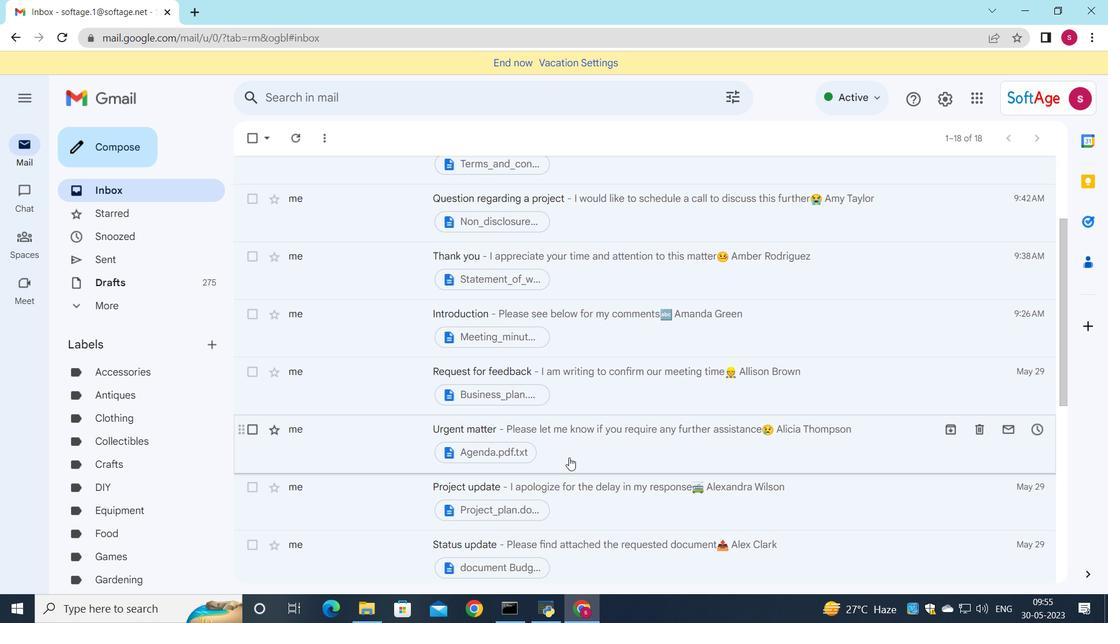 
Action: Mouse scrolled (569, 457) with delta (0, 0)
Screenshot: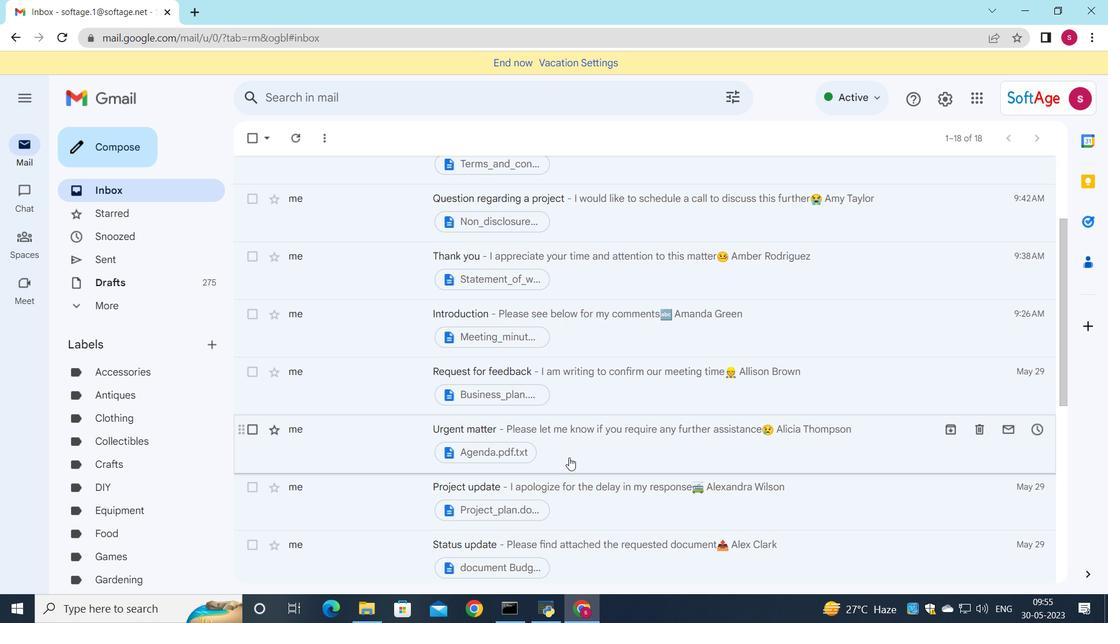 
Action: Mouse moved to (74, 145)
Screenshot: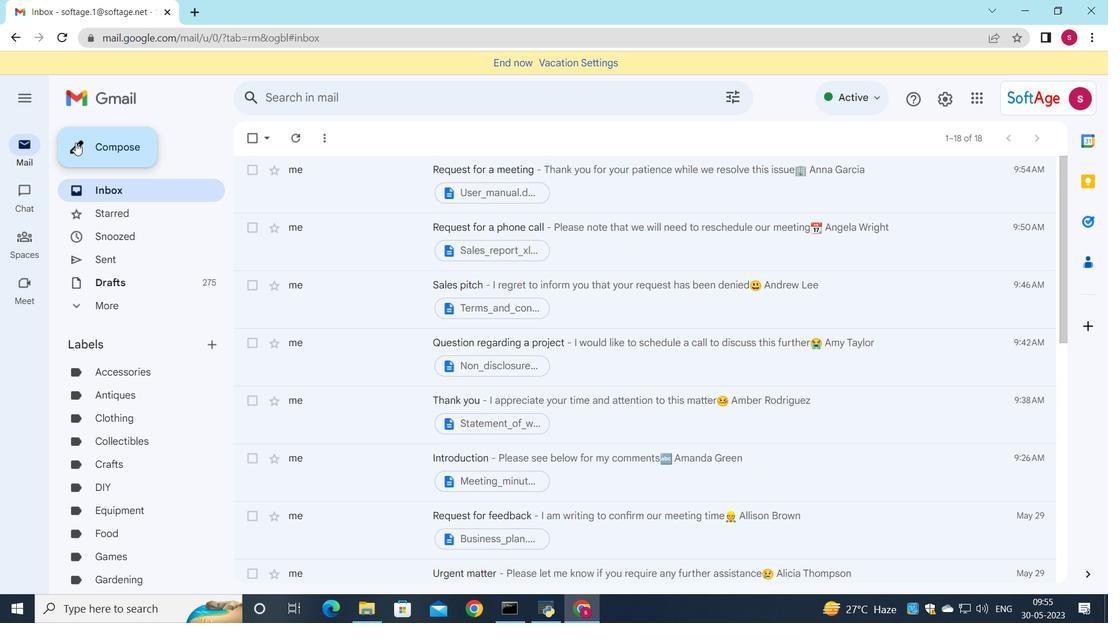 
Action: Mouse pressed left at (74, 145)
Screenshot: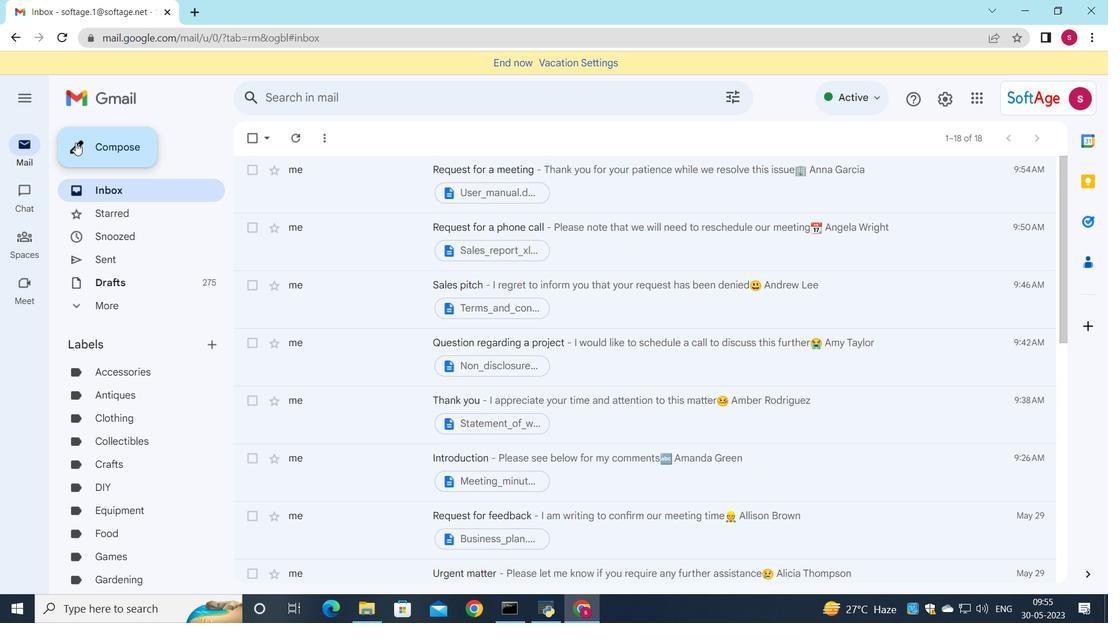 
Action: Mouse moved to (696, 202)
Screenshot: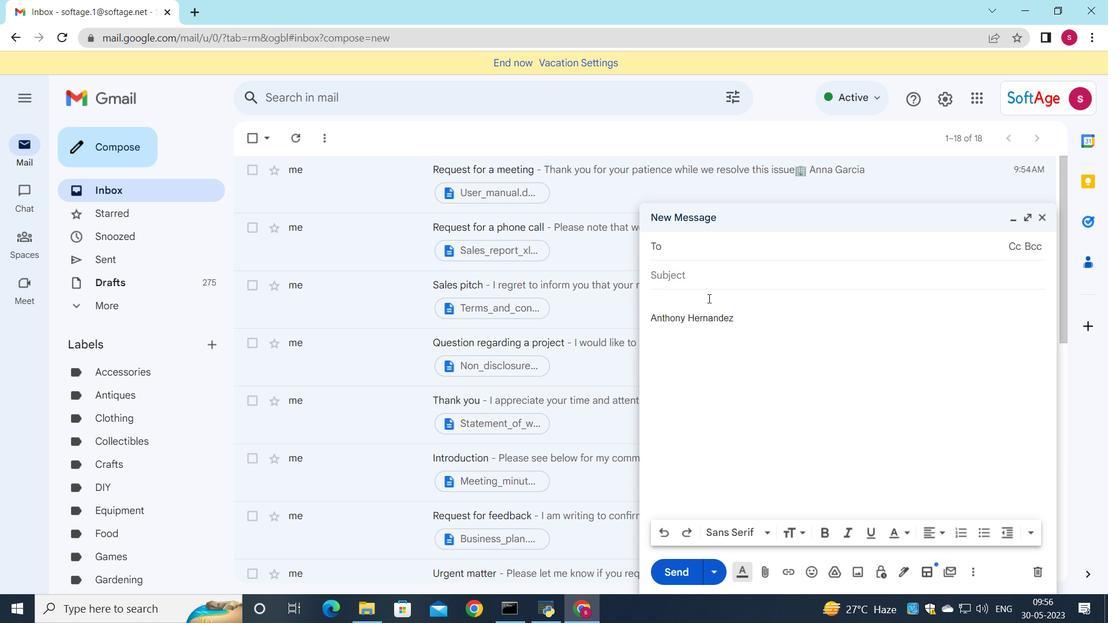 
Action: Key pressed <Key.down><Key.down><Key.down><Key.down><Key.down><Key.down><Key.enter><Key.down><Key.down><Key.enter><Key.down><Key.down><Key.down><Key.down><Key.down><Key.down><Key.down><Key.enter>
Screenshot: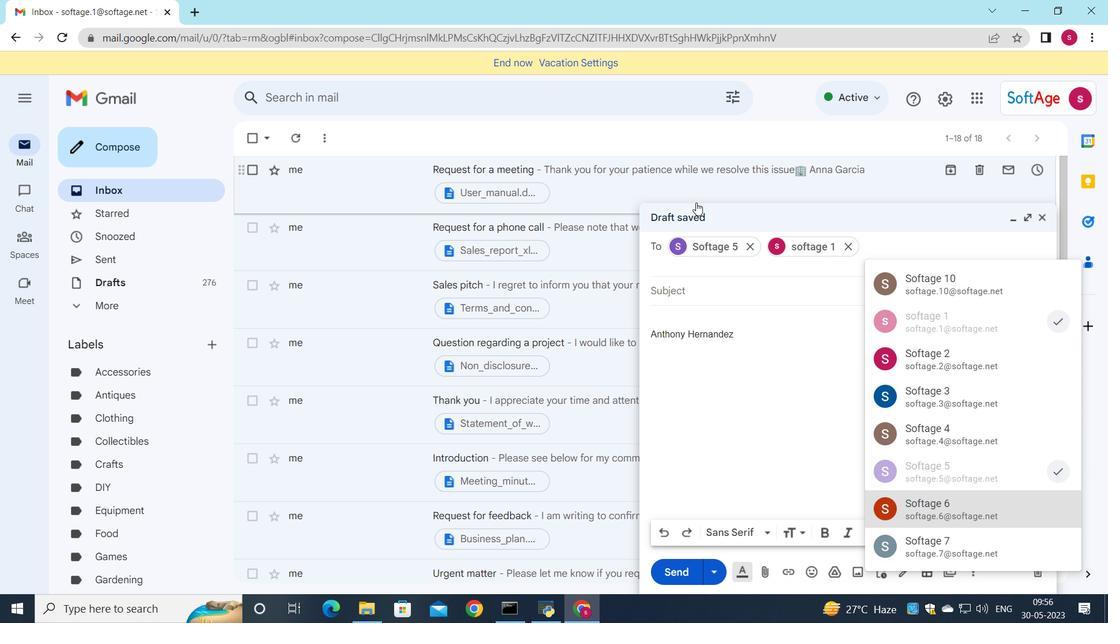 
Action: Mouse moved to (1011, 264)
Screenshot: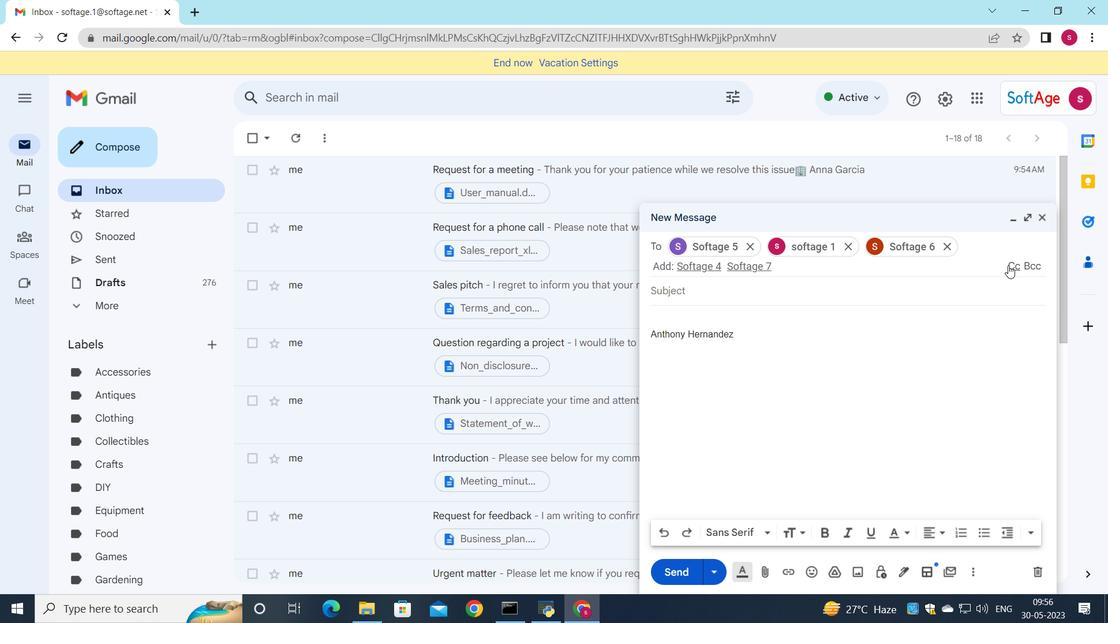 
Action: Mouse pressed left at (1011, 264)
Screenshot: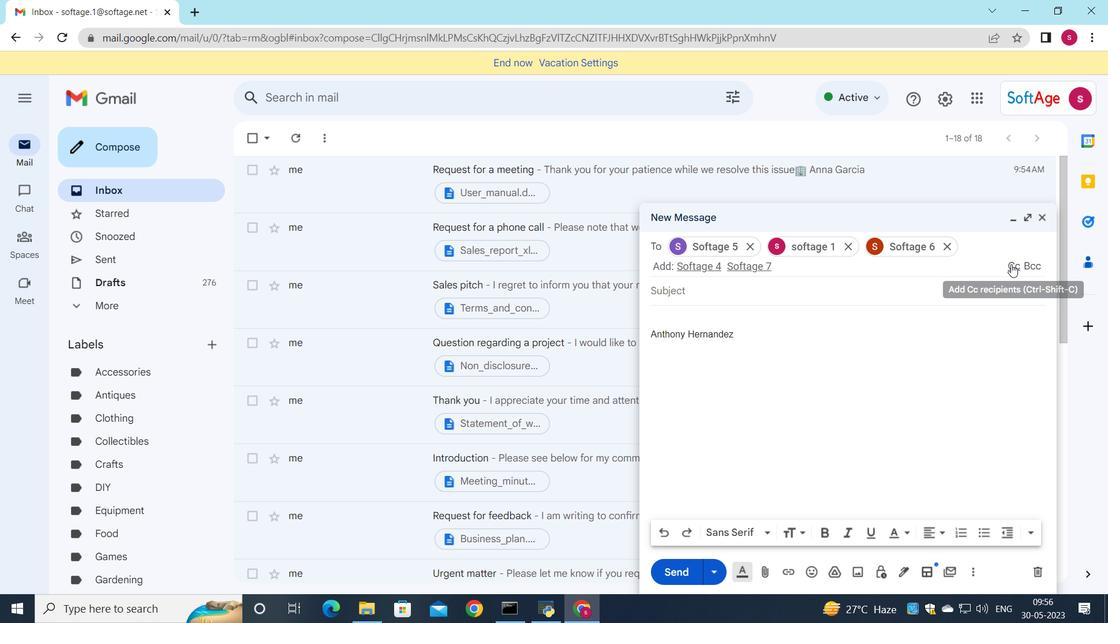 
Action: Mouse moved to (854, 234)
Screenshot: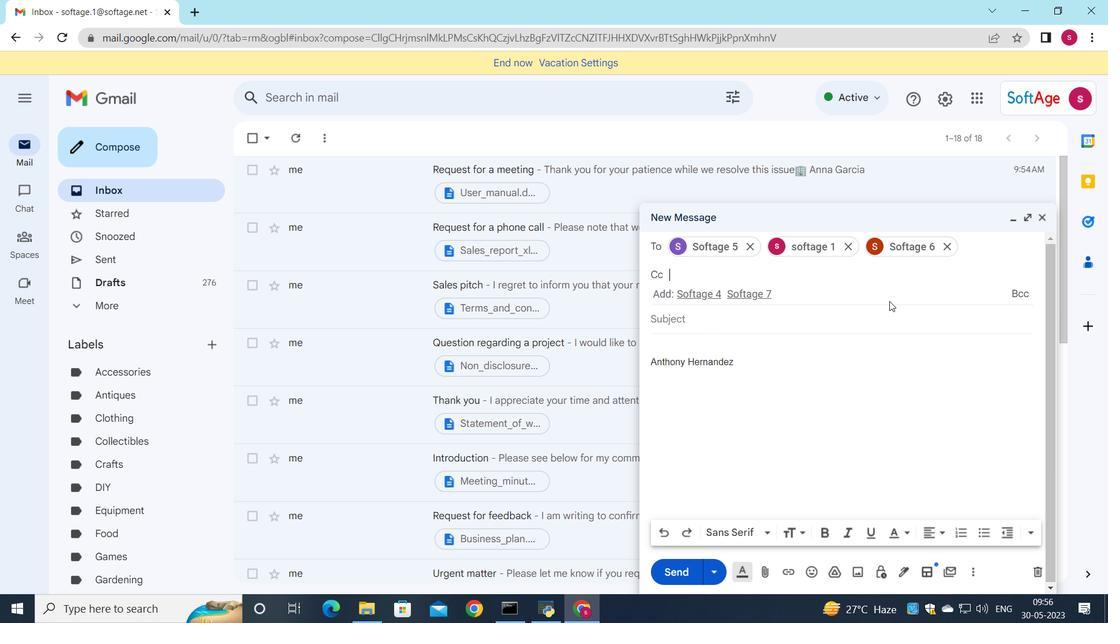 
Action: Key pressed <Key.down><Key.down><Key.down><Key.down><Key.down><Key.down><Key.down><Key.down><Key.enter>
Screenshot: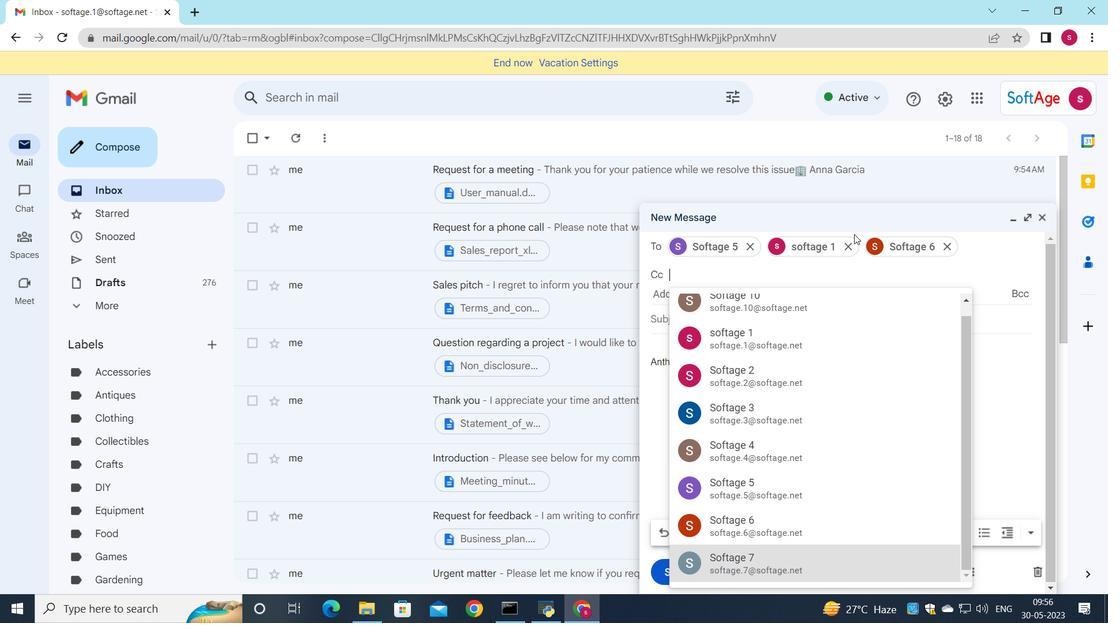 
Action: Mouse moved to (697, 316)
Screenshot: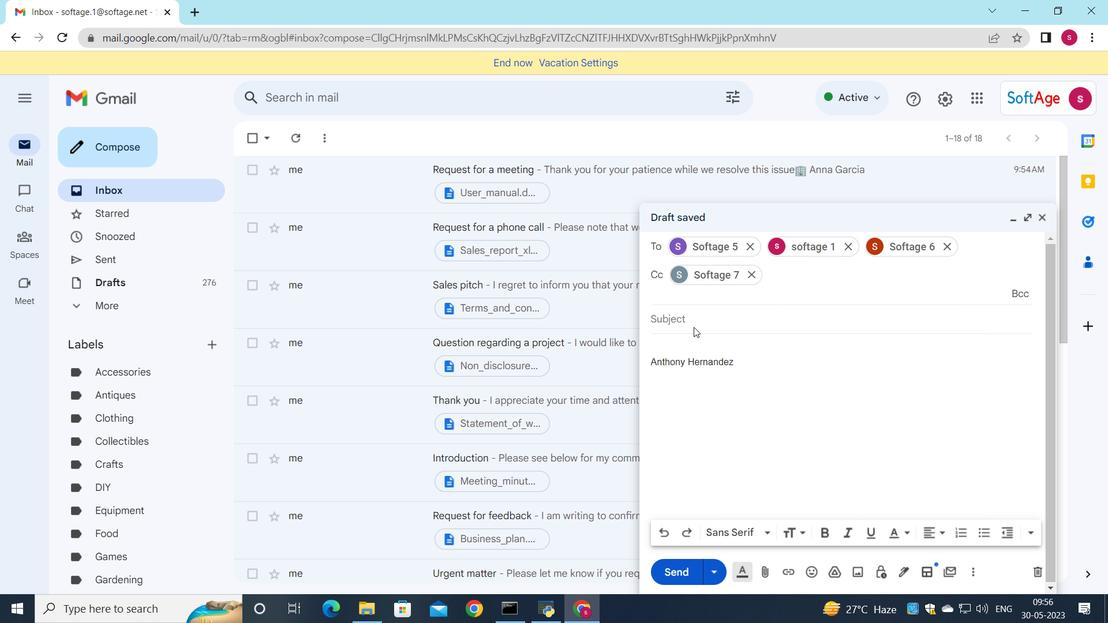 
Action: Mouse pressed left at (697, 316)
Screenshot: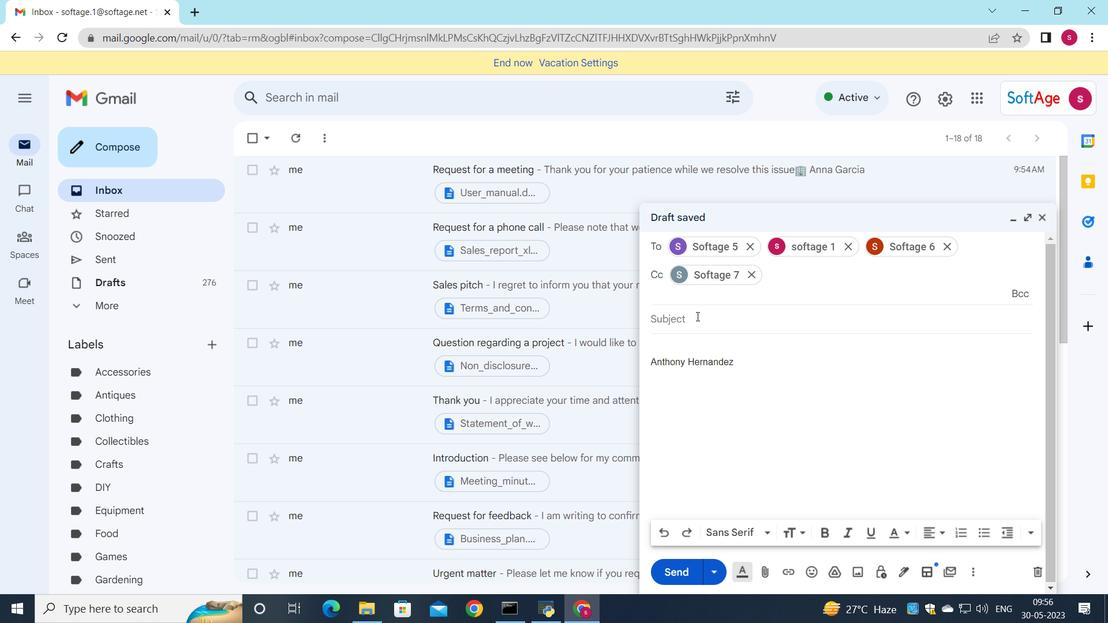 
Action: Mouse moved to (968, 248)
Screenshot: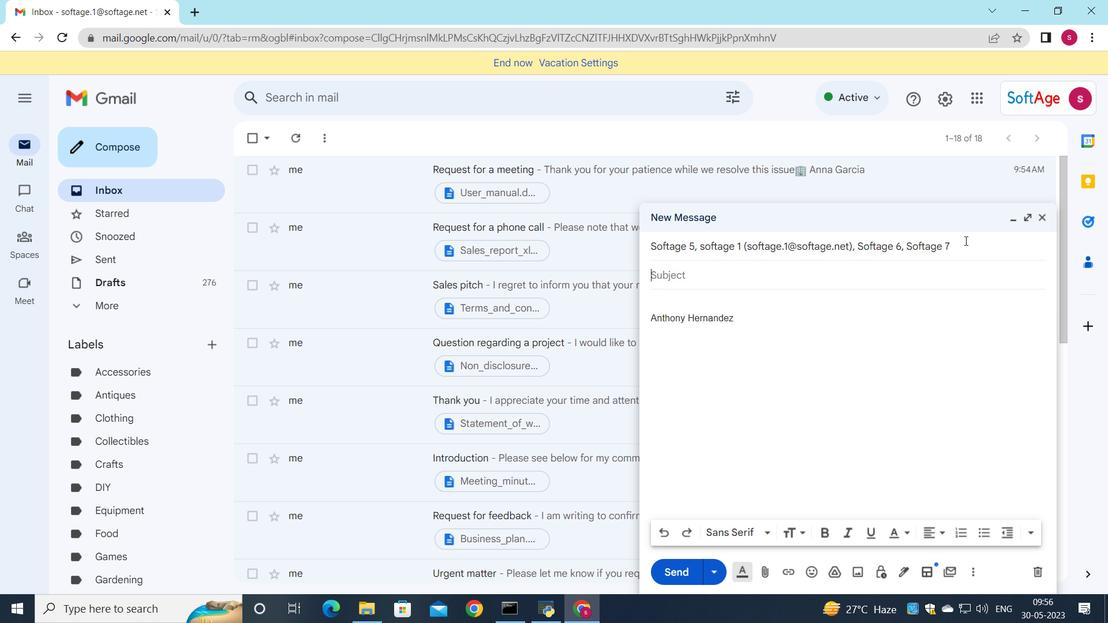 
Action: Mouse pressed left at (968, 248)
Screenshot: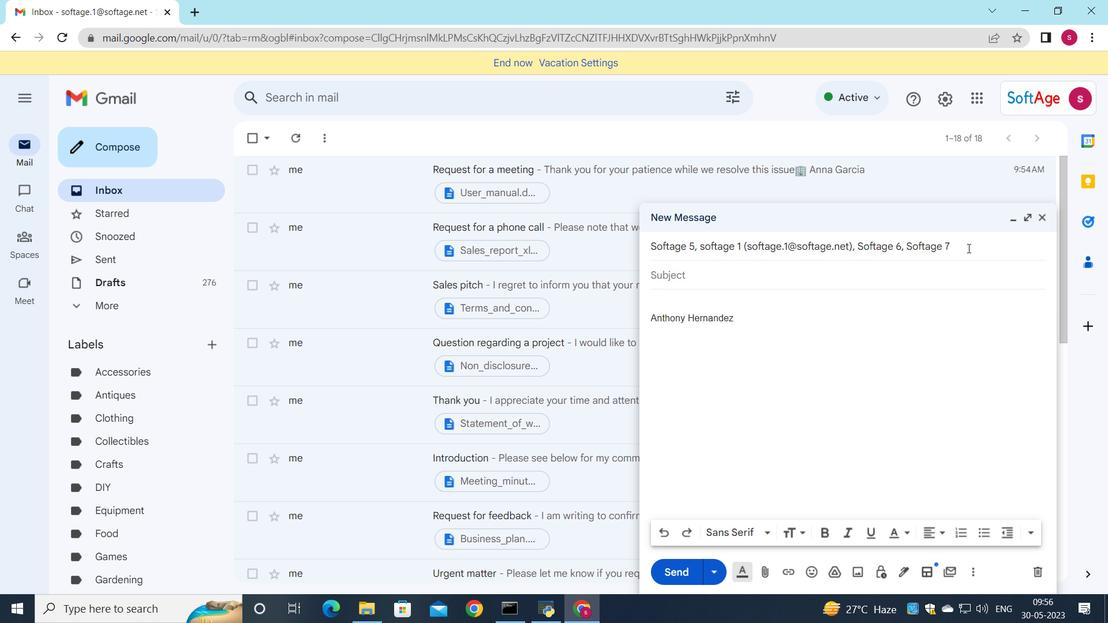 
Action: Mouse moved to (736, 322)
Screenshot: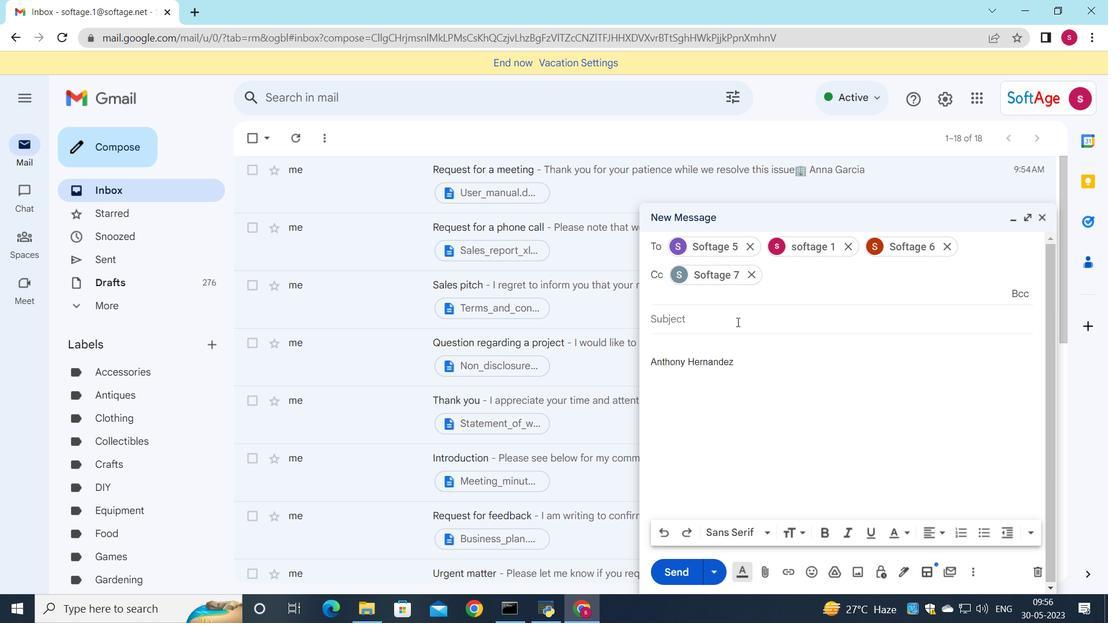 
Action: Mouse pressed left at (736, 322)
Screenshot: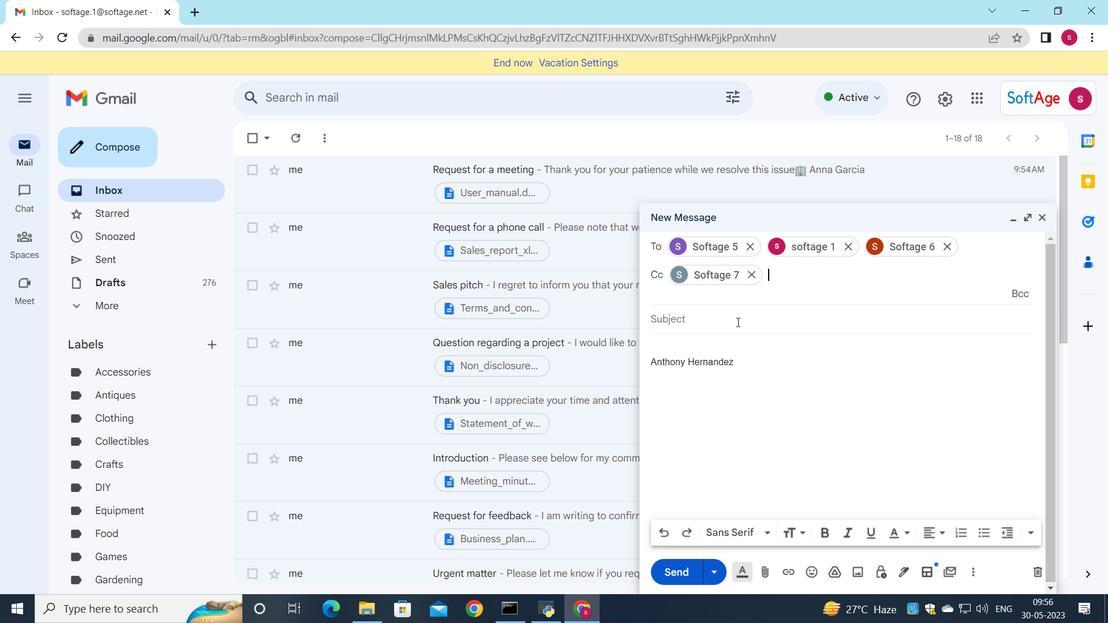 
Action: Mouse moved to (794, 286)
Screenshot: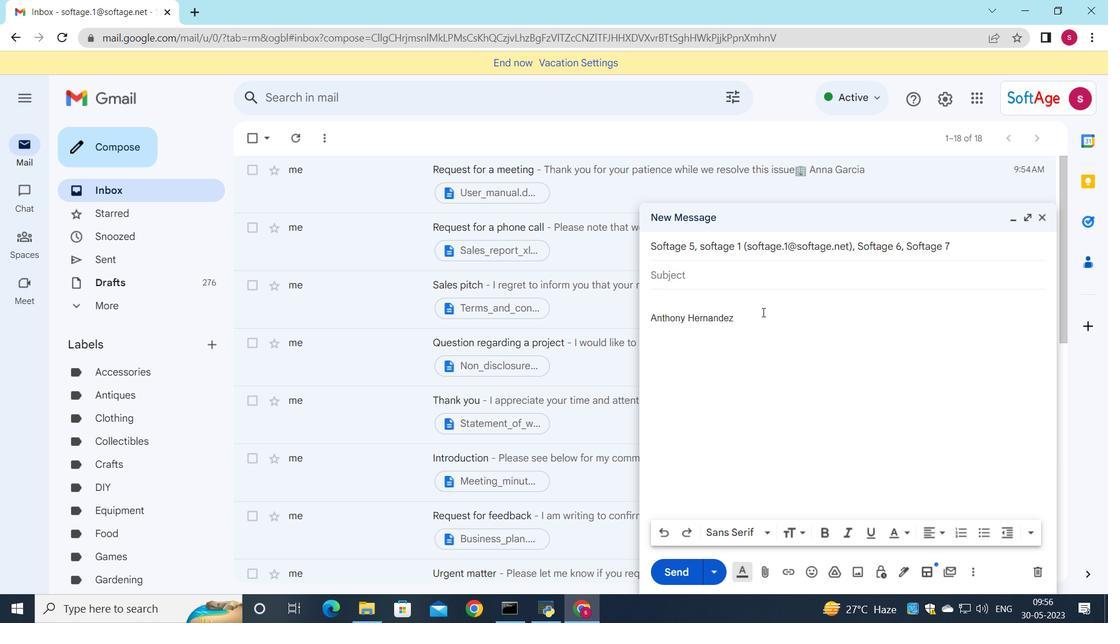
Action: Key pressed <Key.shift>Networking<Key.space>oppotunity
Screenshot: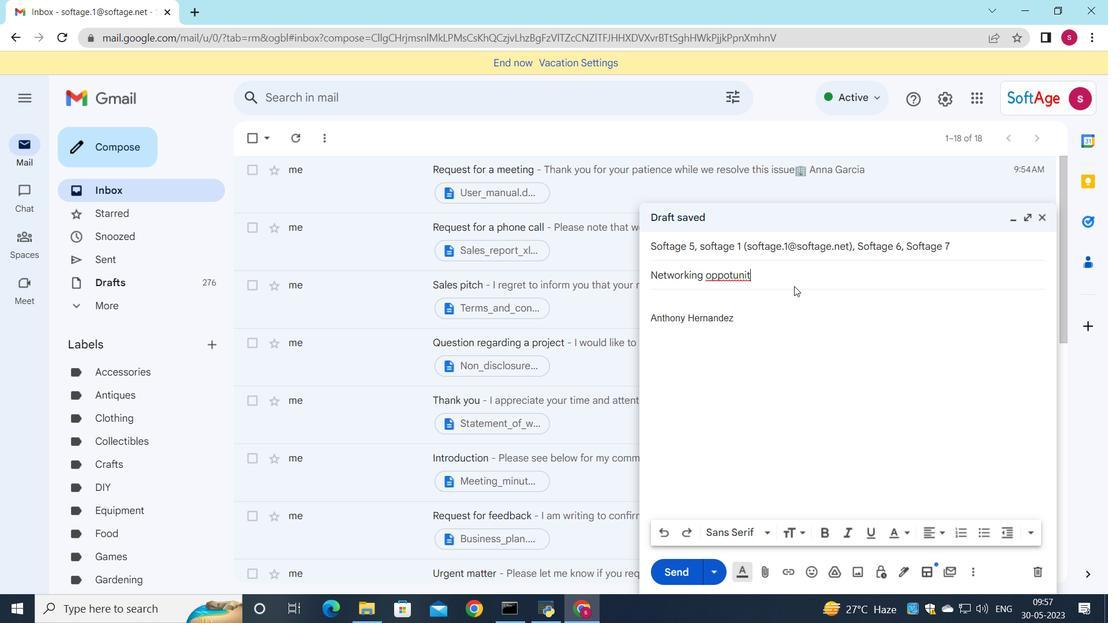 
Action: Mouse moved to (729, 278)
Screenshot: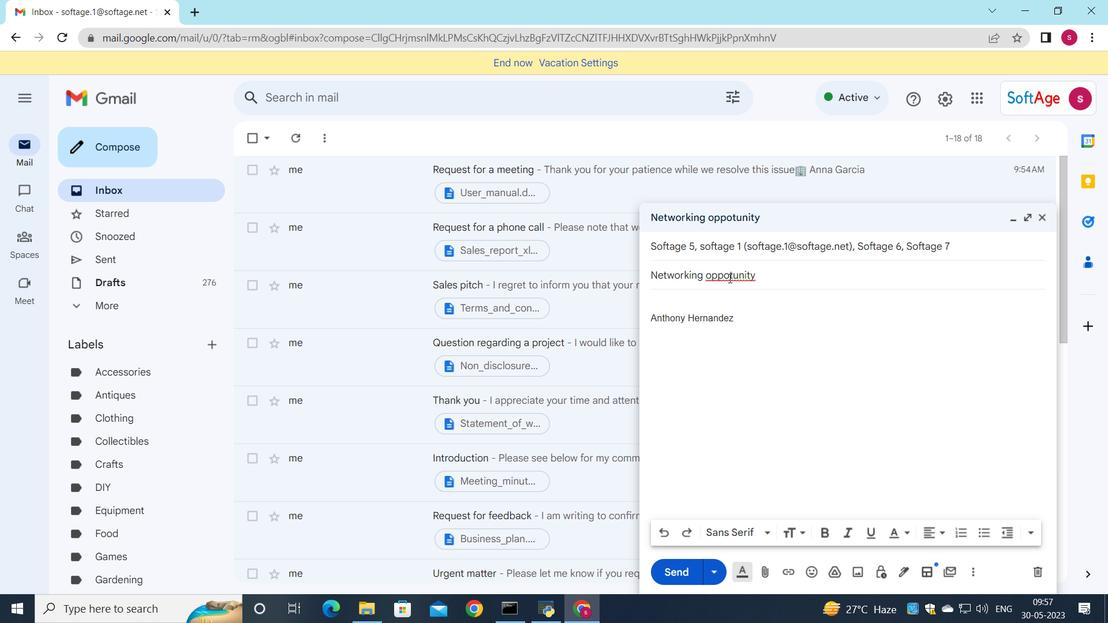 
Action: Mouse pressed left at (729, 278)
Screenshot: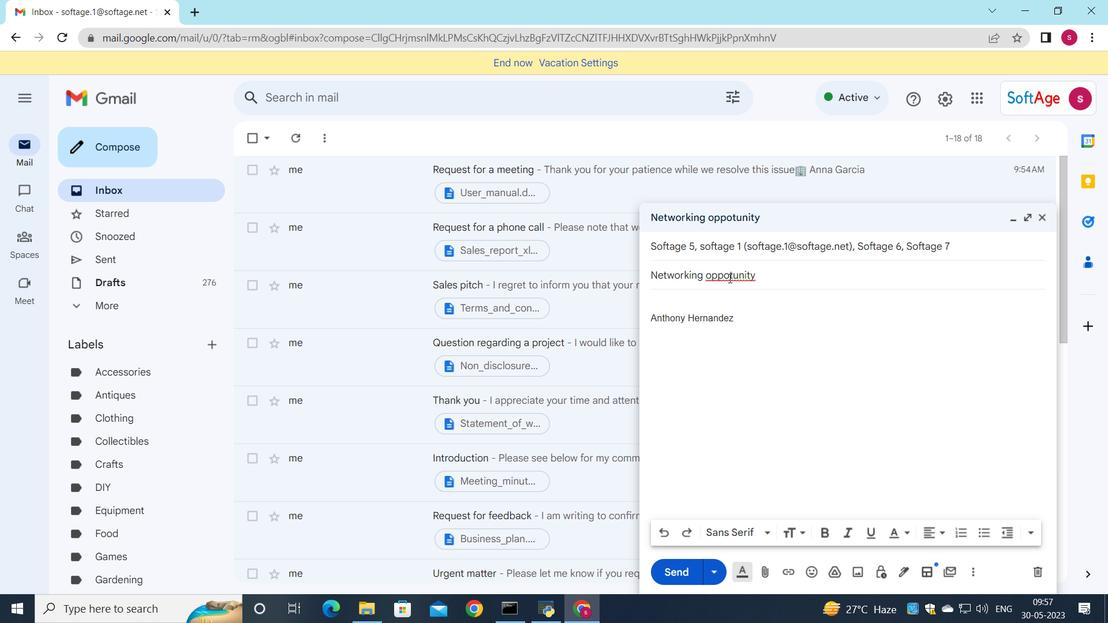 
Action: Key pressed r
Screenshot: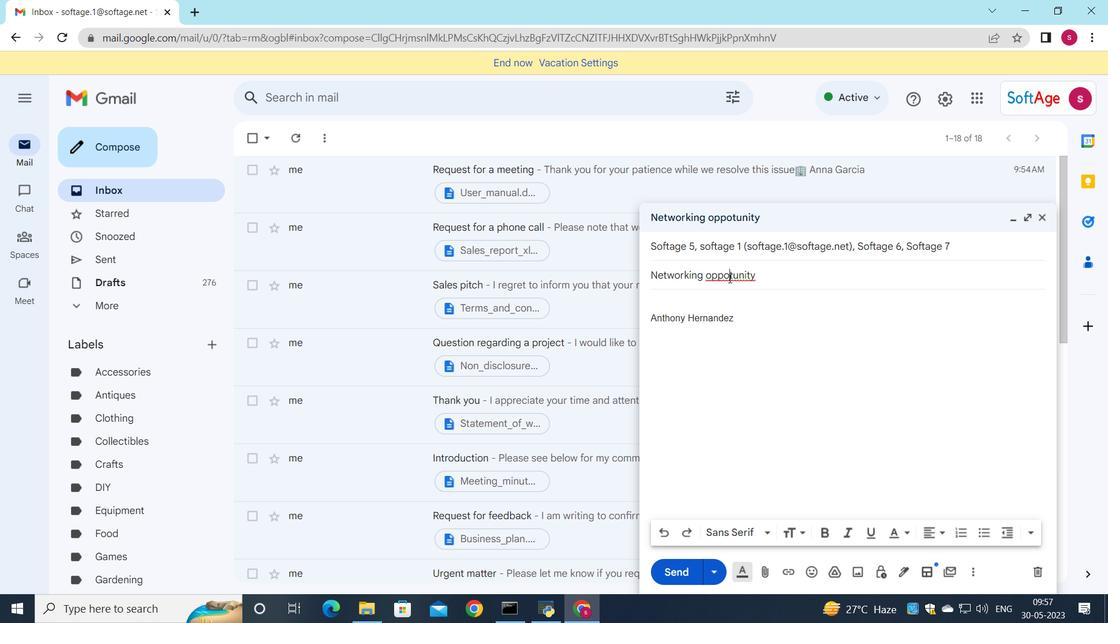 
Action: Mouse moved to (668, 299)
Screenshot: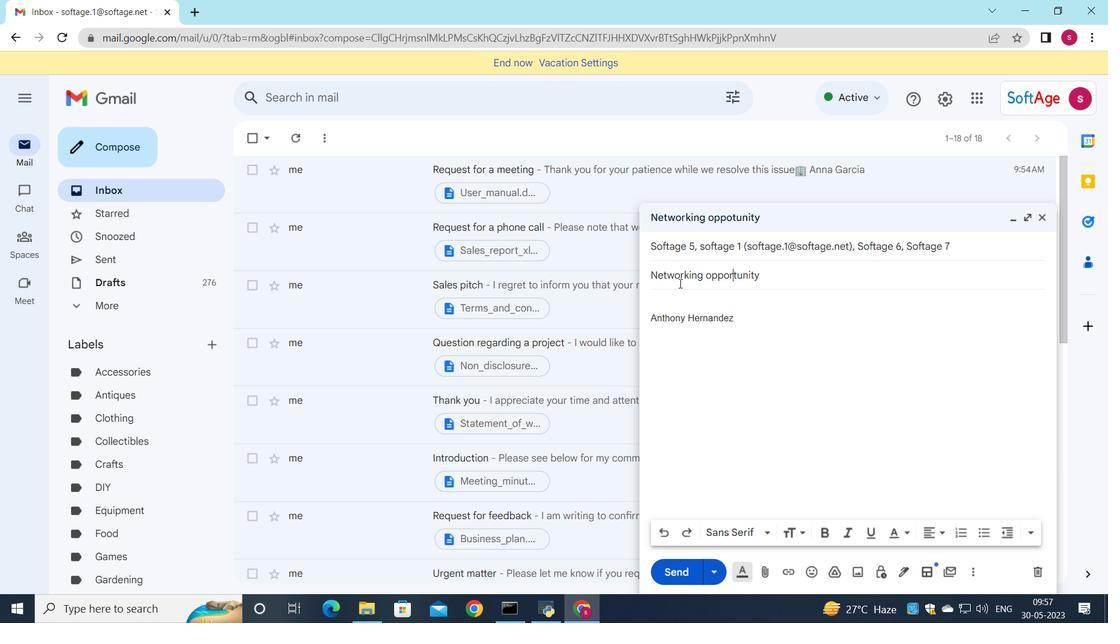 
Action: Mouse pressed left at (668, 299)
Screenshot: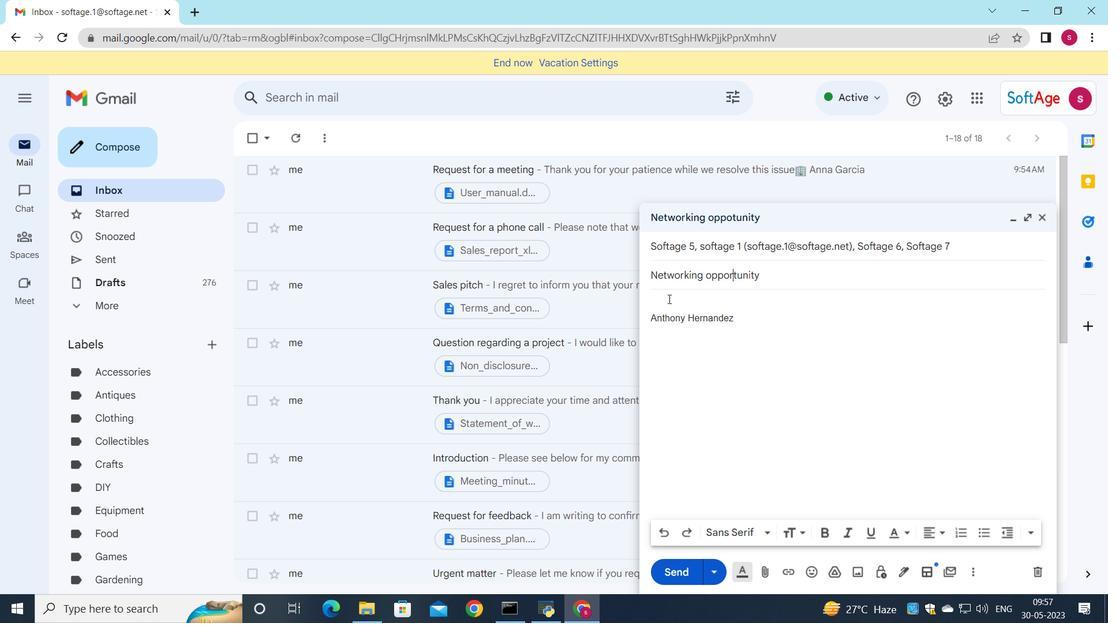 
Action: Key pressed <Key.shift_r><Key.shift_r><Key.shift_r>I<Key.space>look<Key.space>forward<Key.space>to<Key.space>hearingh<Key.backspace><Key.space>from<Key.space>you<Key.space>soon
Screenshot: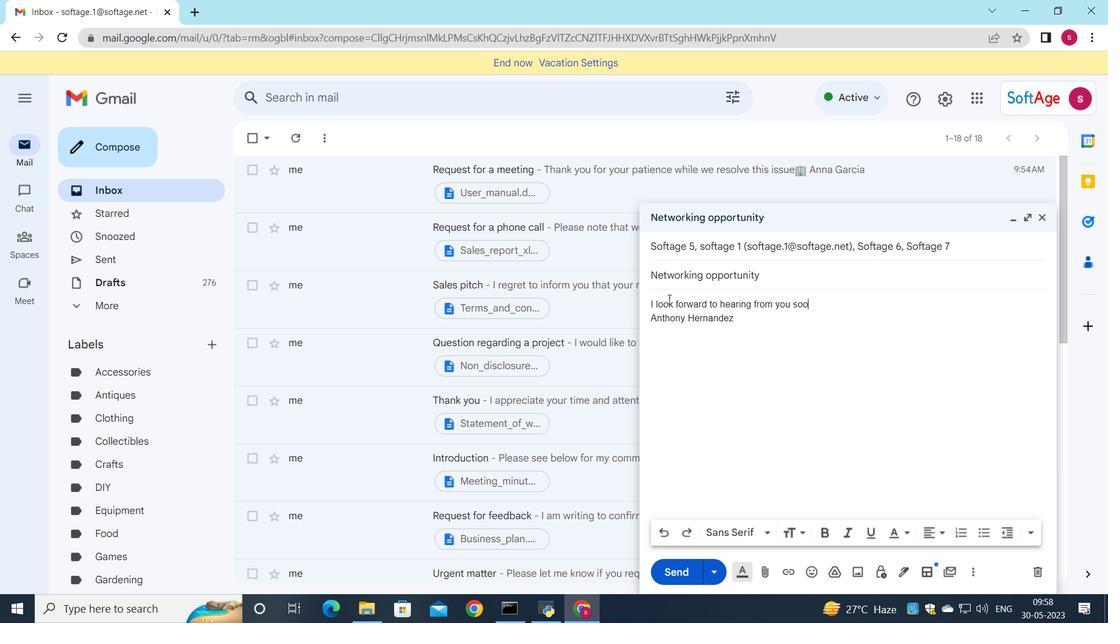 
Action: Mouse moved to (808, 571)
Screenshot: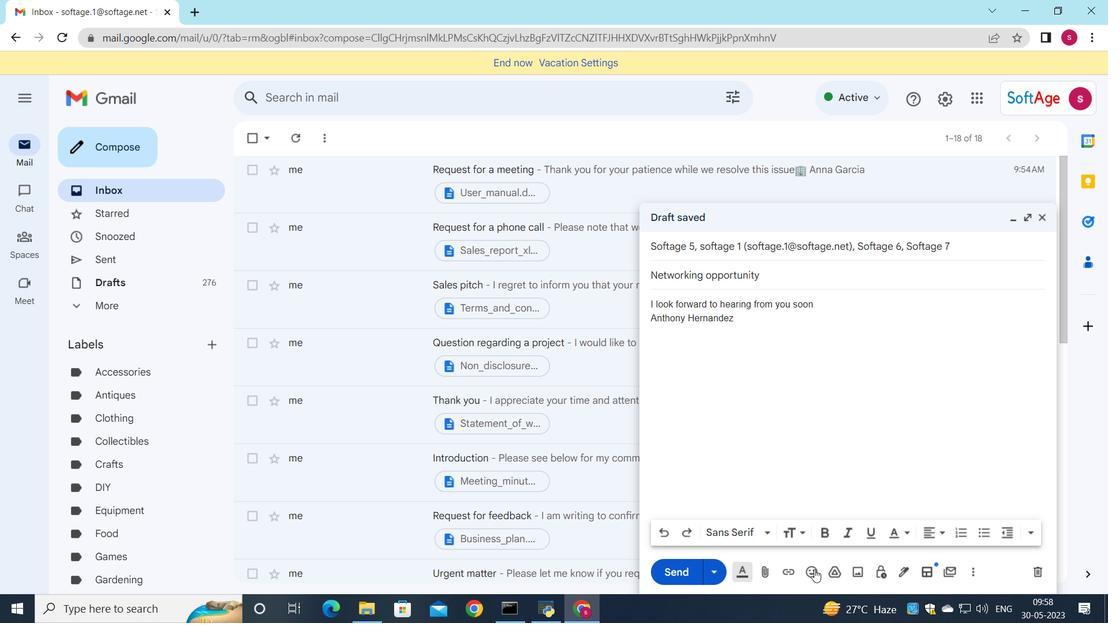 
Action: Mouse pressed left at (808, 571)
Screenshot: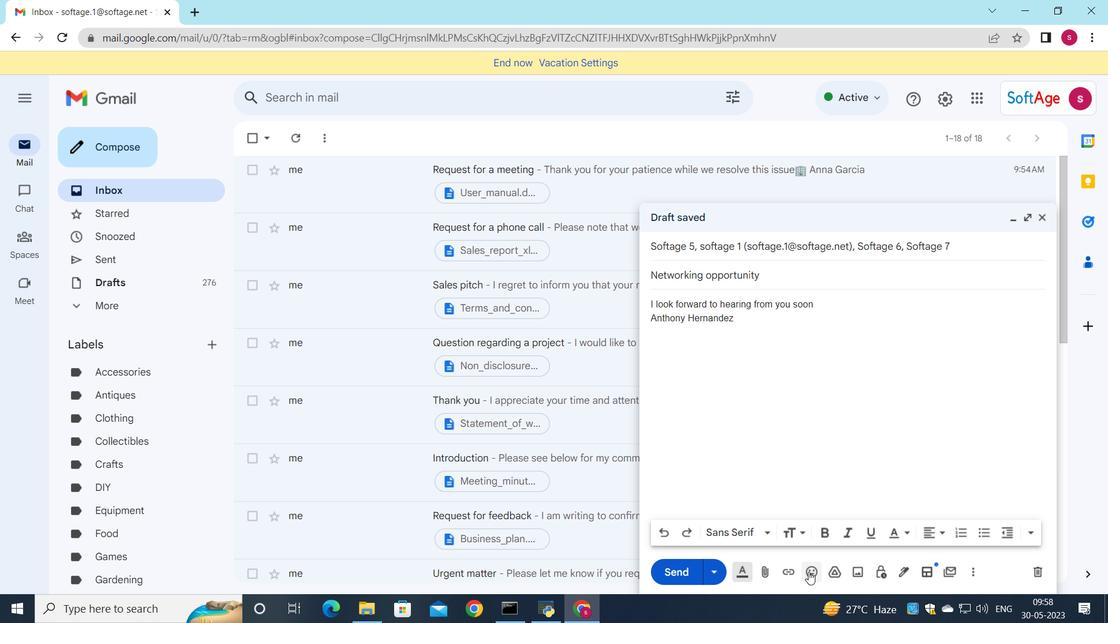 
Action: Mouse moved to (768, 452)
Screenshot: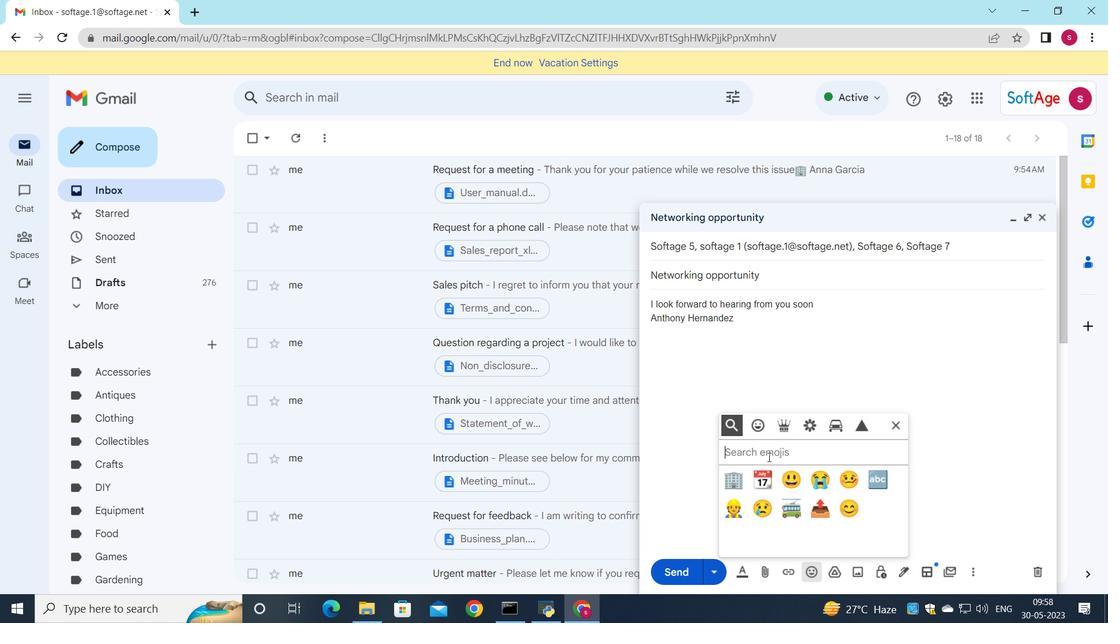
Action: Key pressed mail
Screenshot: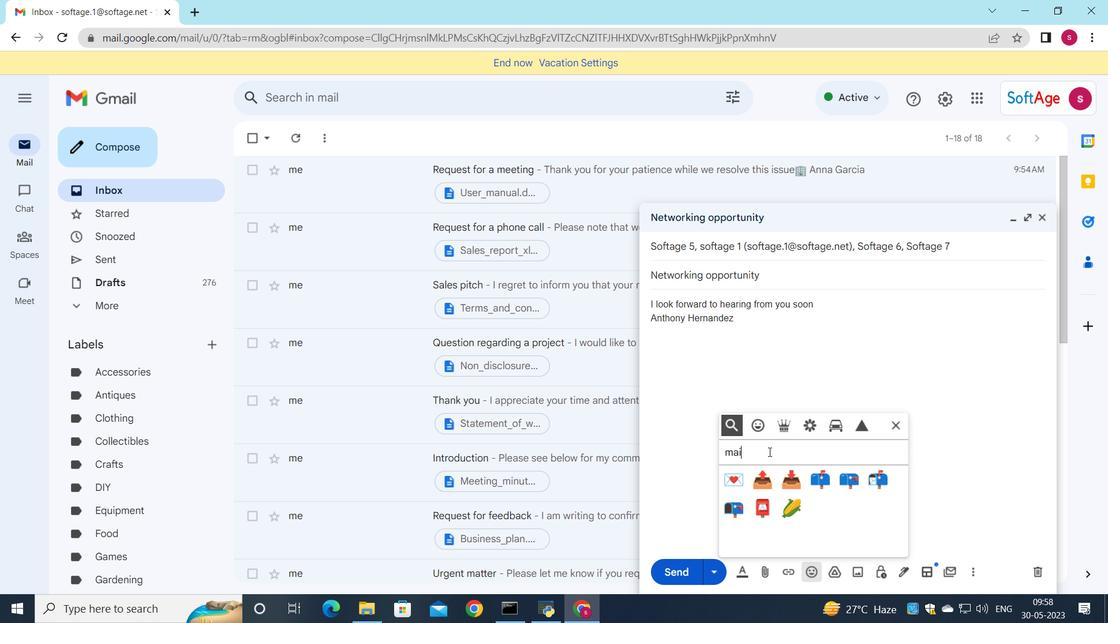 
Action: Mouse moved to (731, 489)
Screenshot: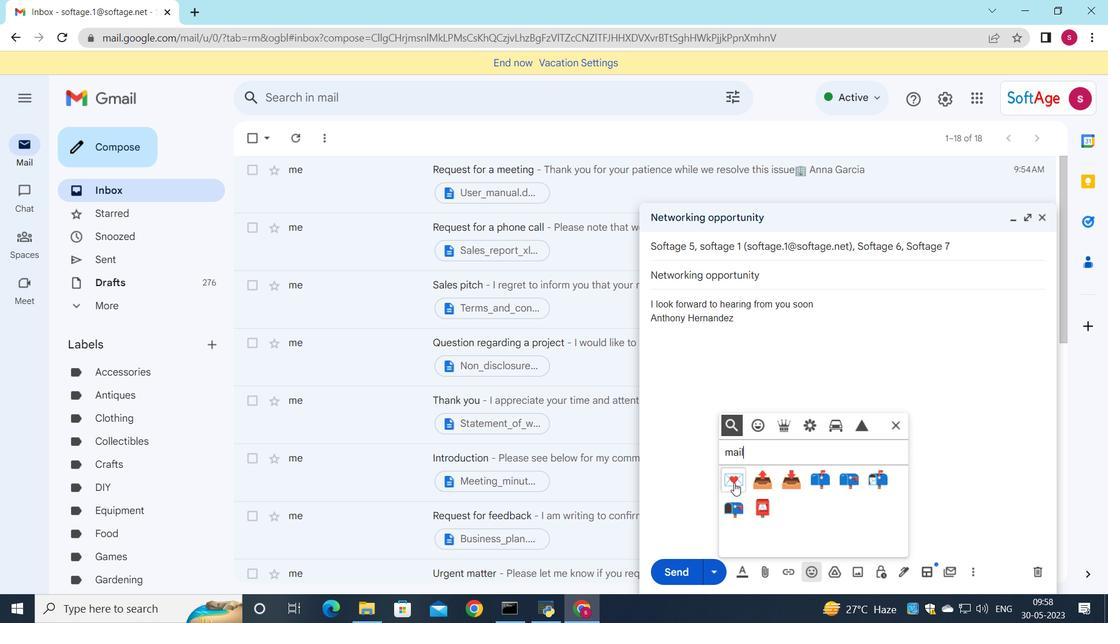
Action: Mouse pressed left at (731, 489)
Screenshot: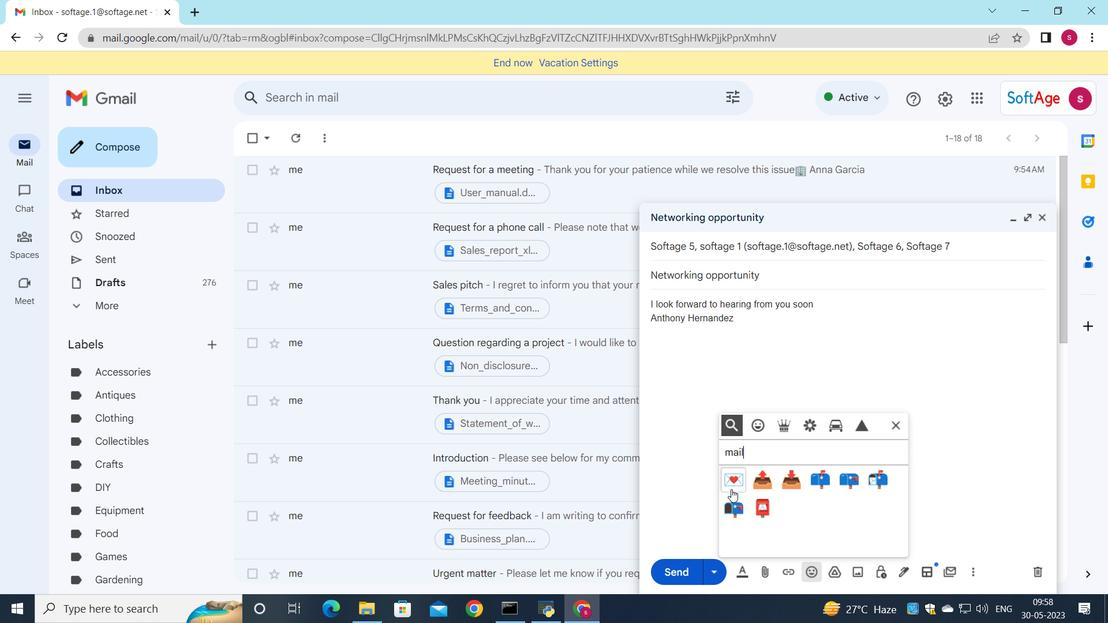 
Action: Mouse moved to (898, 421)
Screenshot: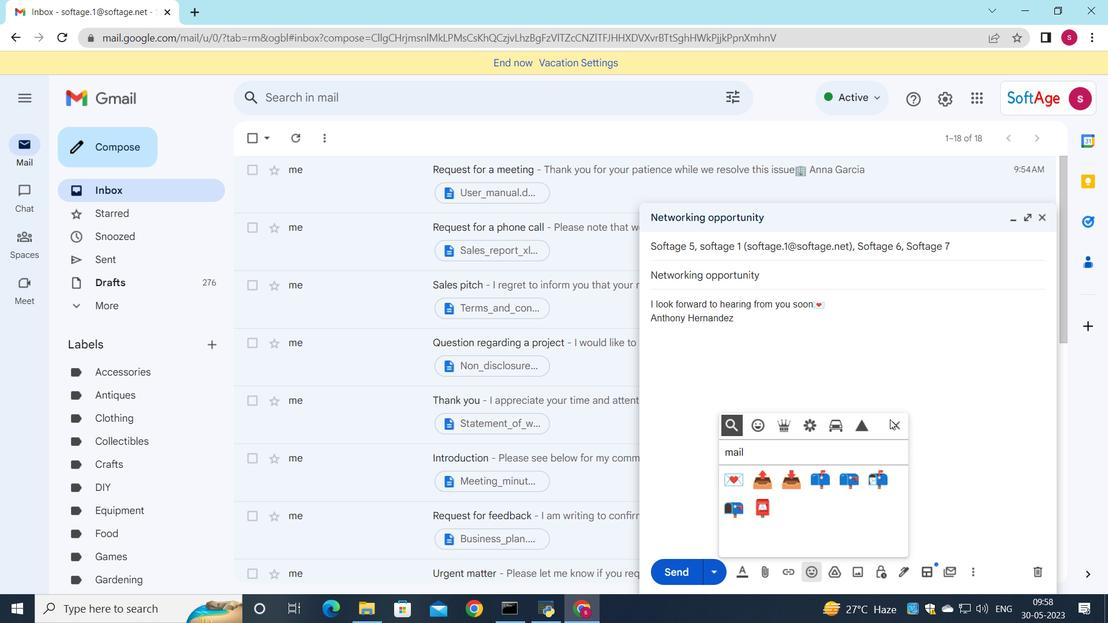 
Action: Mouse pressed left at (898, 421)
Screenshot: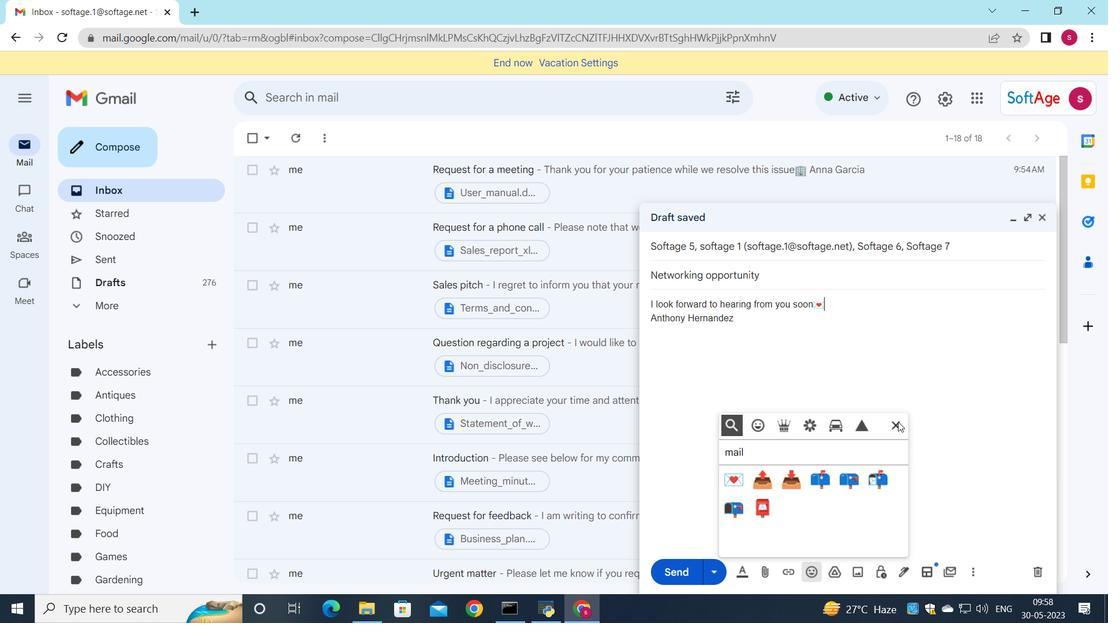 
Action: Mouse moved to (767, 570)
Screenshot: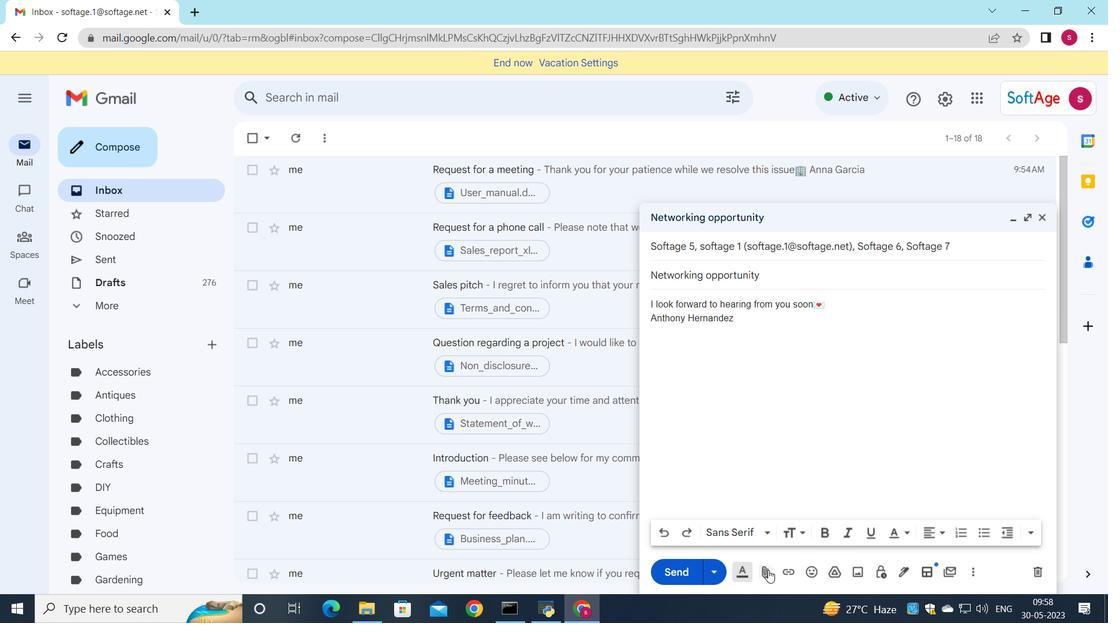 
Action: Mouse pressed left at (767, 570)
Screenshot: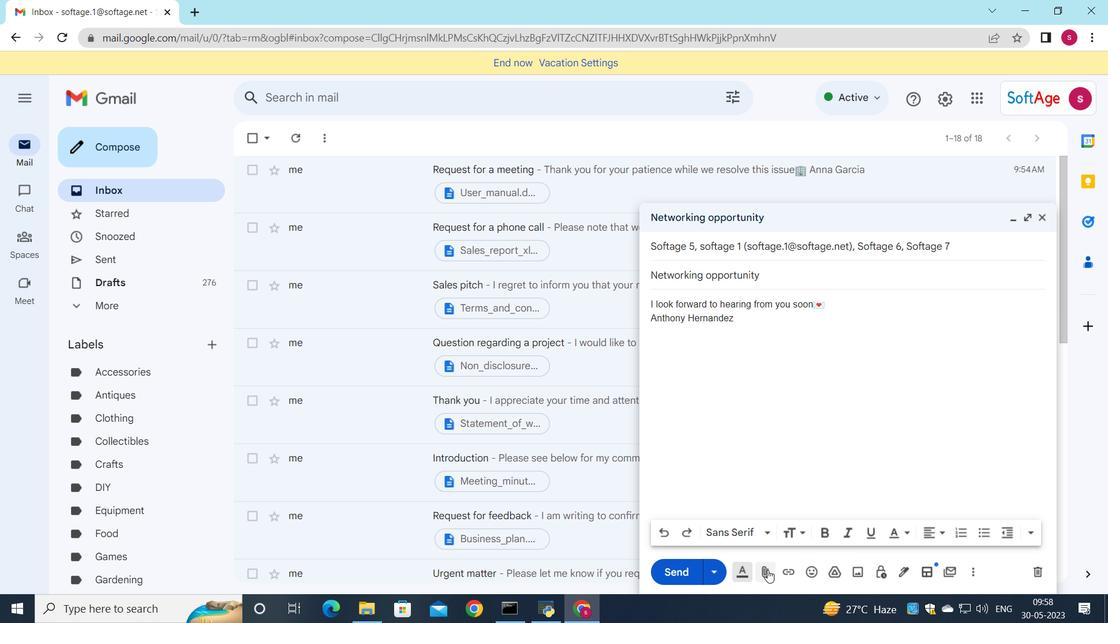 
Action: Mouse moved to (221, 107)
Screenshot: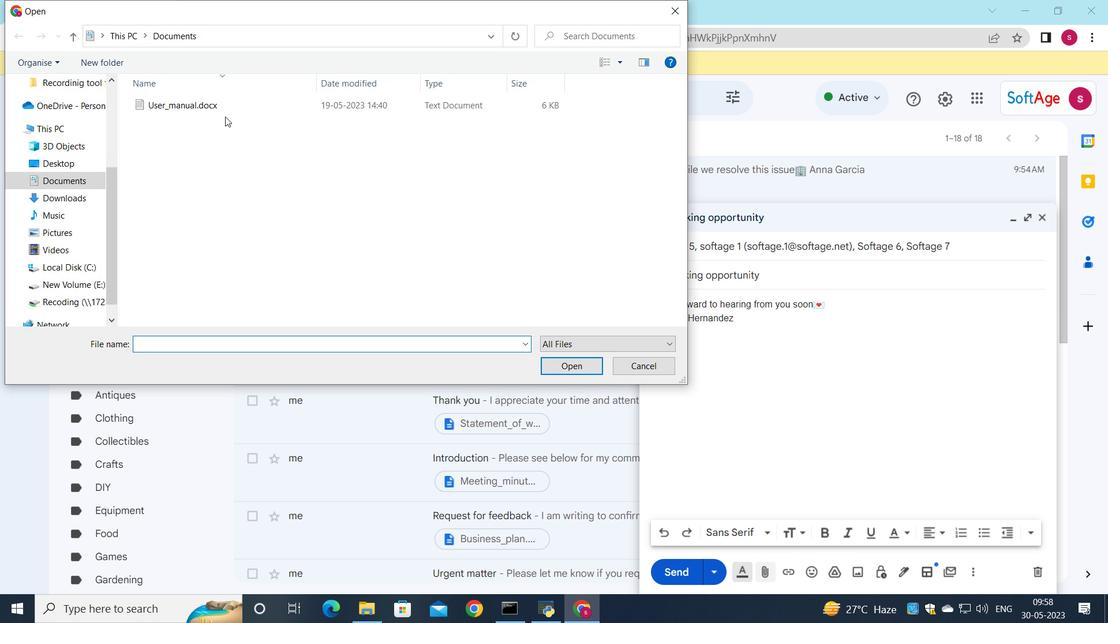 
Action: Mouse pressed left at (221, 107)
Screenshot: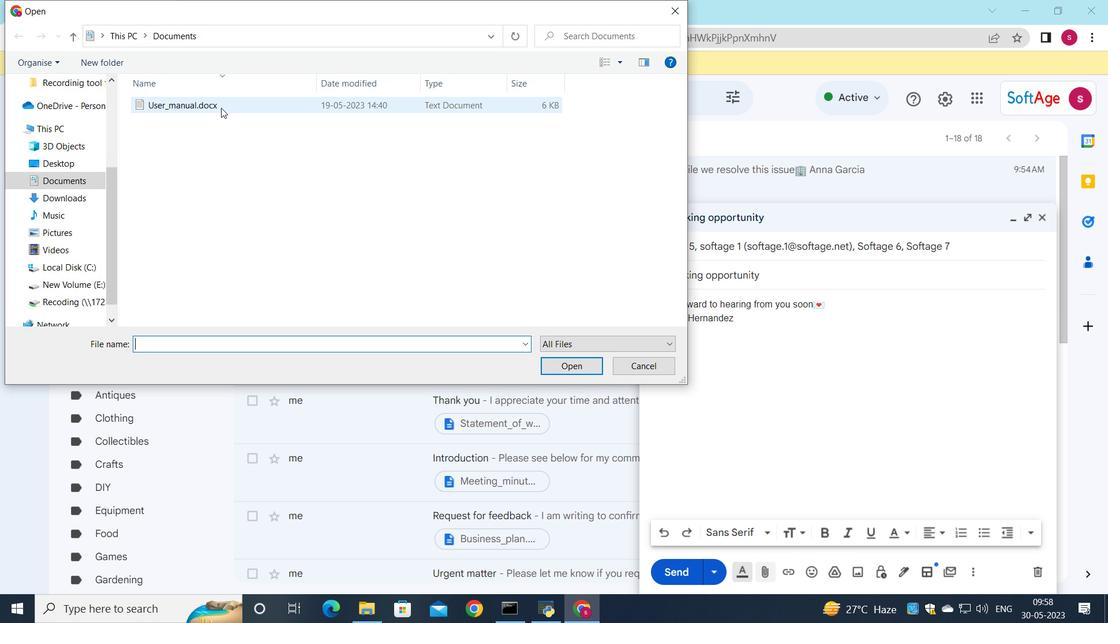 
Action: Mouse moved to (249, 99)
Screenshot: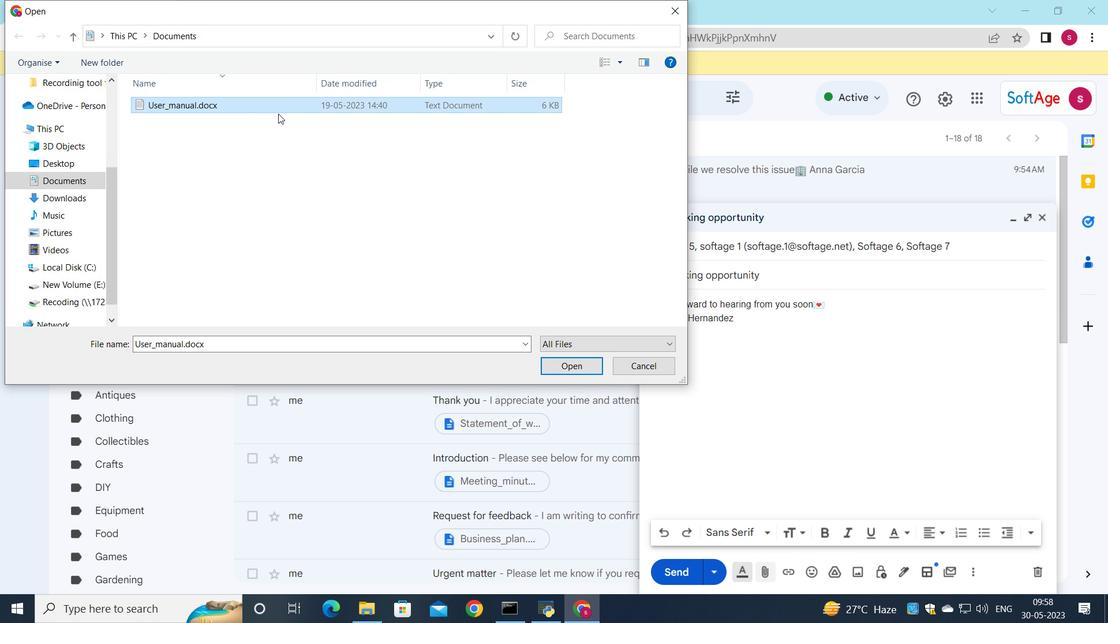 
Action: Mouse pressed left at (249, 99)
Screenshot: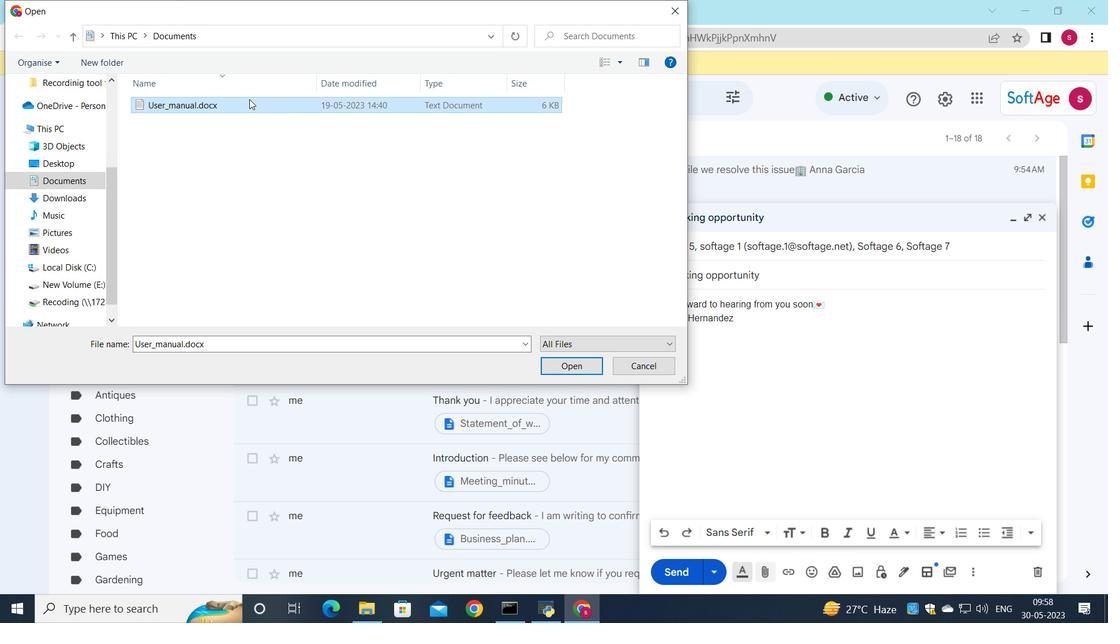 
Action: Mouse moved to (589, 214)
Screenshot: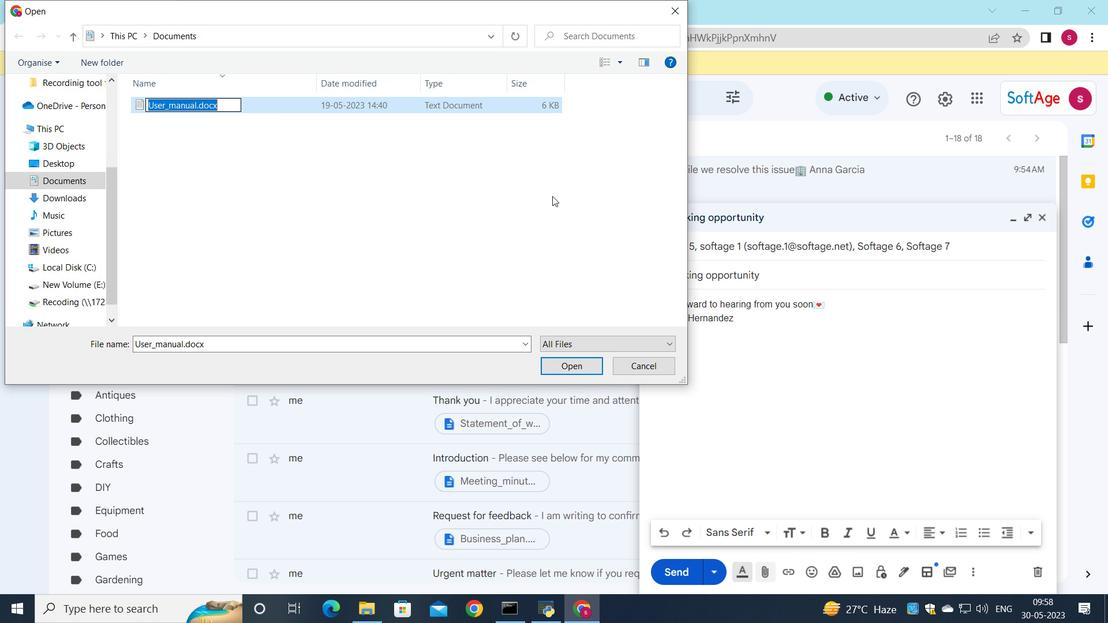 
Action: Key pressed <Key.shift><Key.shift><Key.shift><Key.shift><Key.shift><Key.shift><Key.shift>Re<Key.backspace><Key.backspace><Key.shift><Key.shift><Key.shift><Key.shift><Key.shift><Key.shift><Key.shift><Key.shift>Technical<Key.shift_r><Key.shift_r><Key.shift_r><Key.shift_r>_specifications.pdf
Screenshot: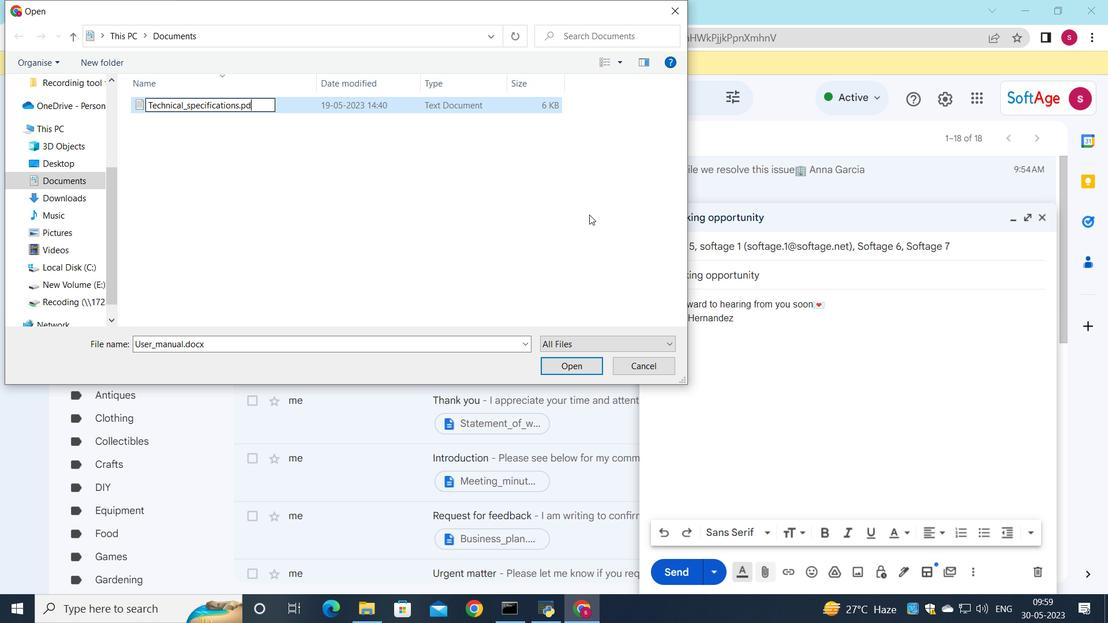 
Action: Mouse moved to (298, 102)
Screenshot: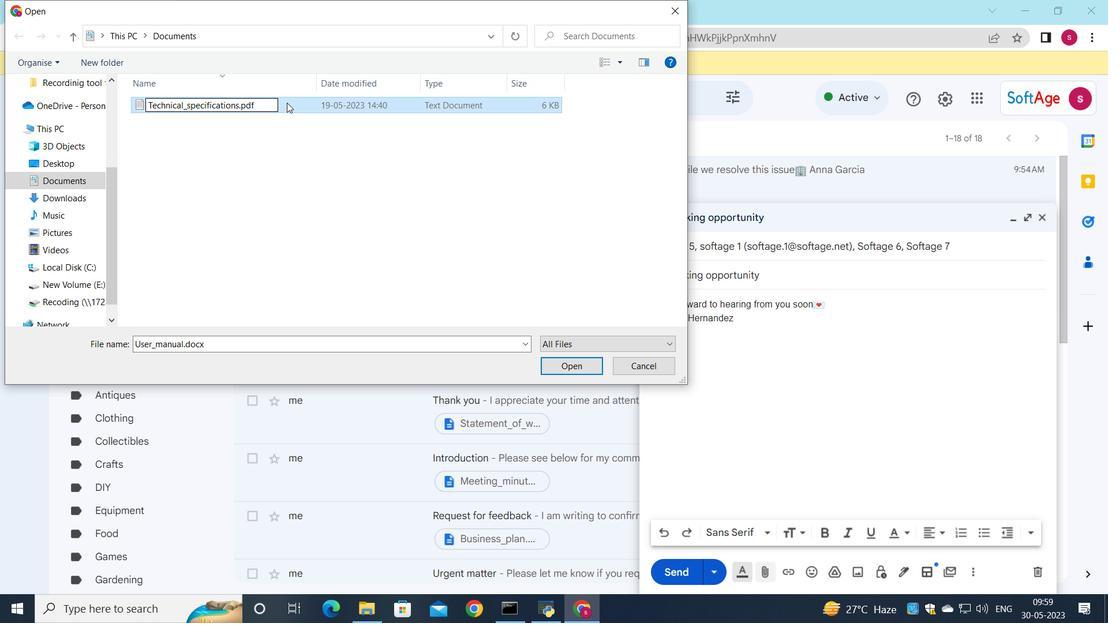 
Action: Mouse pressed left at (298, 102)
Screenshot: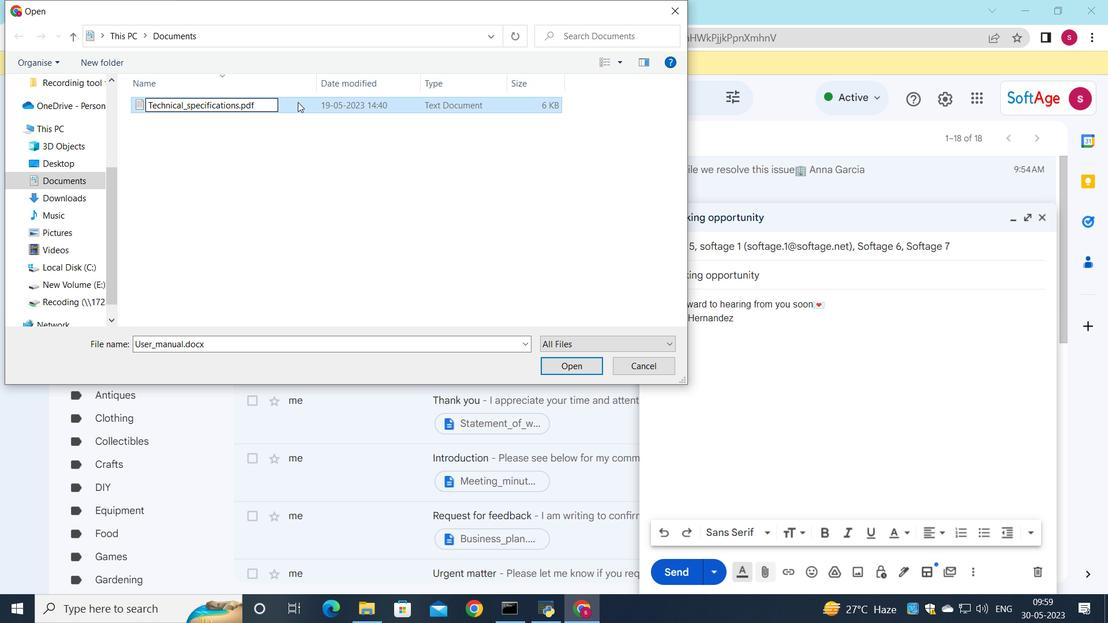 
Action: Mouse moved to (567, 365)
Screenshot: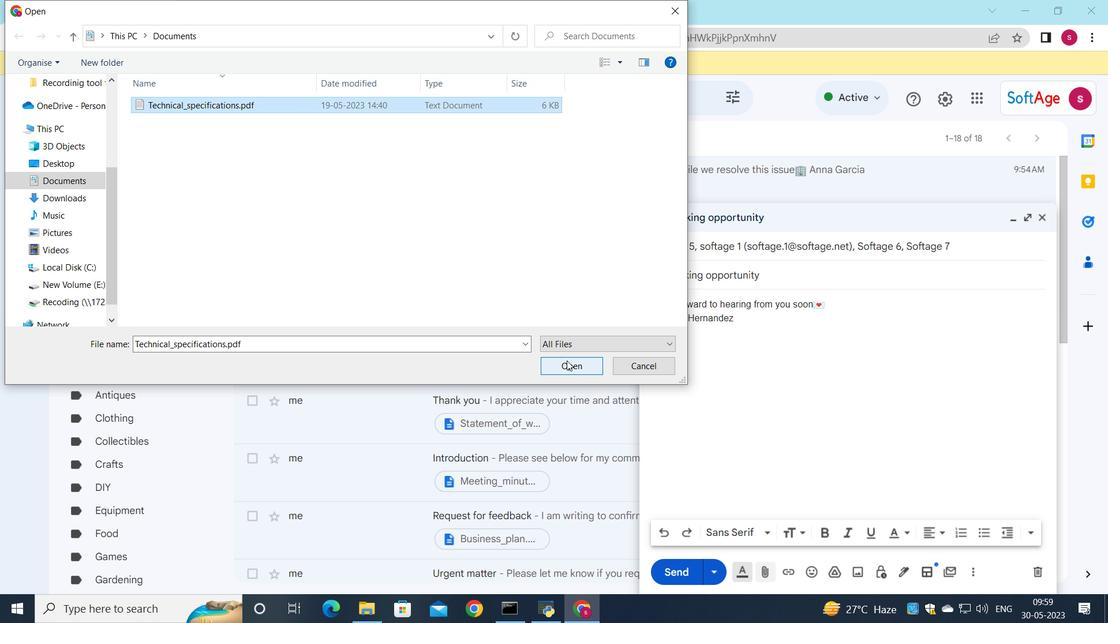 
Action: Mouse pressed left at (567, 365)
Screenshot: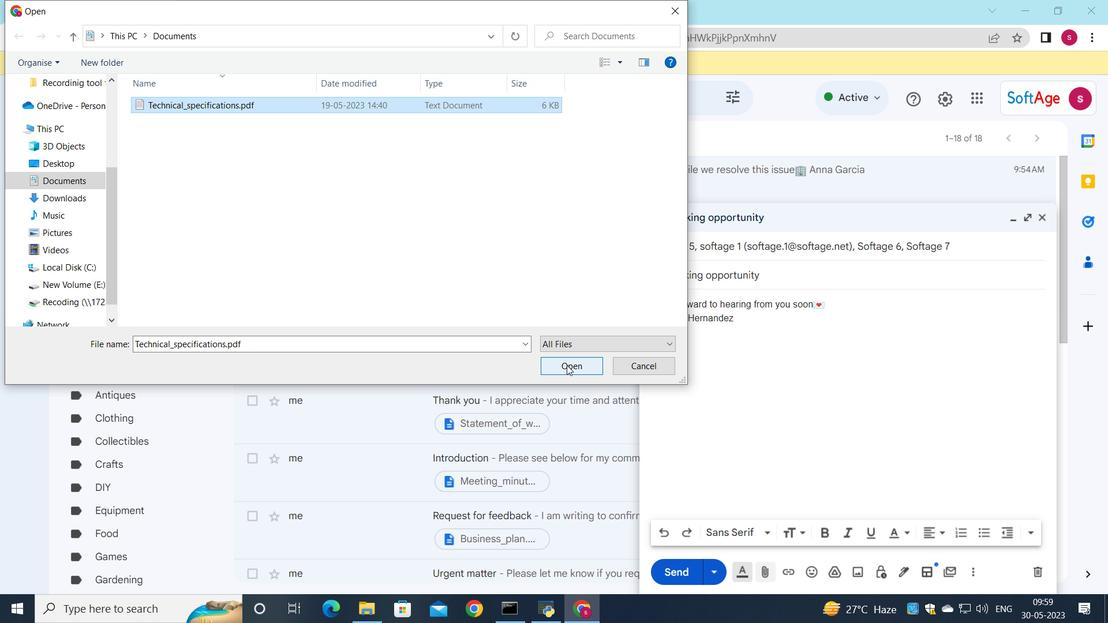 
Action: Mouse moved to (670, 577)
Screenshot: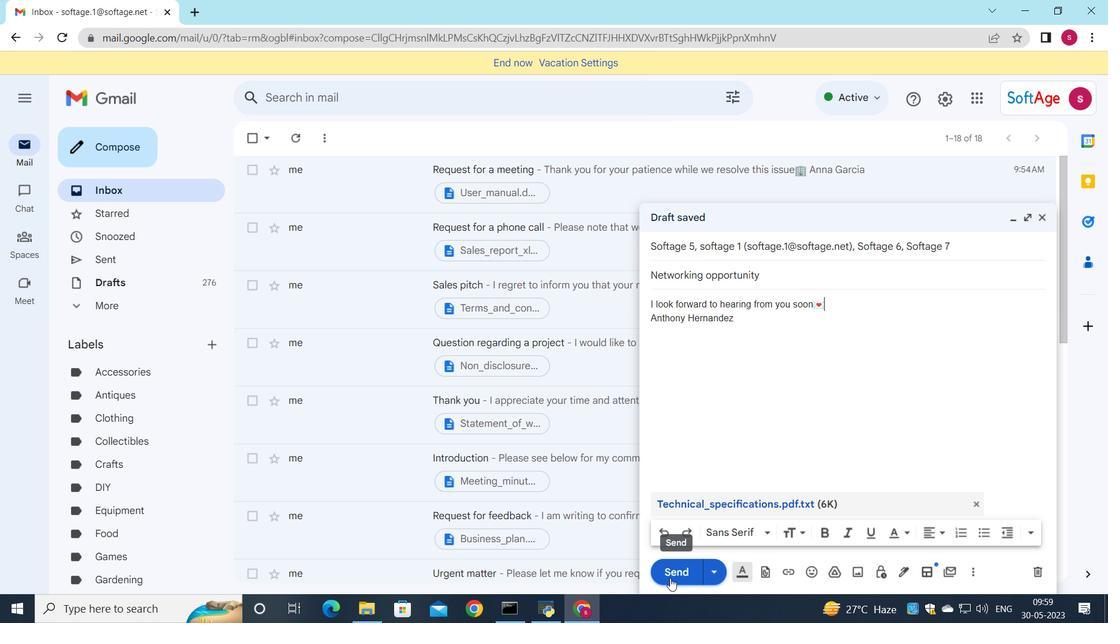 
Action: Mouse pressed left at (670, 577)
Screenshot: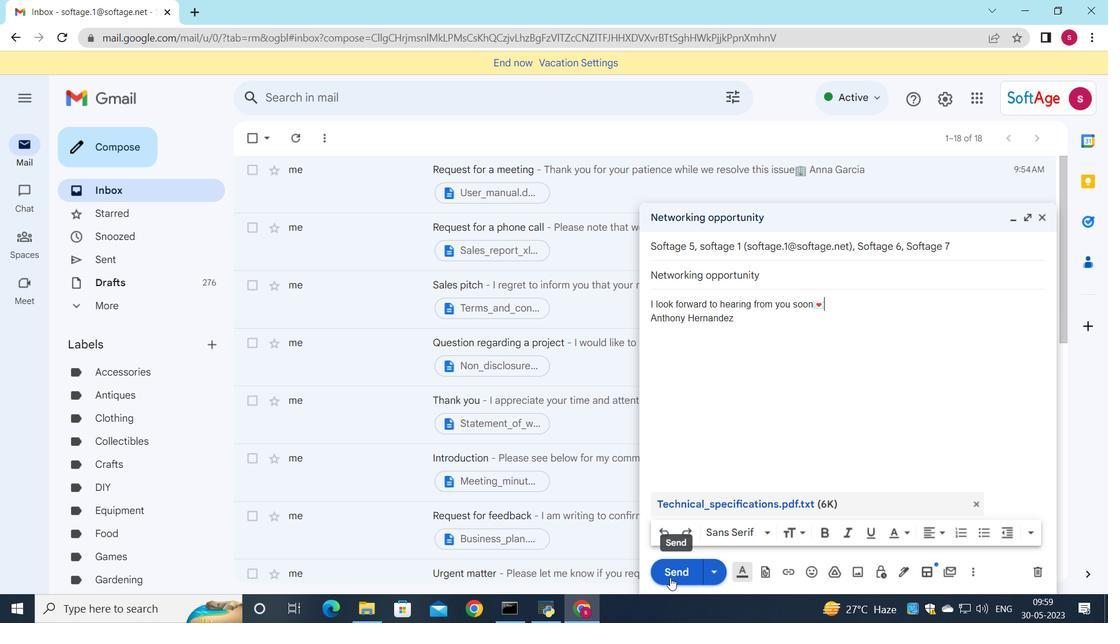 
Action: Mouse moved to (590, 173)
Screenshot: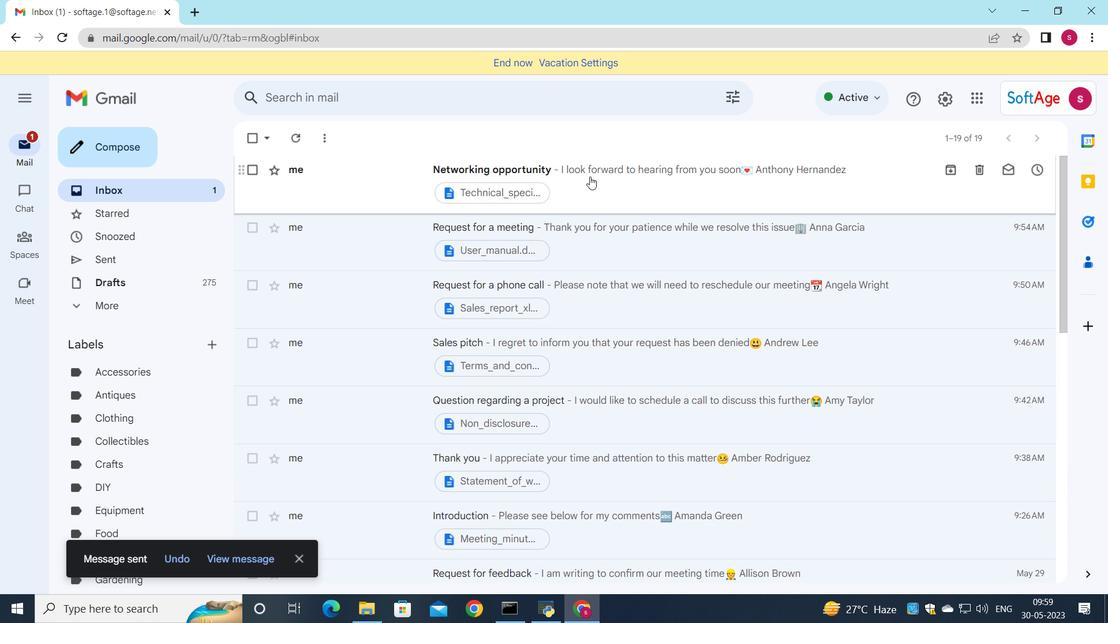
Action: Mouse pressed left at (590, 173)
Screenshot: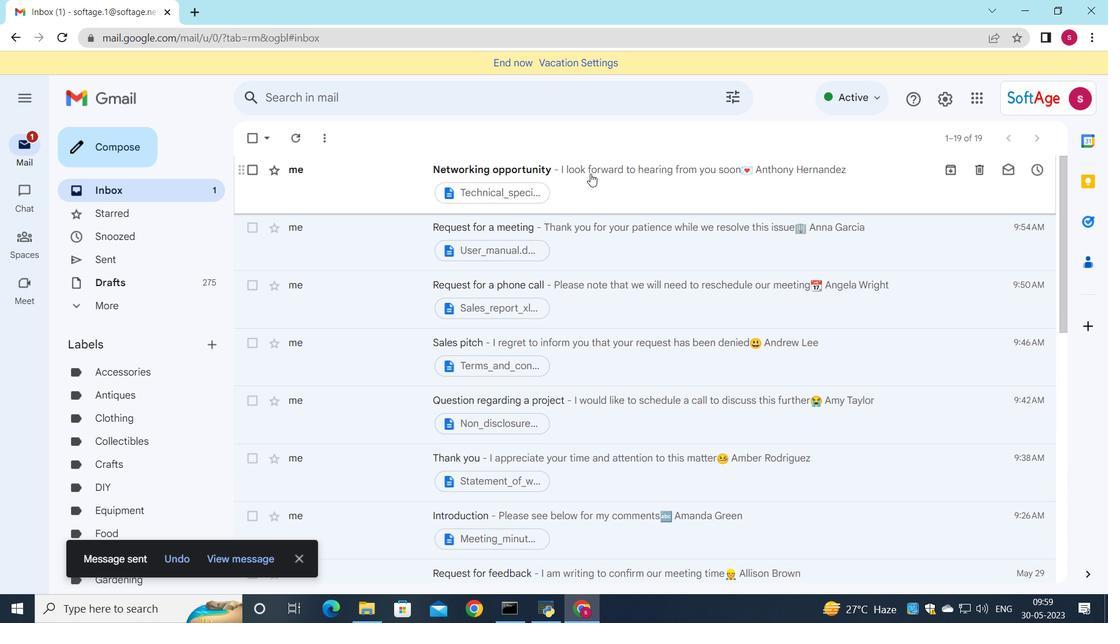 
Action: Mouse moved to (655, 338)
Screenshot: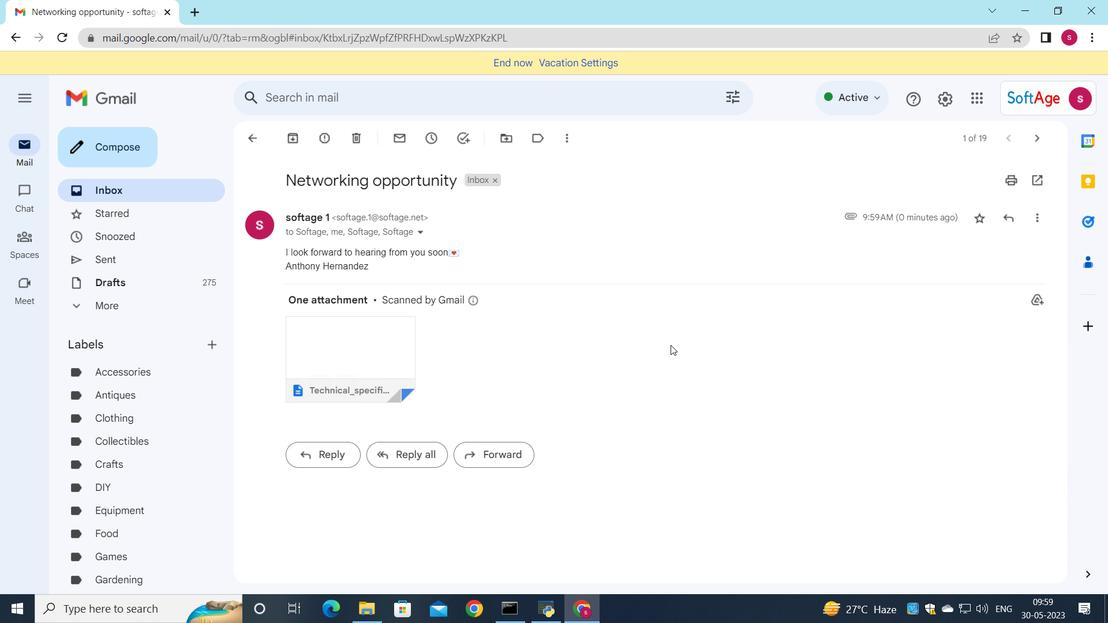 
